 Task: Find connections with filter location Navadwīp with filter topic #Datawith filter profile language French with filter current company AlMansoori Petroleum Services with filter school Don Bosco Institute of Technology (D.B.I.T) with filter industry Health and Human Services with filter service category Management with filter keywords title Pipefitter
Action: Mouse moved to (526, 85)
Screenshot: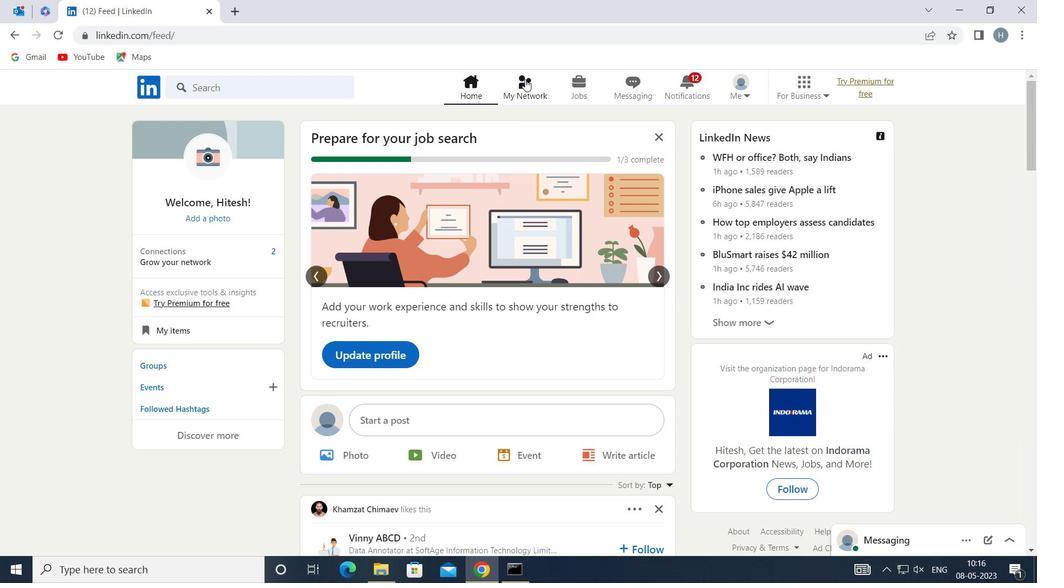 
Action: Mouse pressed left at (526, 85)
Screenshot: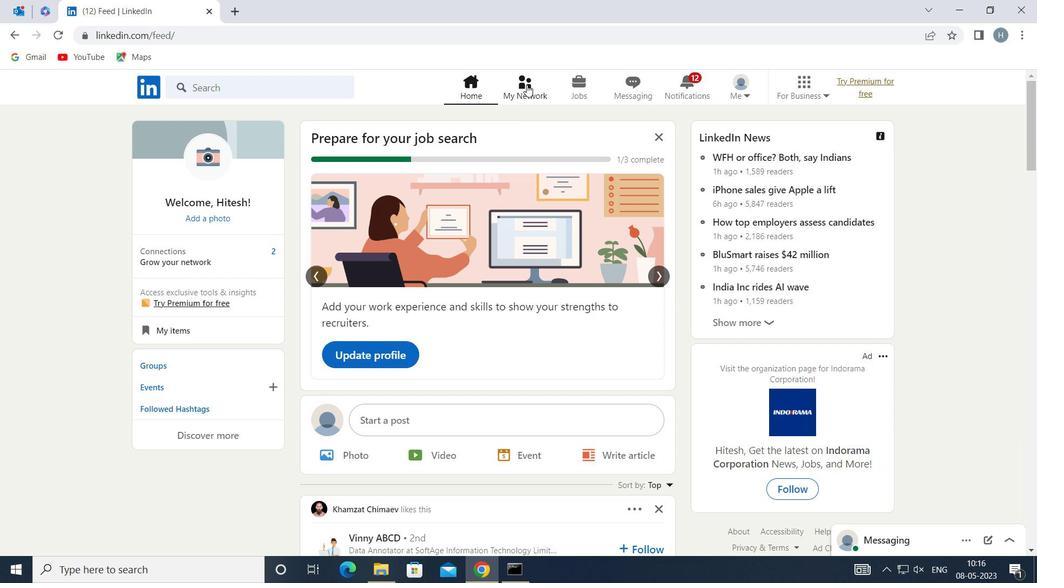 
Action: Mouse moved to (296, 156)
Screenshot: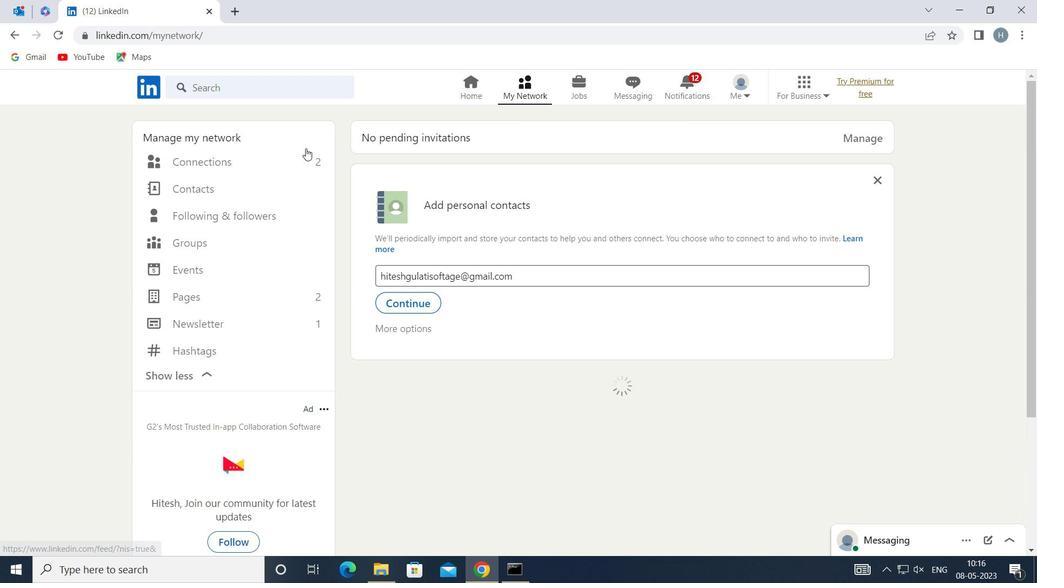 
Action: Mouse pressed left at (296, 156)
Screenshot: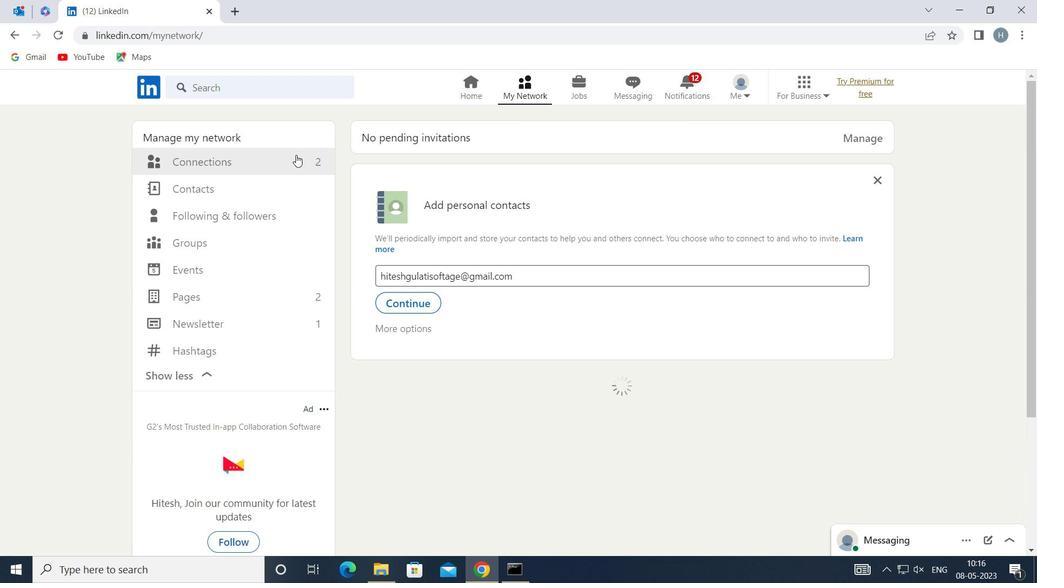 
Action: Mouse moved to (603, 161)
Screenshot: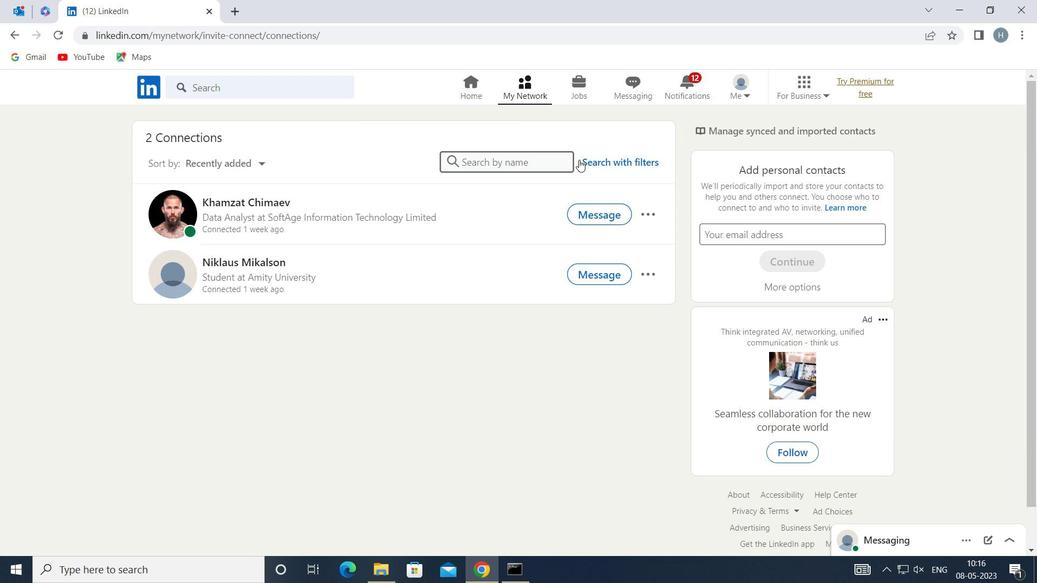 
Action: Mouse pressed left at (603, 161)
Screenshot: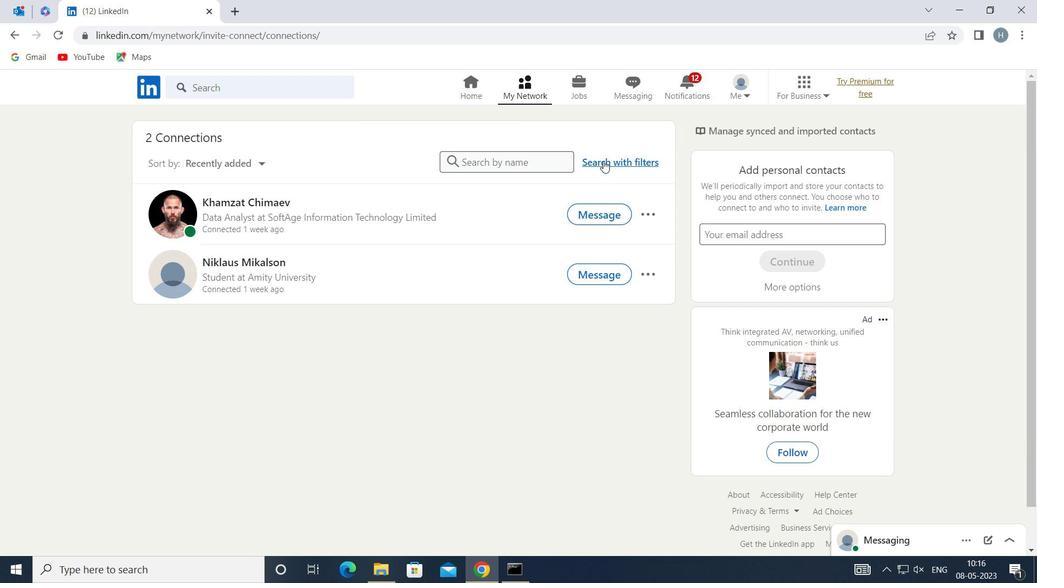 
Action: Mouse moved to (571, 130)
Screenshot: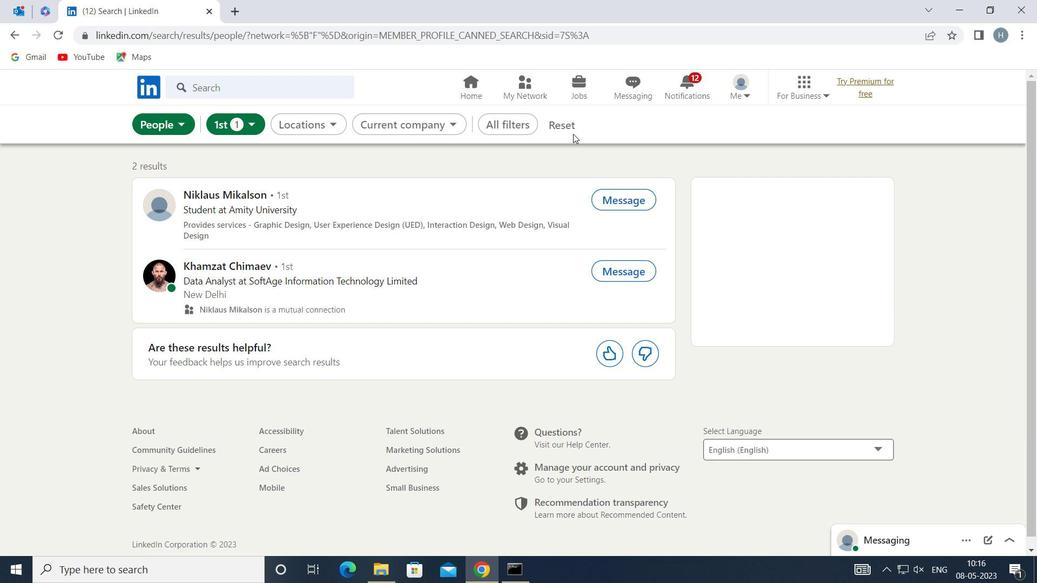 
Action: Mouse pressed left at (571, 130)
Screenshot: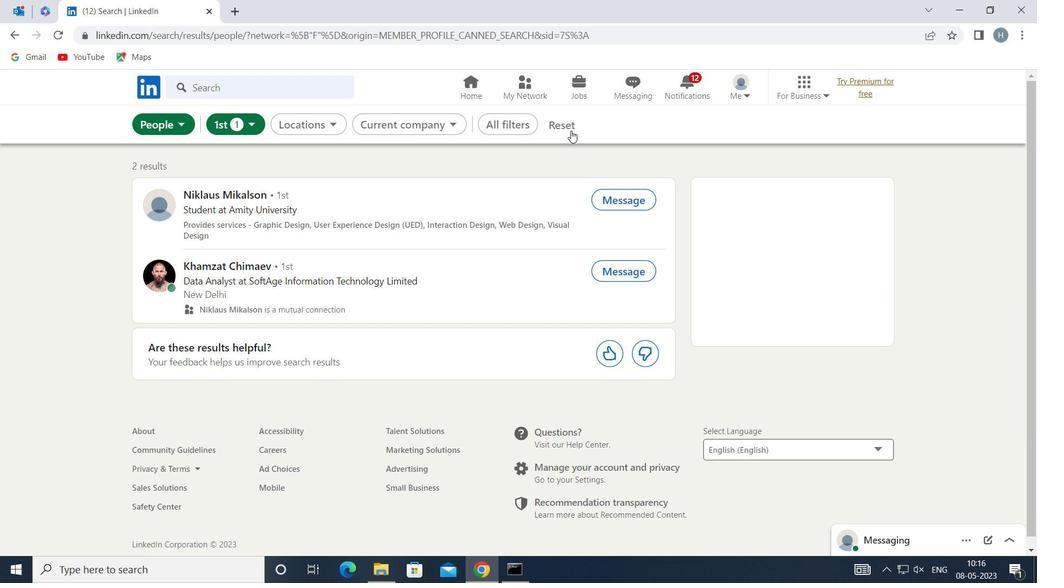 
Action: Mouse moved to (548, 124)
Screenshot: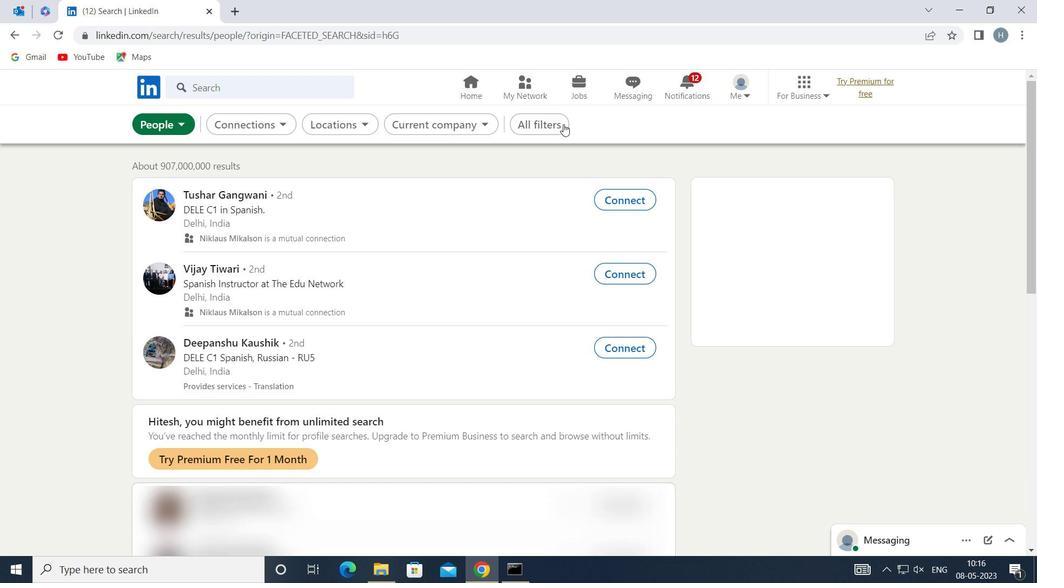 
Action: Mouse pressed left at (548, 124)
Screenshot: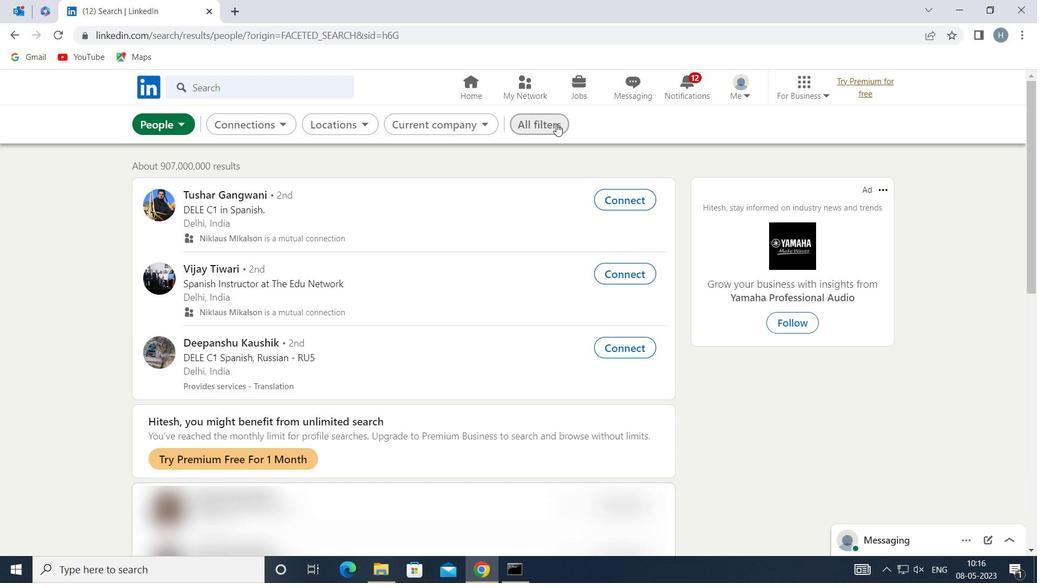 
Action: Mouse moved to (768, 232)
Screenshot: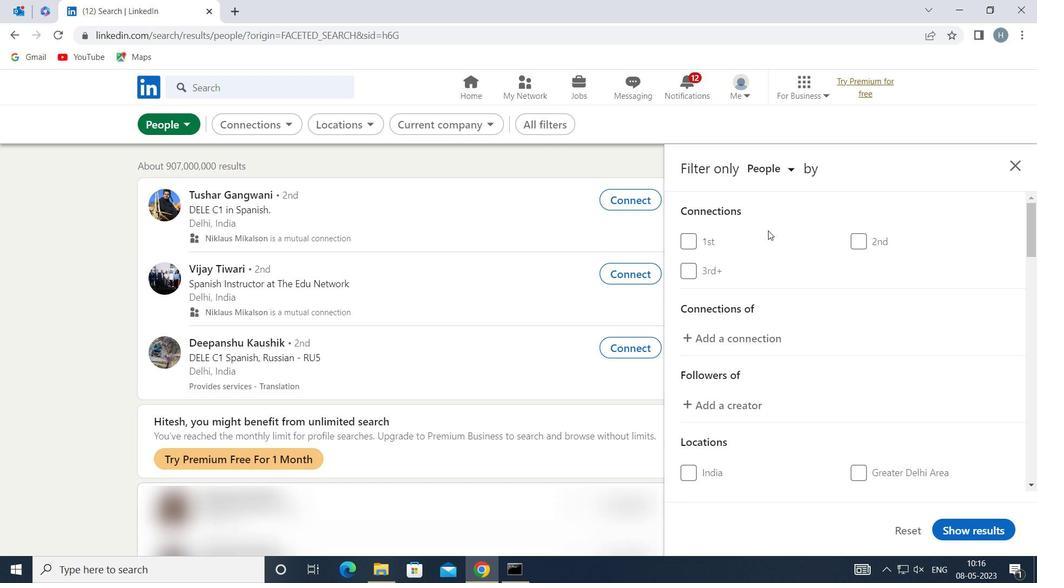 
Action: Mouse scrolled (768, 232) with delta (0, 0)
Screenshot: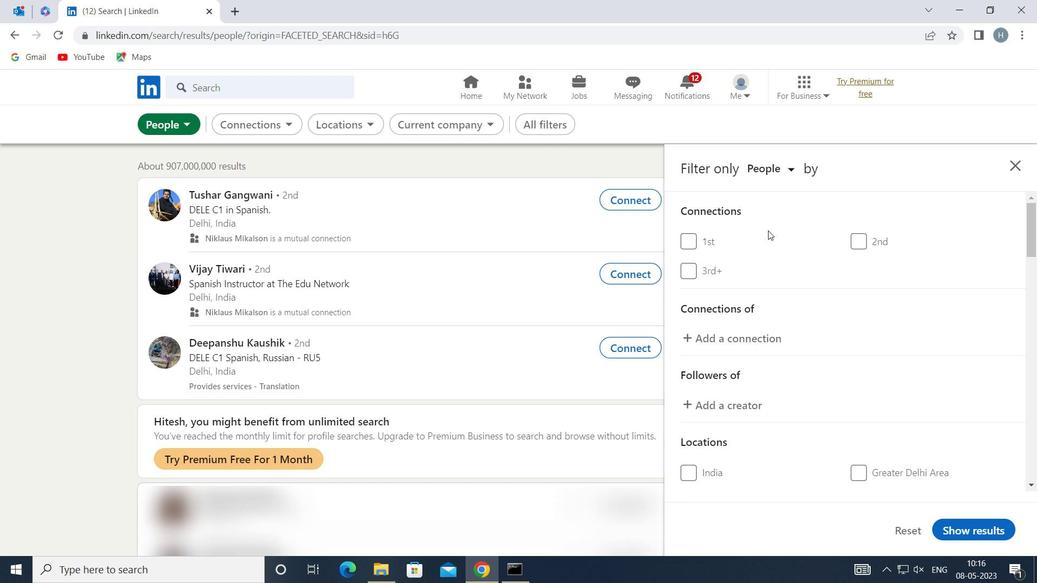 
Action: Mouse moved to (770, 236)
Screenshot: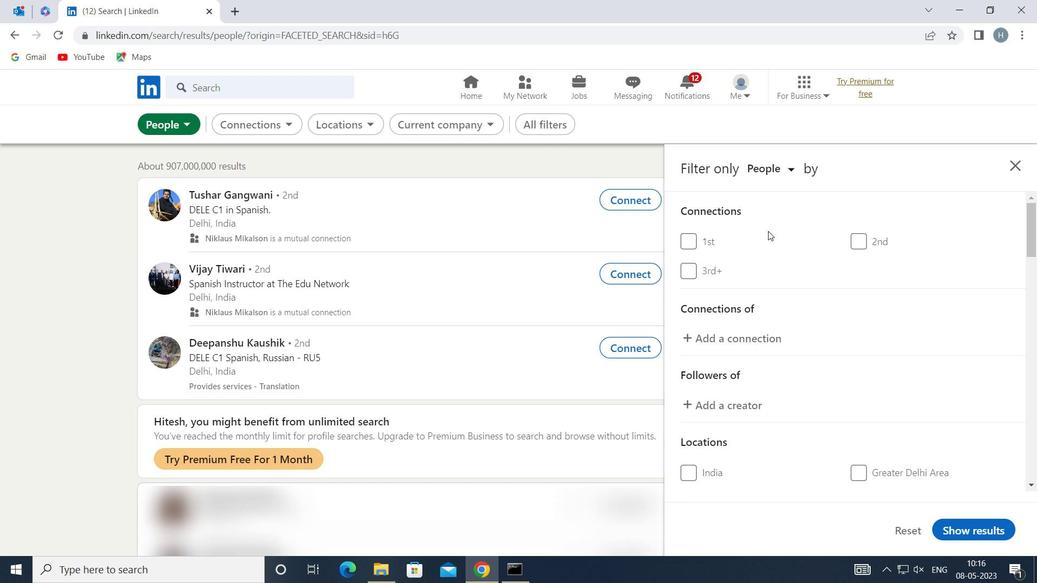 
Action: Mouse scrolled (770, 235) with delta (0, 0)
Screenshot: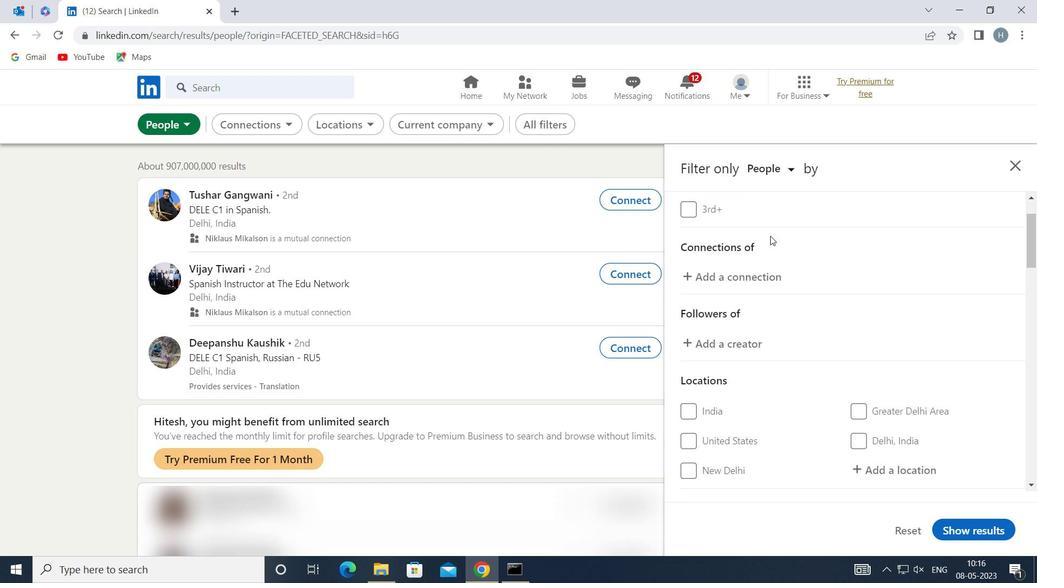 
Action: Mouse moved to (901, 397)
Screenshot: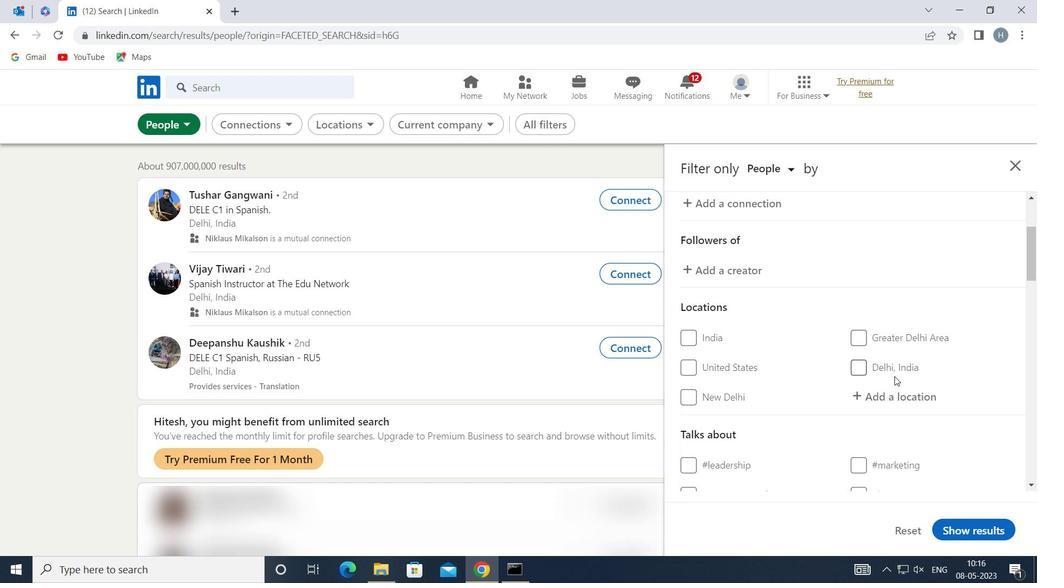 
Action: Mouse pressed left at (901, 397)
Screenshot: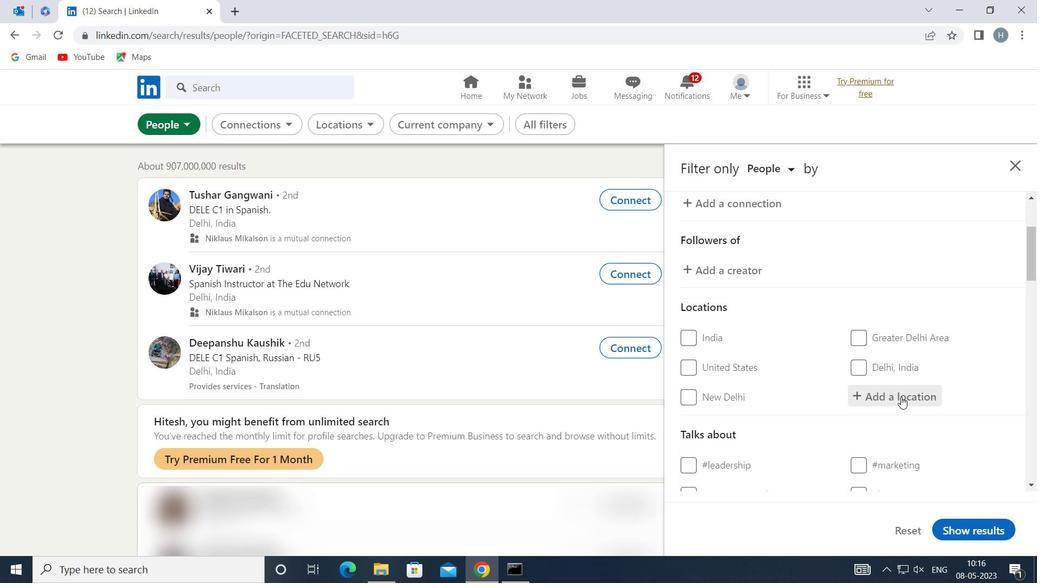 
Action: Key pressed <Key.shift>NAVADWIP
Screenshot: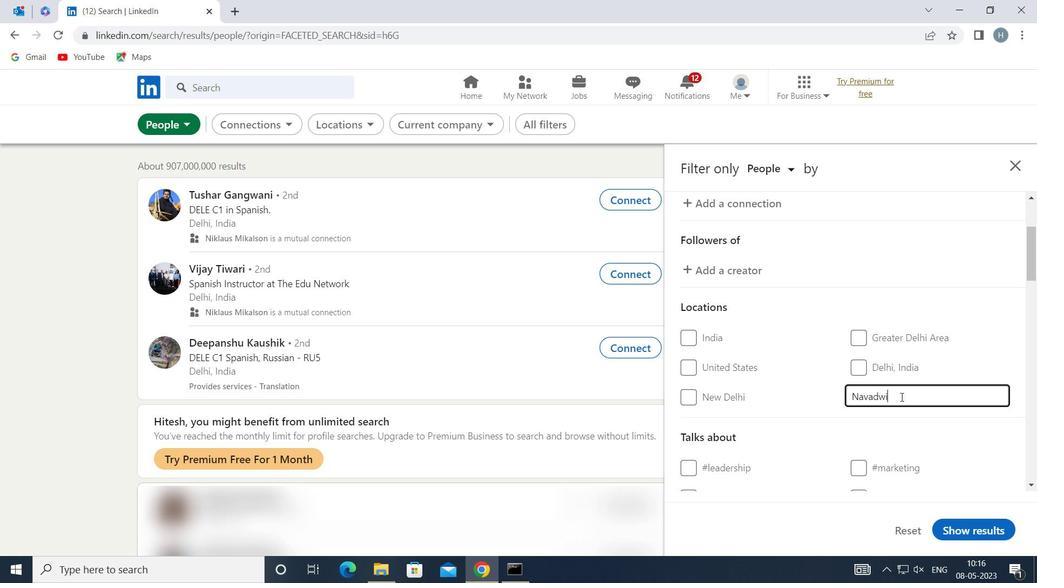 
Action: Mouse moved to (902, 413)
Screenshot: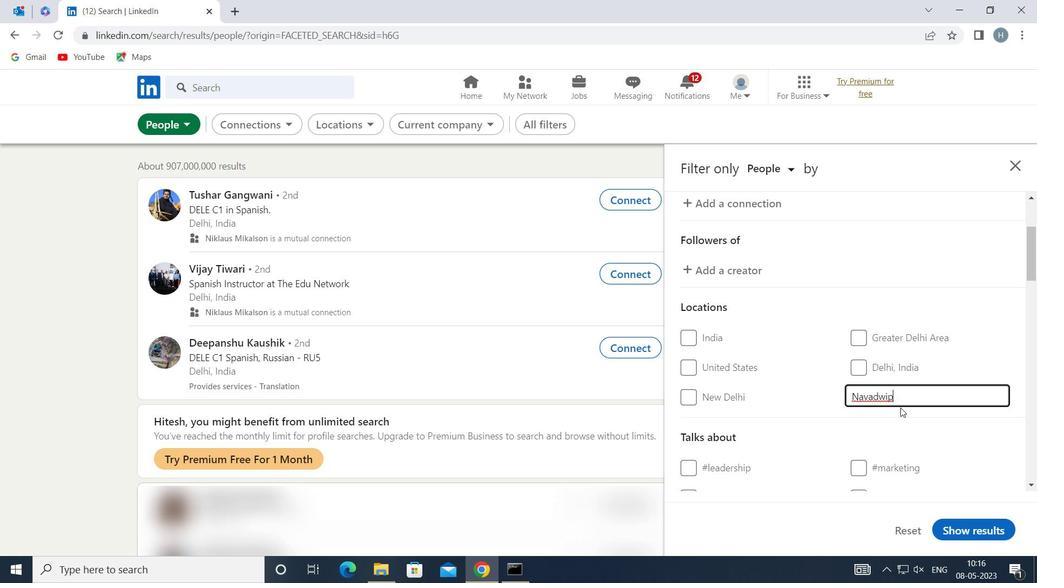 
Action: Mouse pressed left at (902, 413)
Screenshot: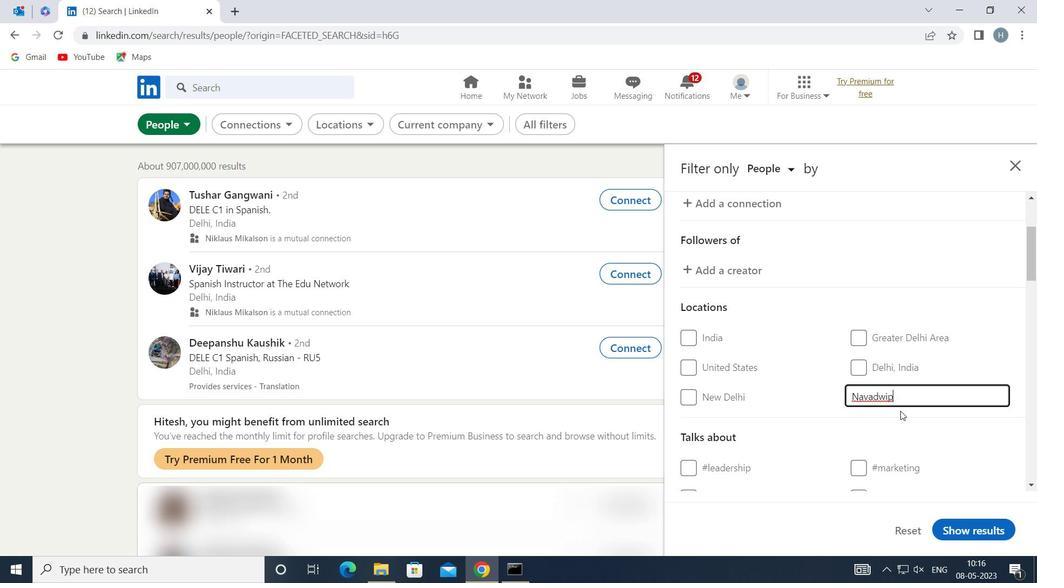 
Action: Mouse moved to (900, 366)
Screenshot: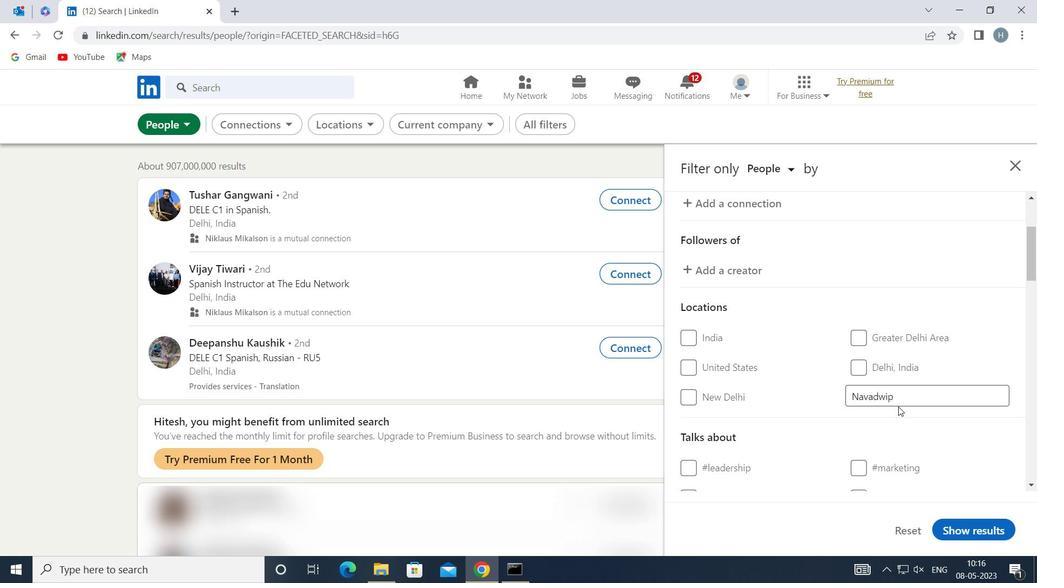 
Action: Mouse scrolled (900, 366) with delta (0, 0)
Screenshot: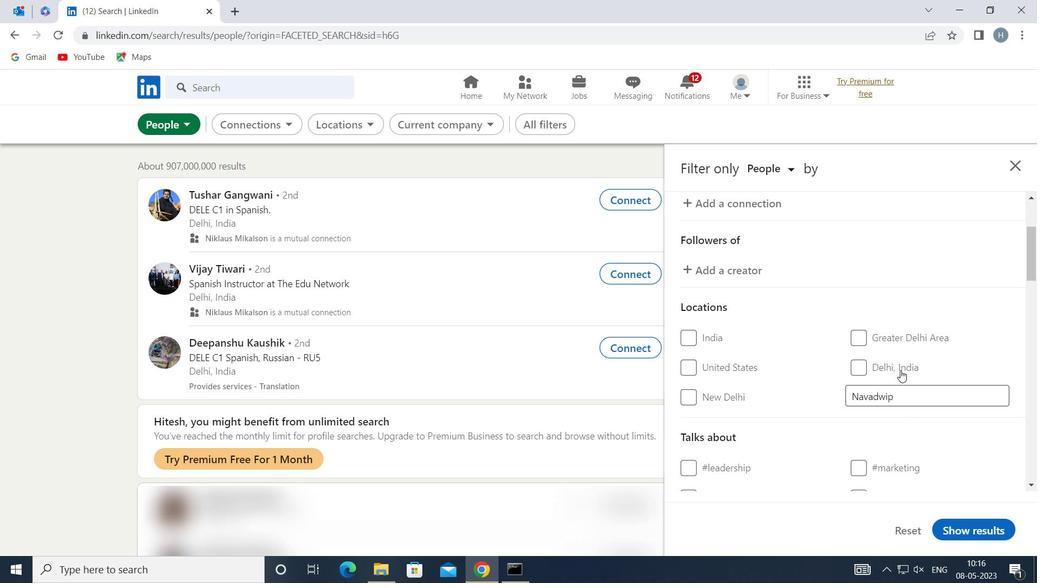 
Action: Mouse scrolled (900, 366) with delta (0, 0)
Screenshot: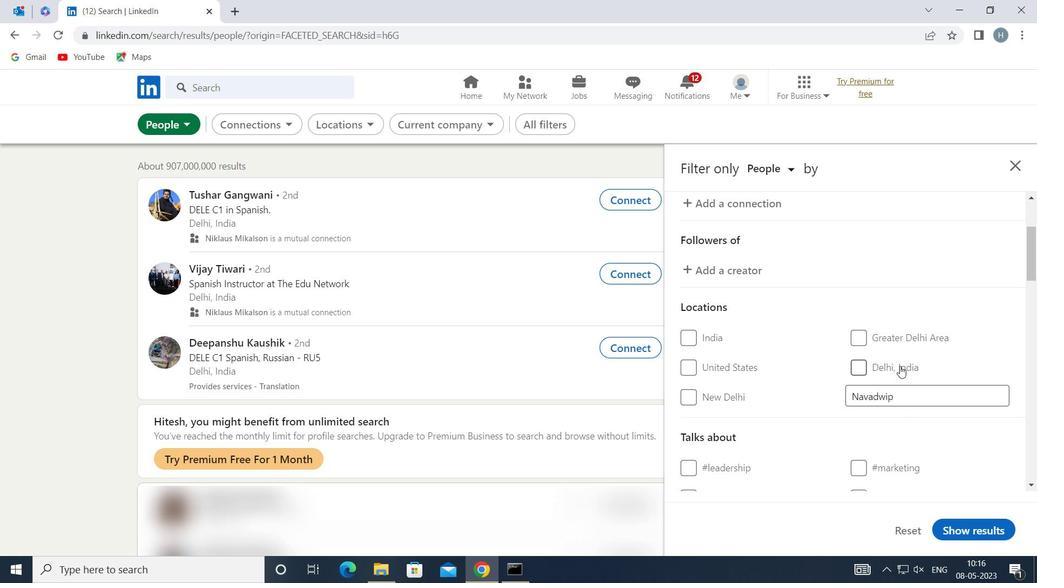 
Action: Mouse moved to (910, 359)
Screenshot: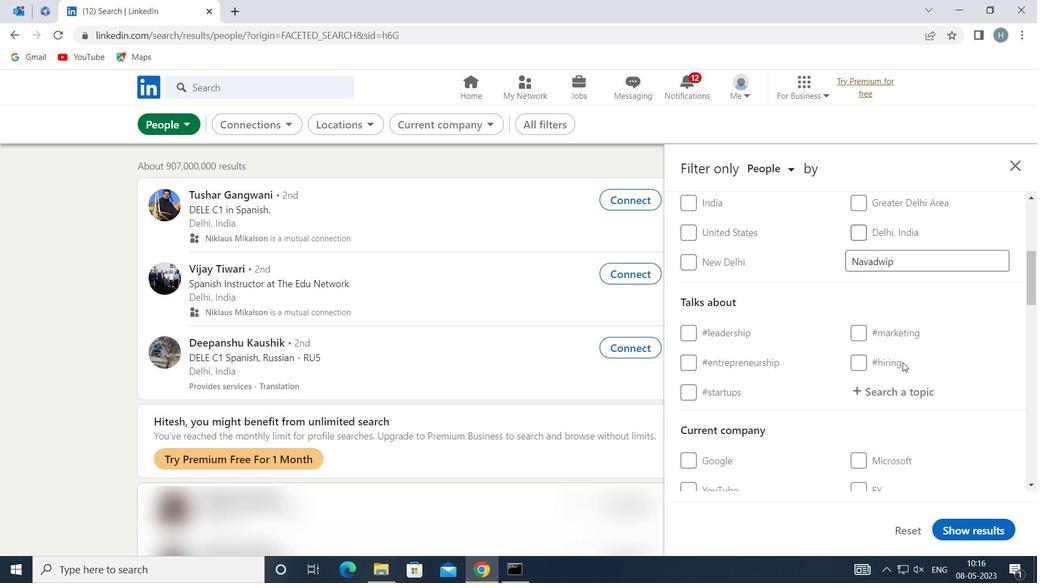 
Action: Mouse scrolled (910, 359) with delta (0, 0)
Screenshot: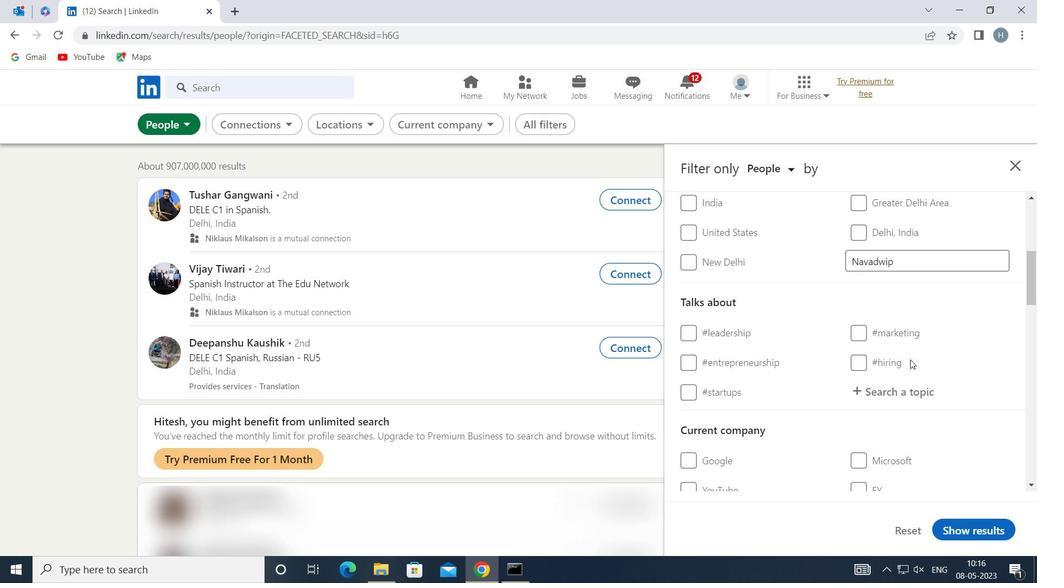 
Action: Mouse moved to (915, 322)
Screenshot: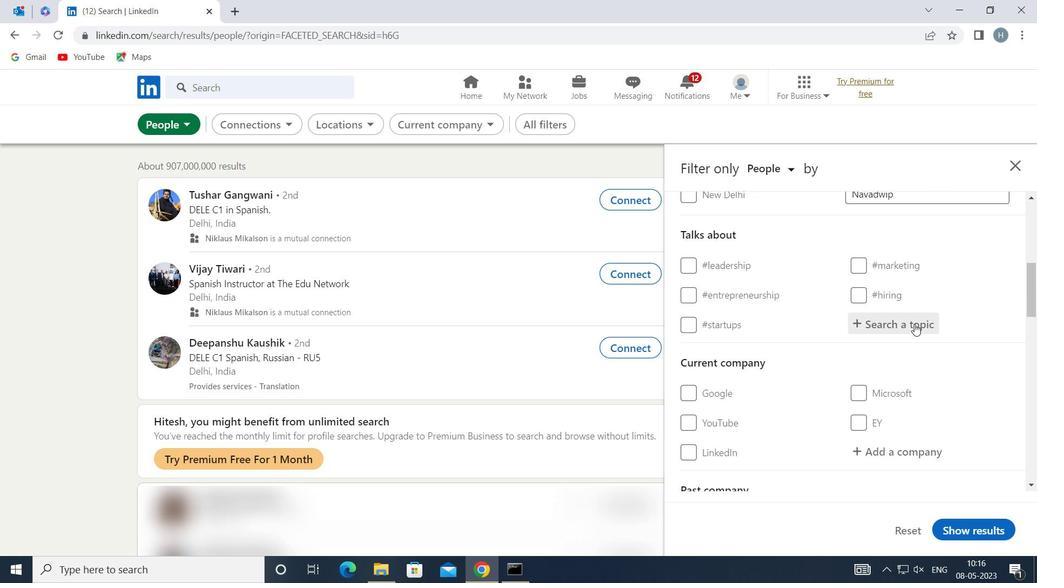 
Action: Mouse pressed left at (915, 322)
Screenshot: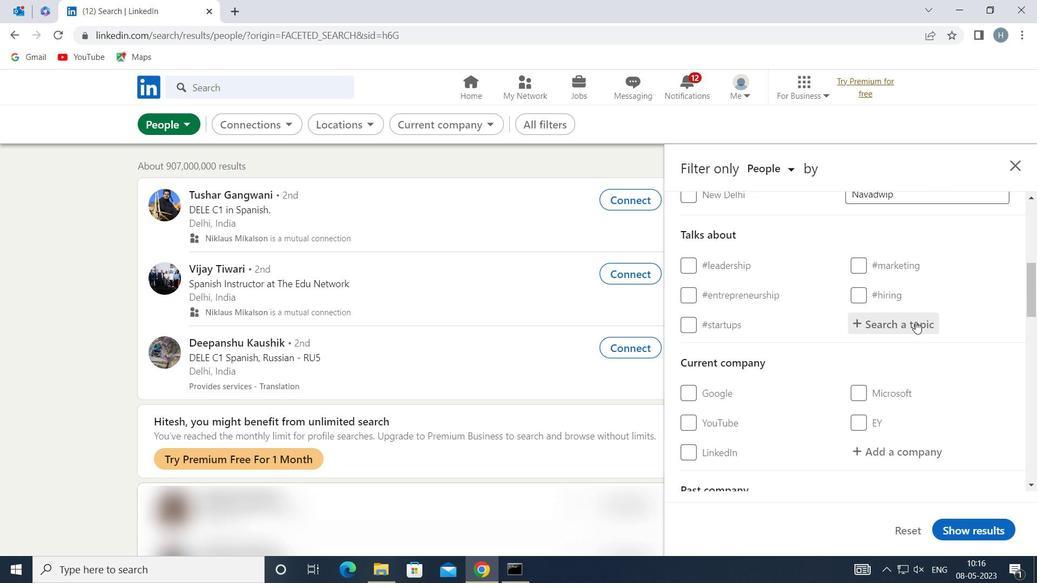 
Action: Key pressed <Key.shift>DAT
Screenshot: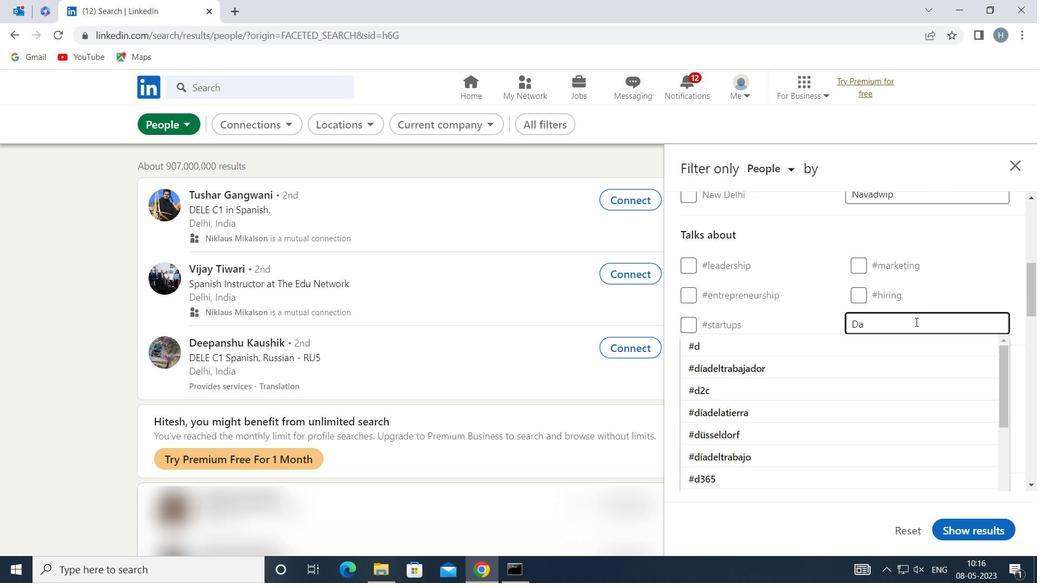 
Action: Mouse moved to (913, 321)
Screenshot: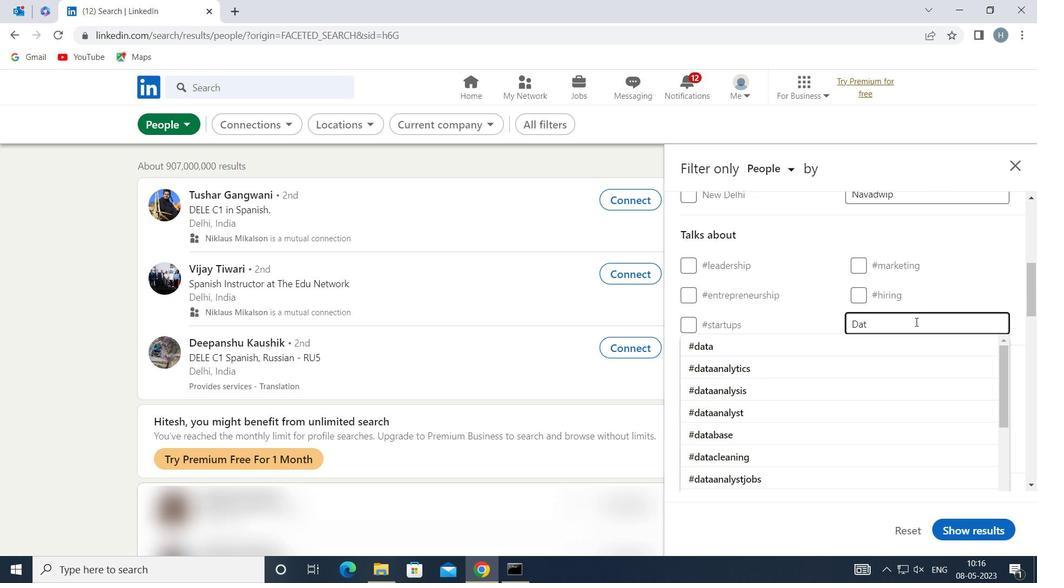 
Action: Key pressed A
Screenshot: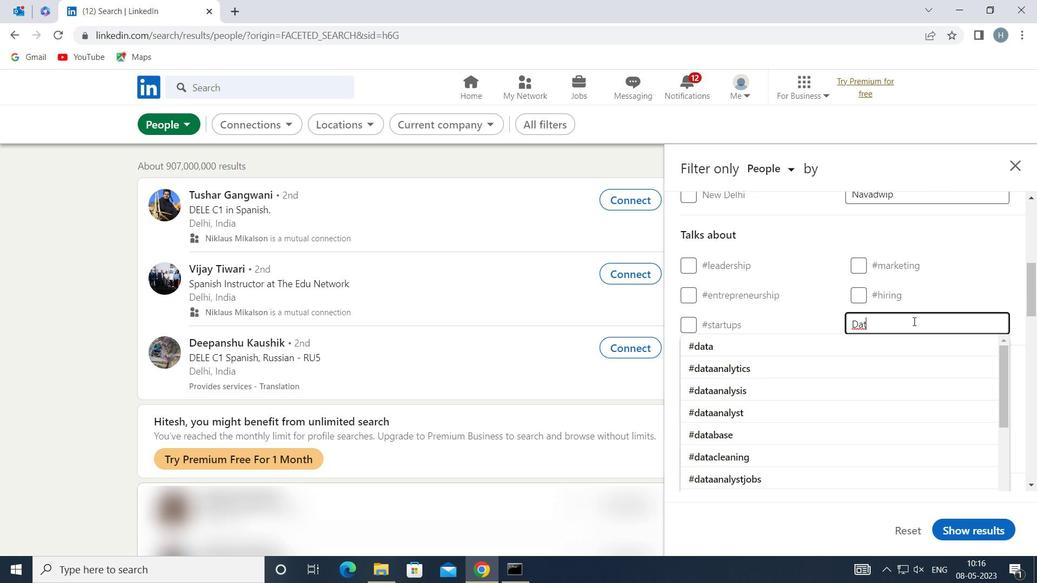 
Action: Mouse moved to (804, 345)
Screenshot: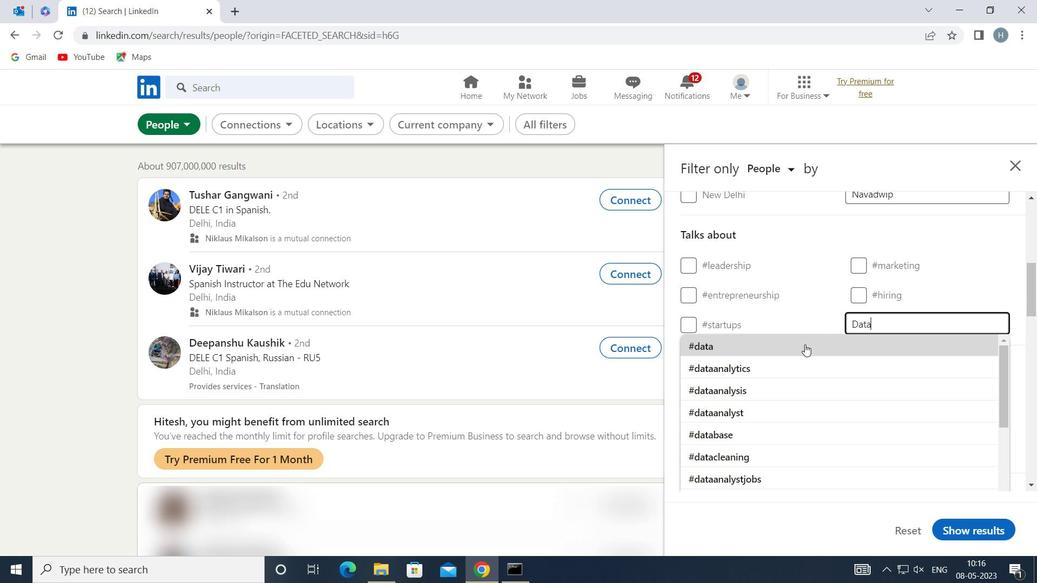 
Action: Mouse pressed left at (804, 345)
Screenshot: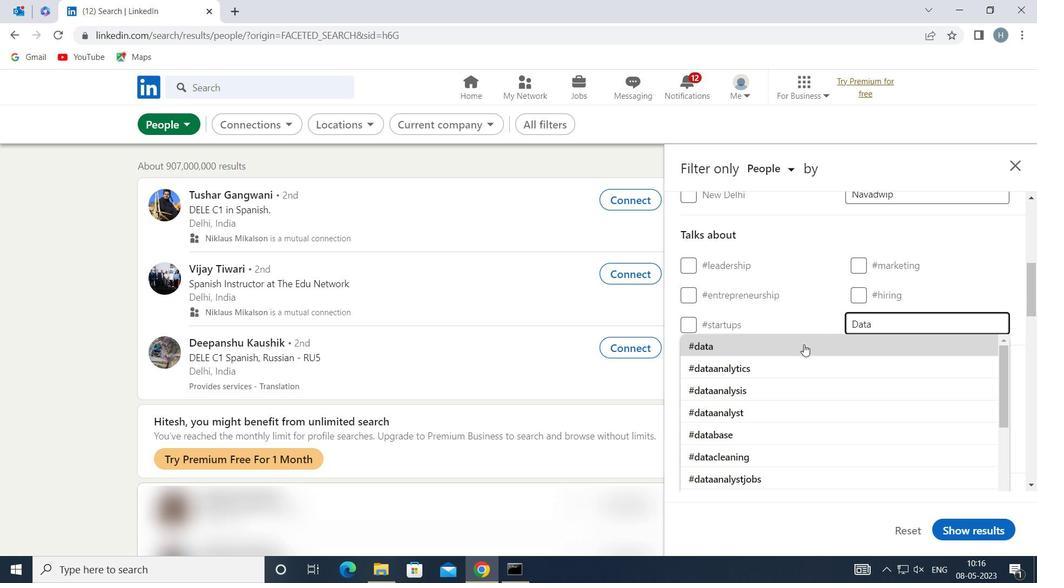 
Action: Mouse moved to (802, 337)
Screenshot: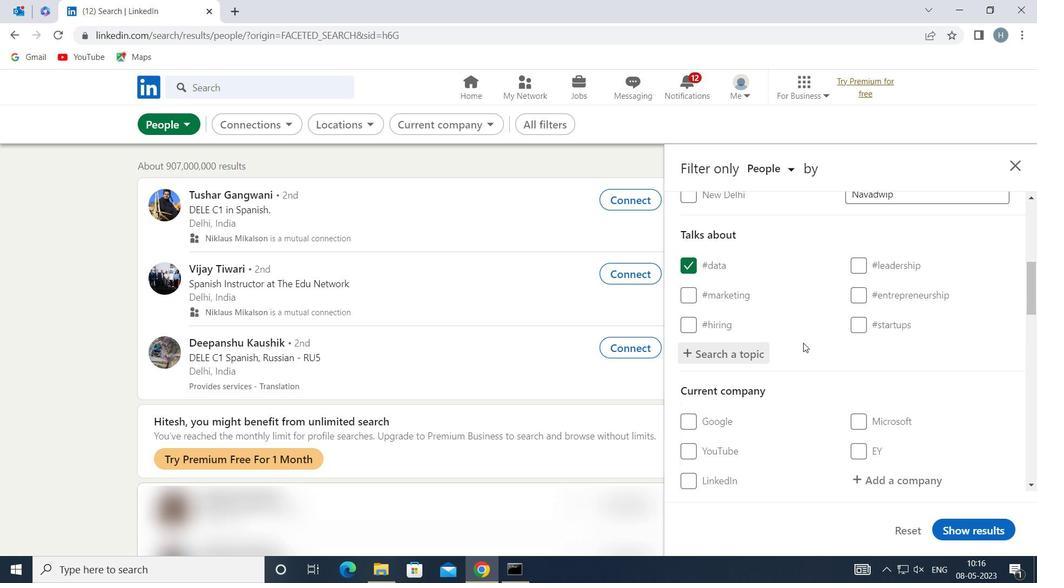 
Action: Mouse scrolled (802, 336) with delta (0, 0)
Screenshot: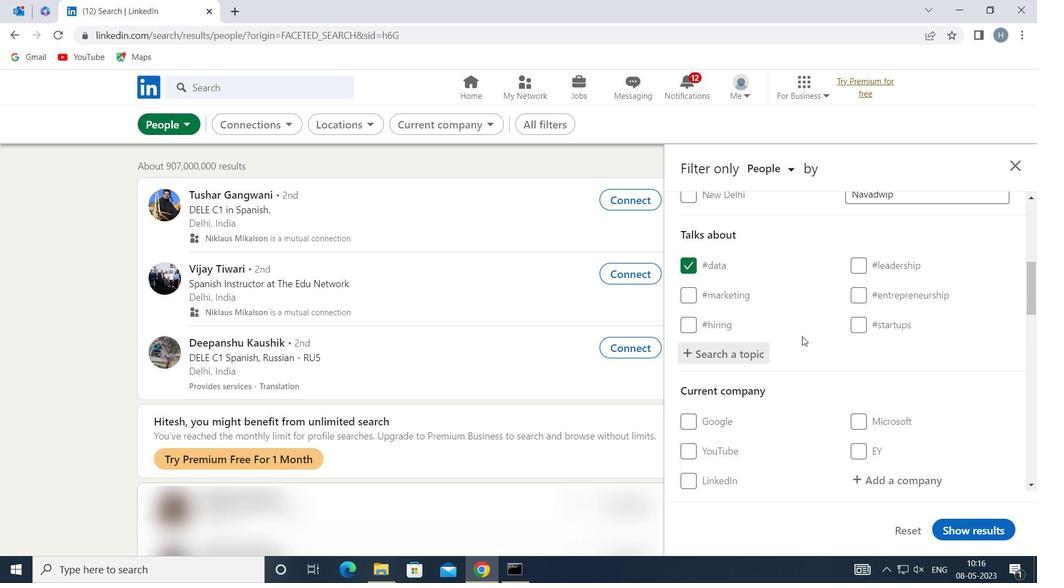 
Action: Mouse scrolled (802, 336) with delta (0, 0)
Screenshot: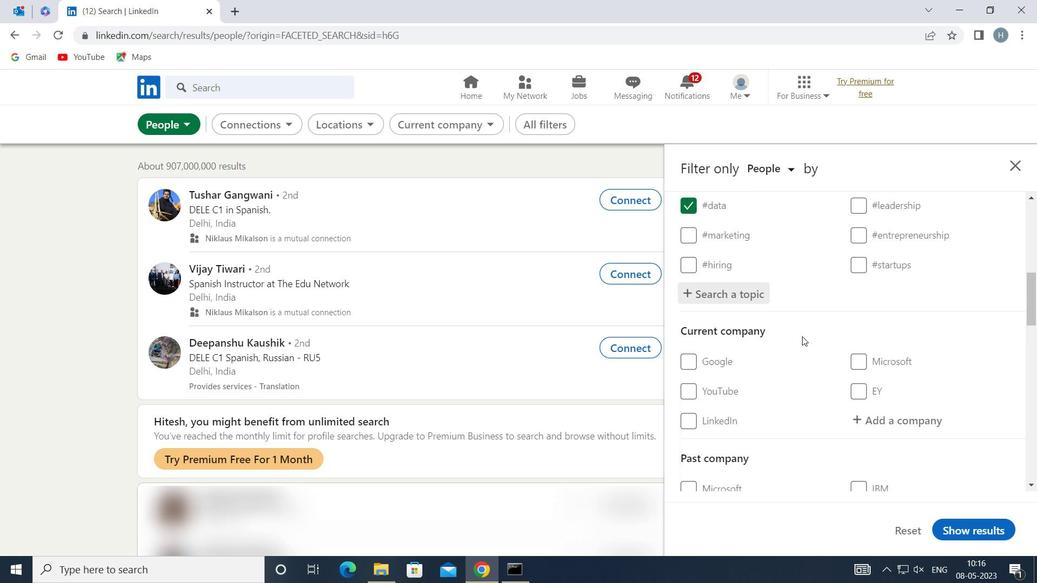 
Action: Mouse scrolled (802, 336) with delta (0, 0)
Screenshot: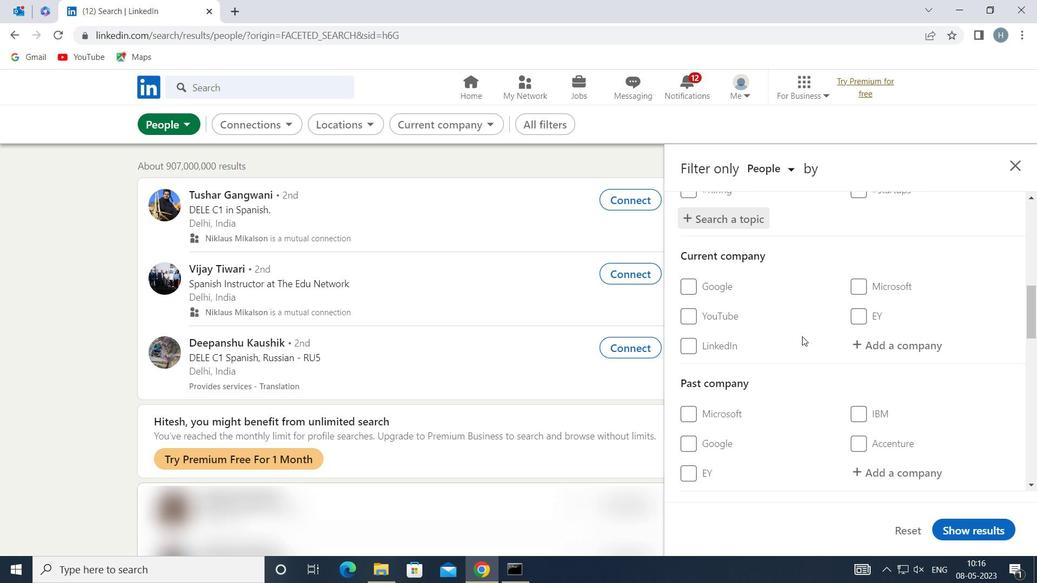 
Action: Mouse scrolled (802, 336) with delta (0, 0)
Screenshot: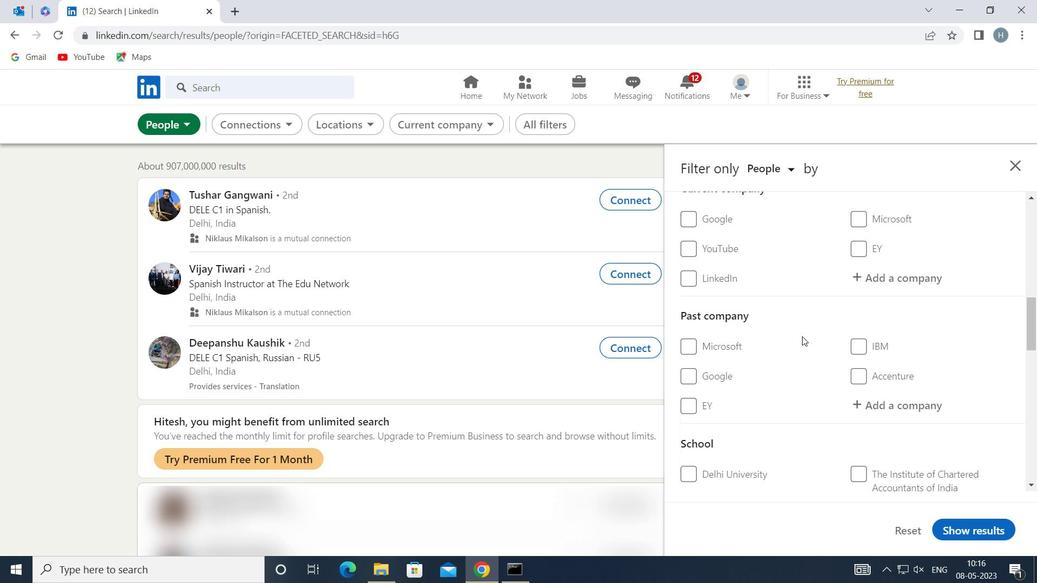 
Action: Mouse scrolled (802, 336) with delta (0, 0)
Screenshot: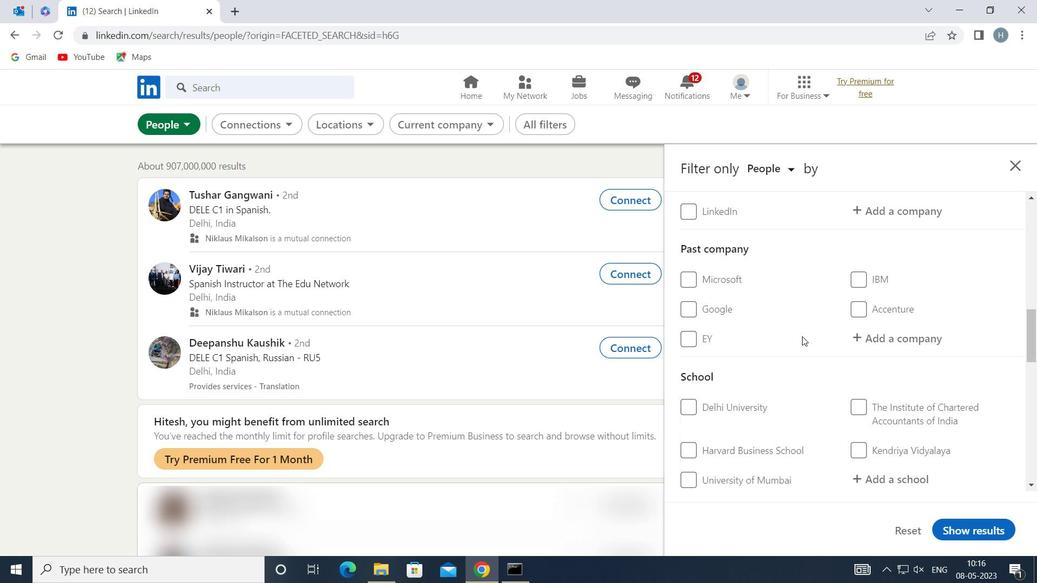 
Action: Mouse scrolled (802, 336) with delta (0, 0)
Screenshot: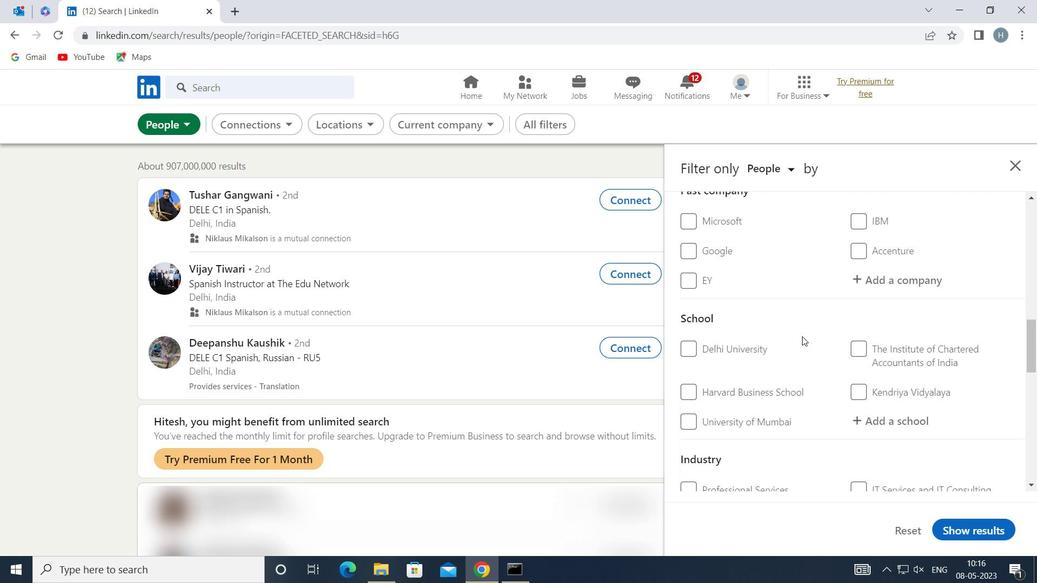 
Action: Mouse scrolled (802, 336) with delta (0, 0)
Screenshot: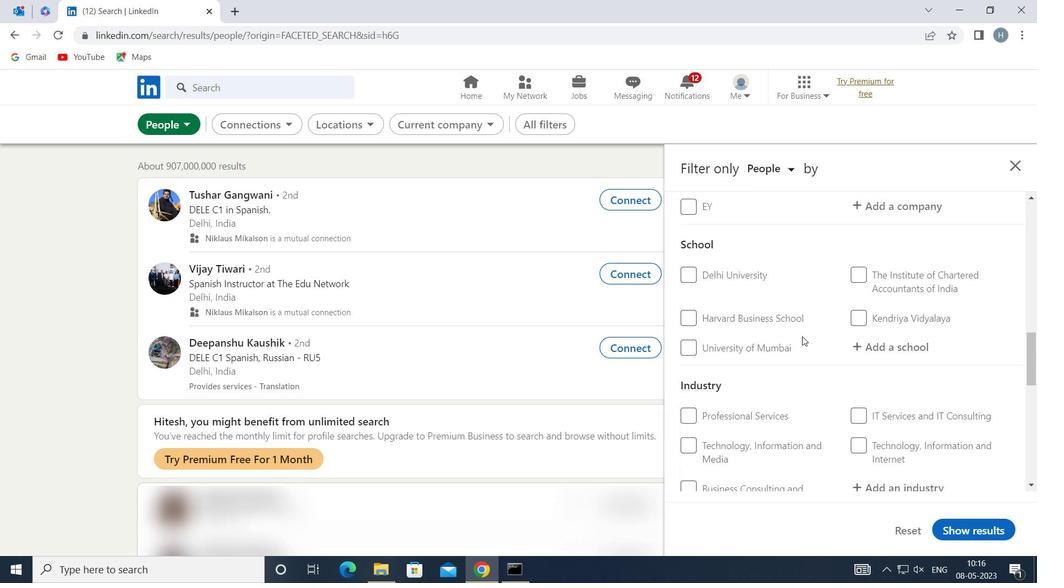 
Action: Mouse scrolled (802, 336) with delta (0, 0)
Screenshot: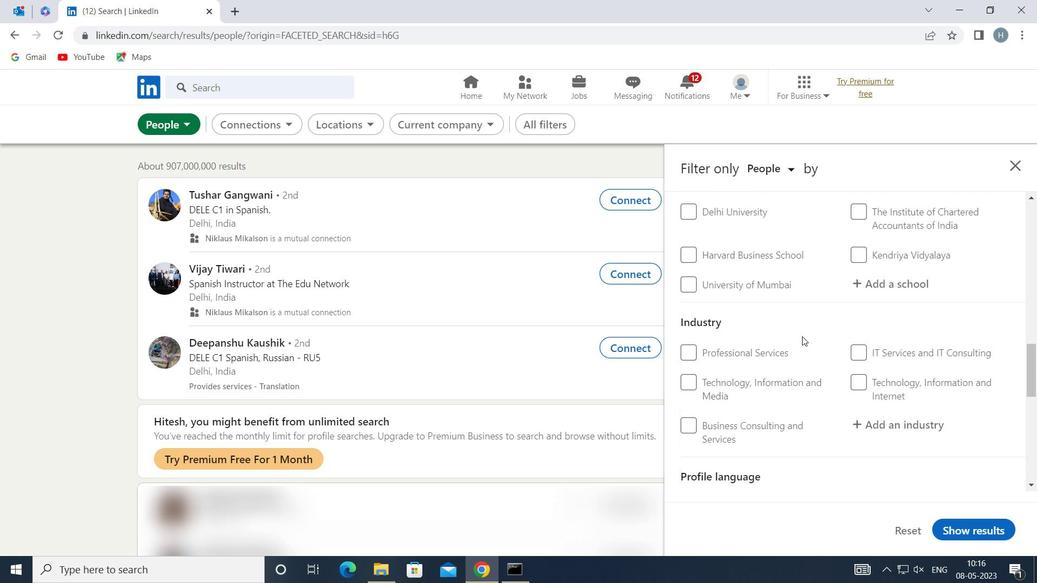 
Action: Mouse scrolled (802, 336) with delta (0, 0)
Screenshot: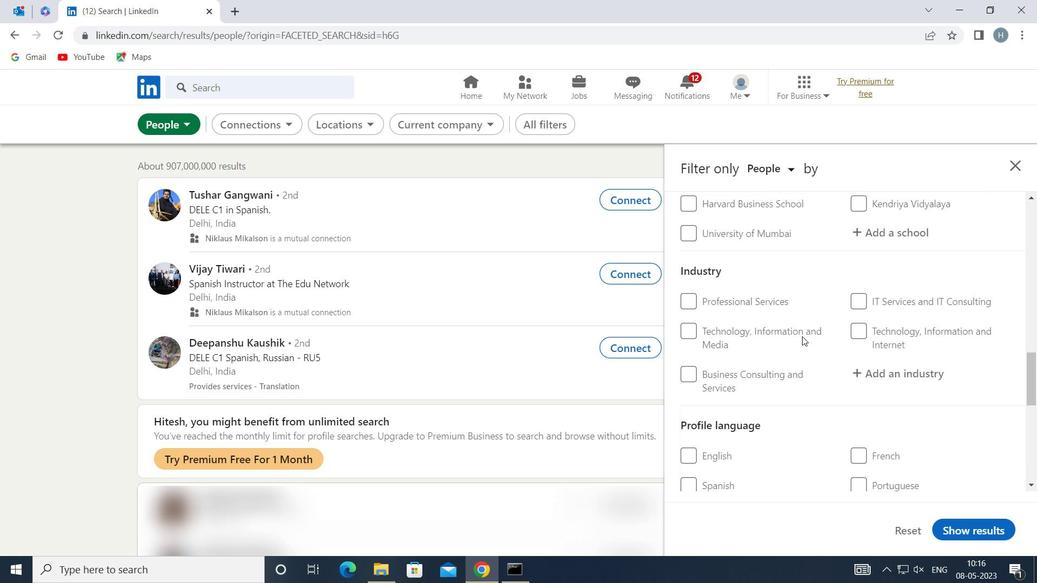 
Action: Mouse moved to (857, 362)
Screenshot: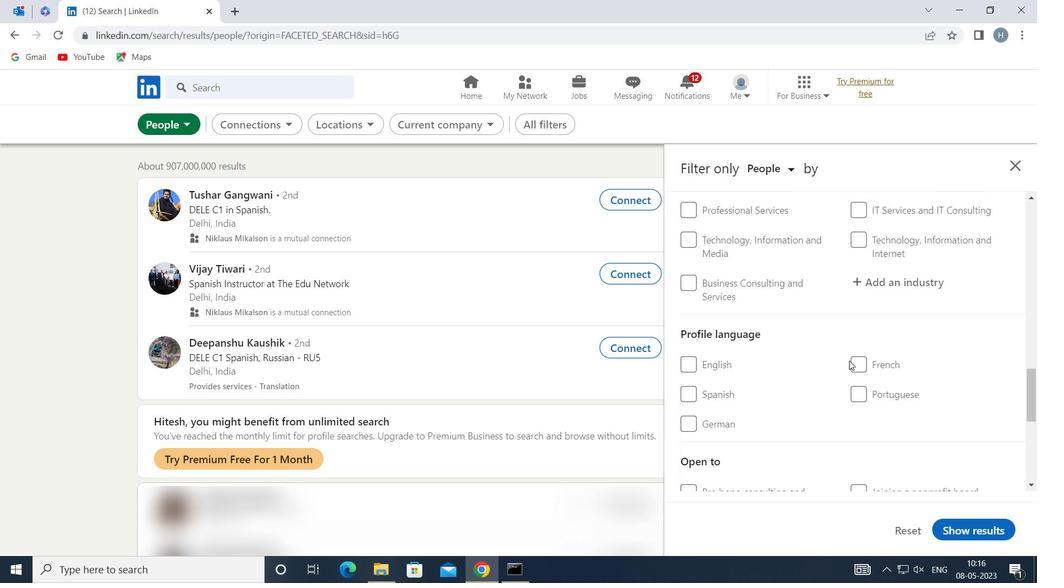
Action: Mouse pressed left at (857, 362)
Screenshot: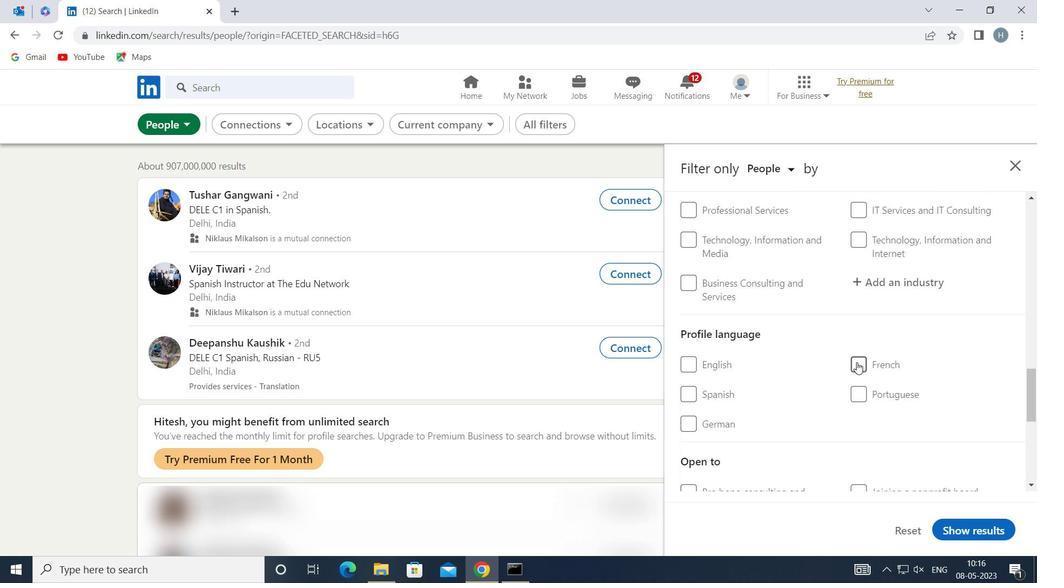 
Action: Mouse moved to (825, 363)
Screenshot: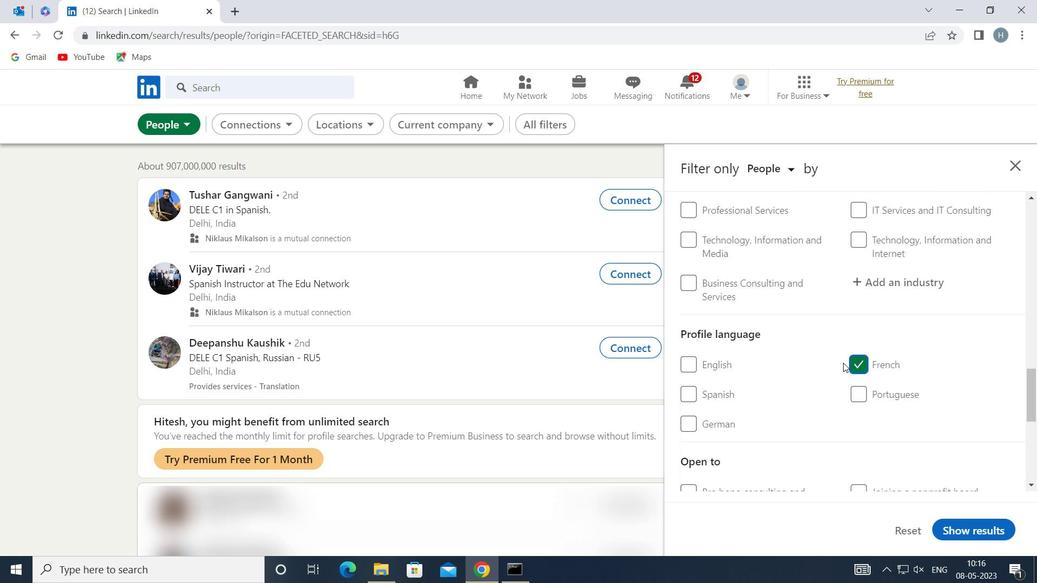 
Action: Mouse scrolled (825, 364) with delta (0, 0)
Screenshot: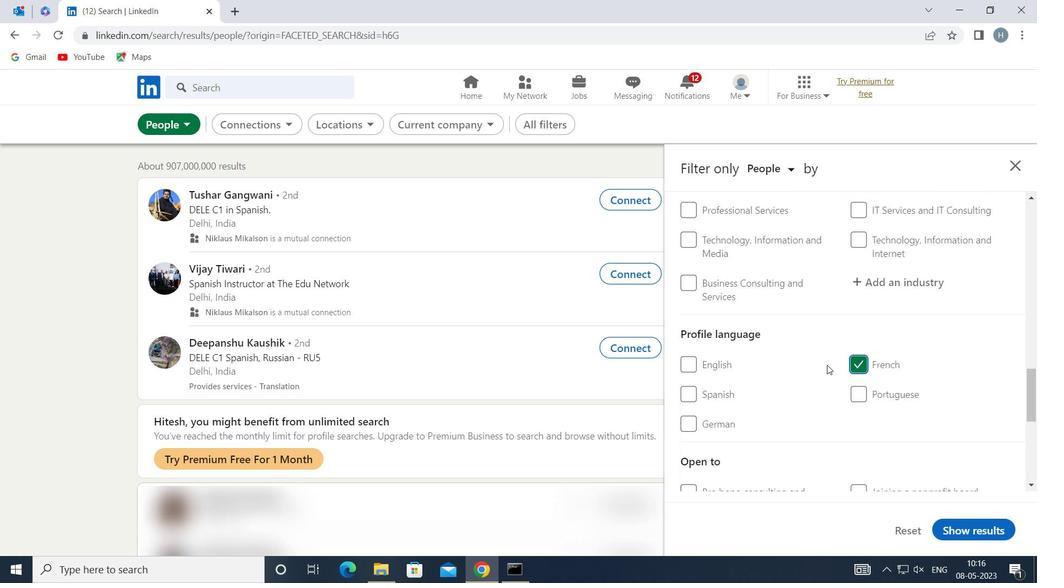 
Action: Mouse moved to (825, 362)
Screenshot: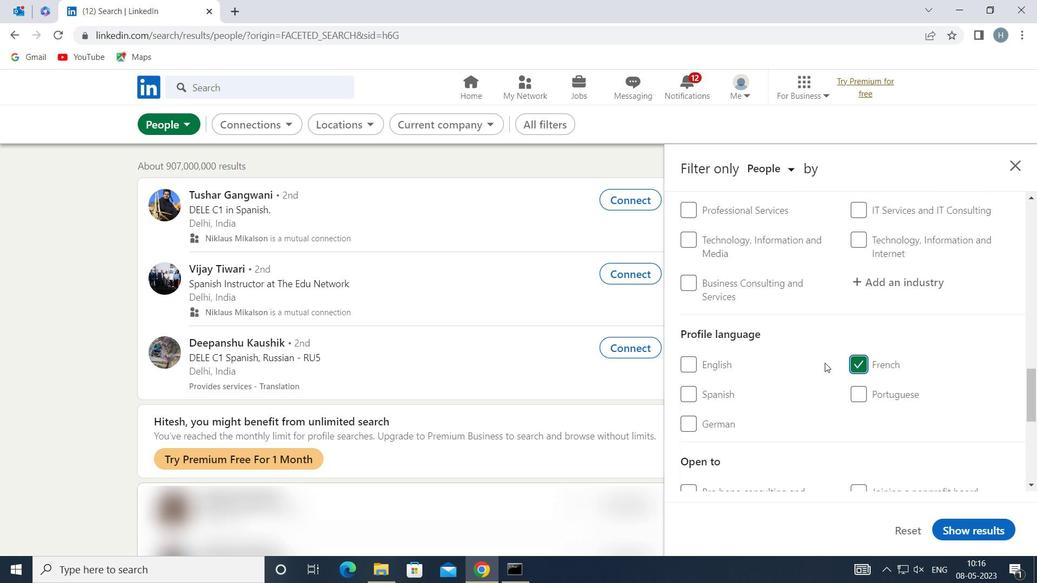 
Action: Mouse scrolled (825, 363) with delta (0, 0)
Screenshot: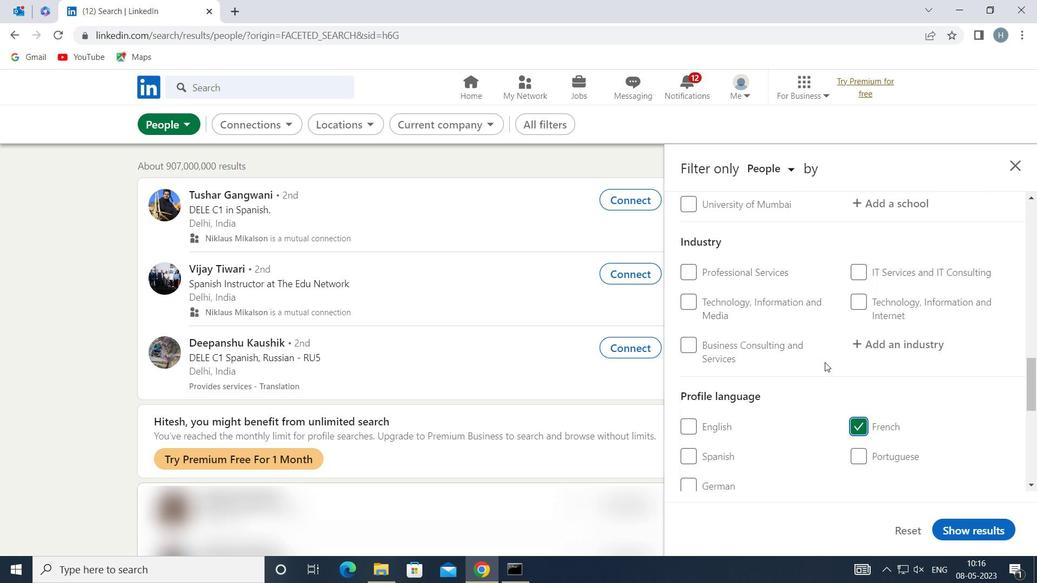 
Action: Mouse scrolled (825, 363) with delta (0, 0)
Screenshot: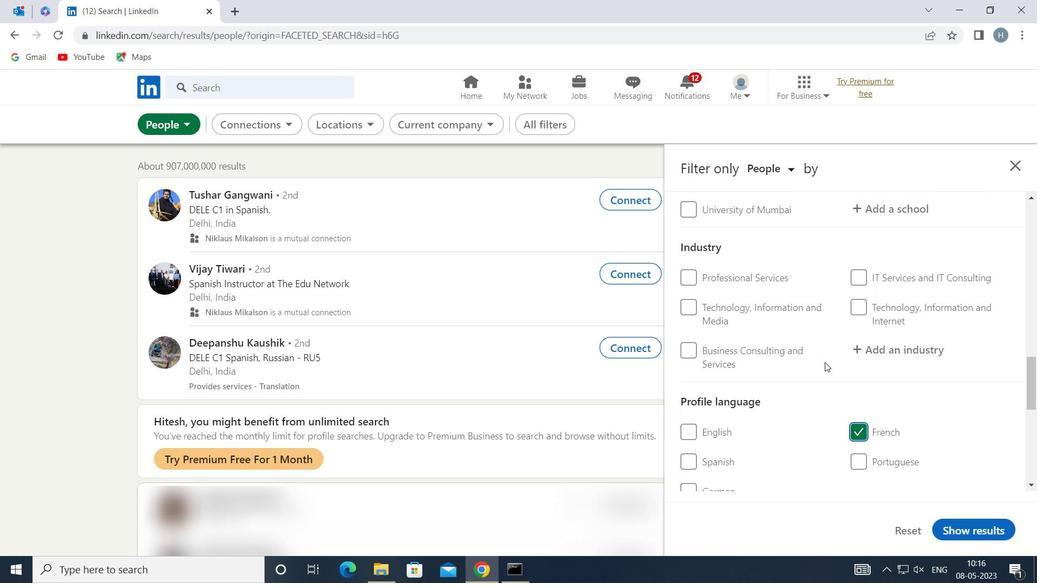 
Action: Mouse scrolled (825, 362) with delta (0, 0)
Screenshot: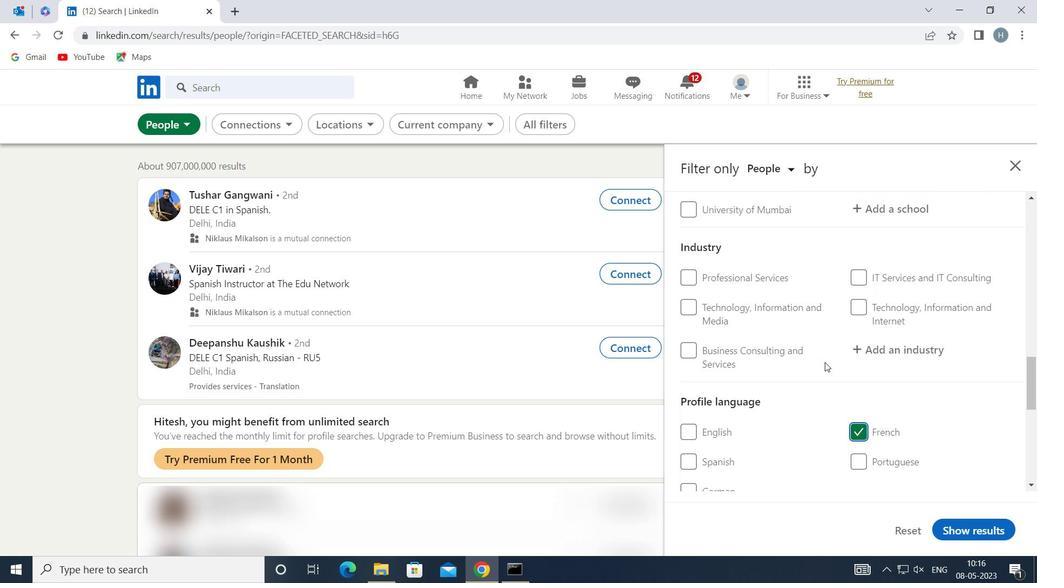 
Action: Mouse scrolled (825, 363) with delta (0, 0)
Screenshot: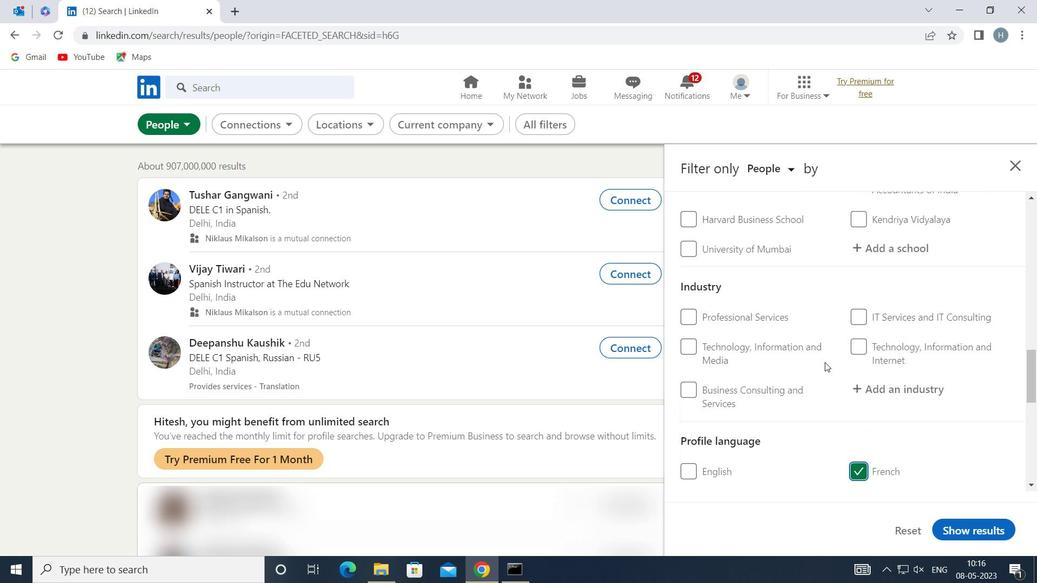 
Action: Mouse scrolled (825, 363) with delta (0, 0)
Screenshot: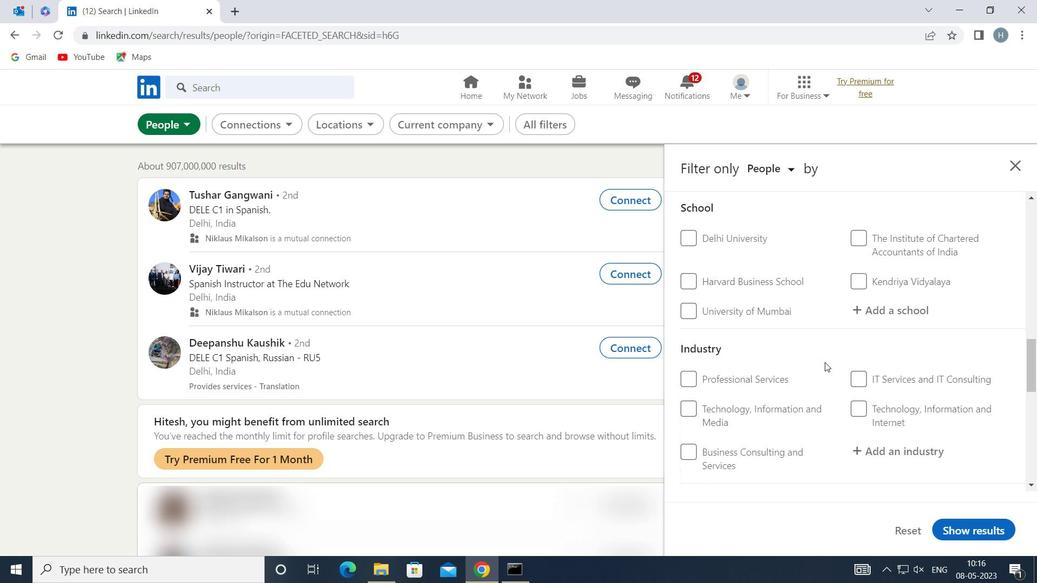 
Action: Mouse scrolled (825, 363) with delta (0, 0)
Screenshot: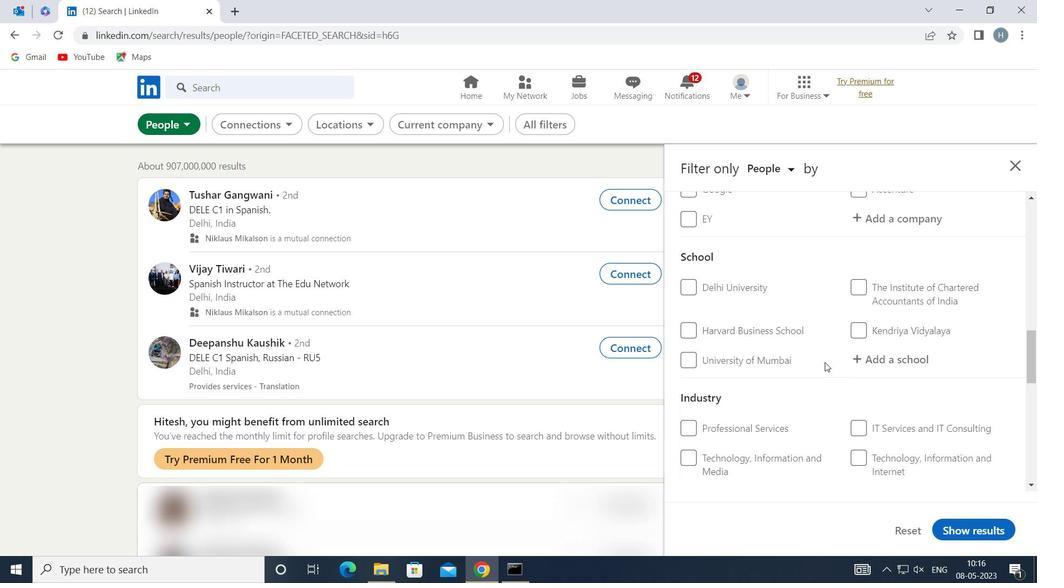
Action: Mouse scrolled (825, 363) with delta (0, 0)
Screenshot: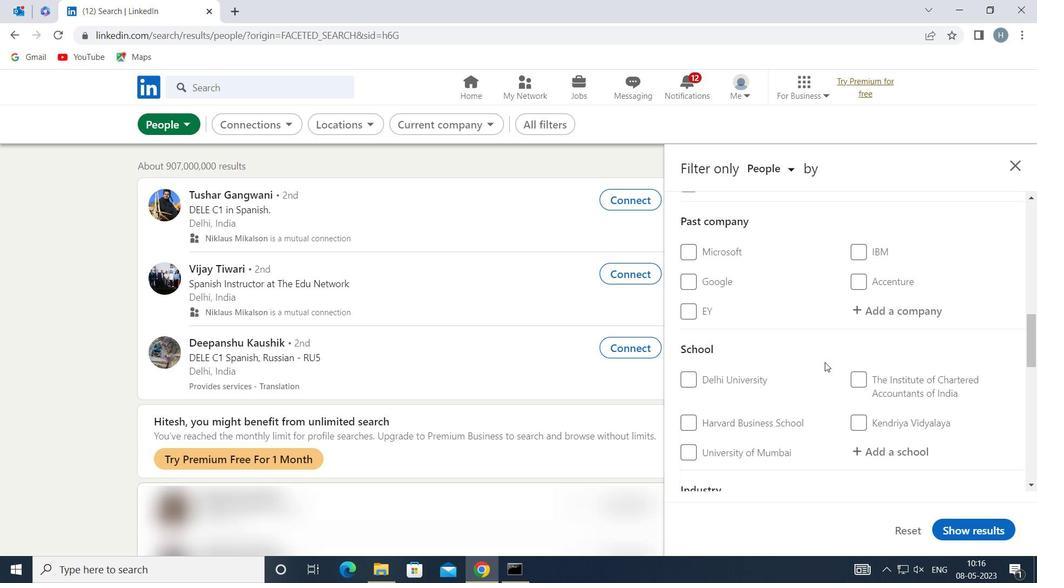 
Action: Mouse scrolled (825, 363) with delta (0, 0)
Screenshot: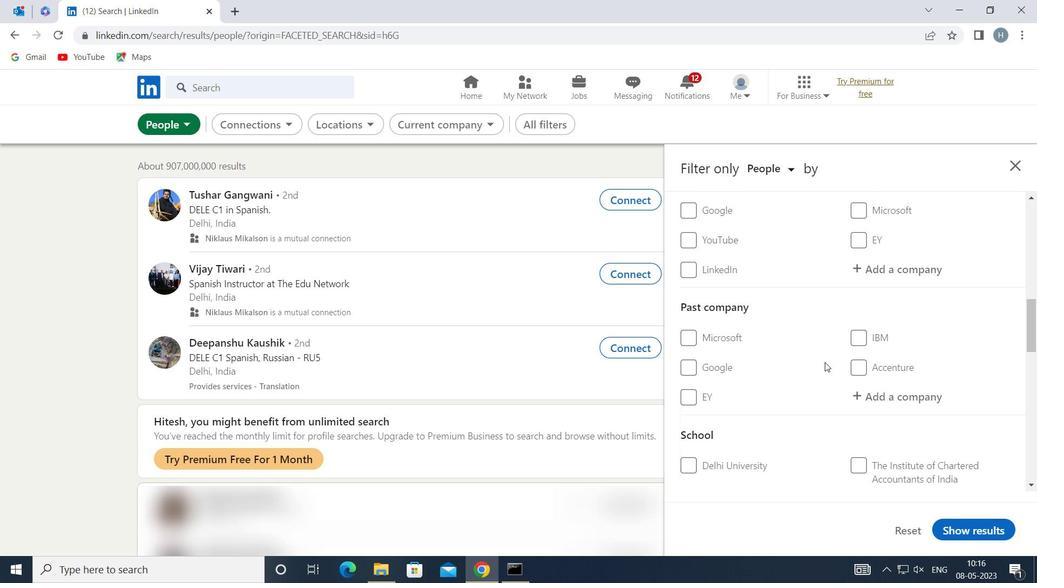 
Action: Mouse scrolled (825, 363) with delta (0, 0)
Screenshot: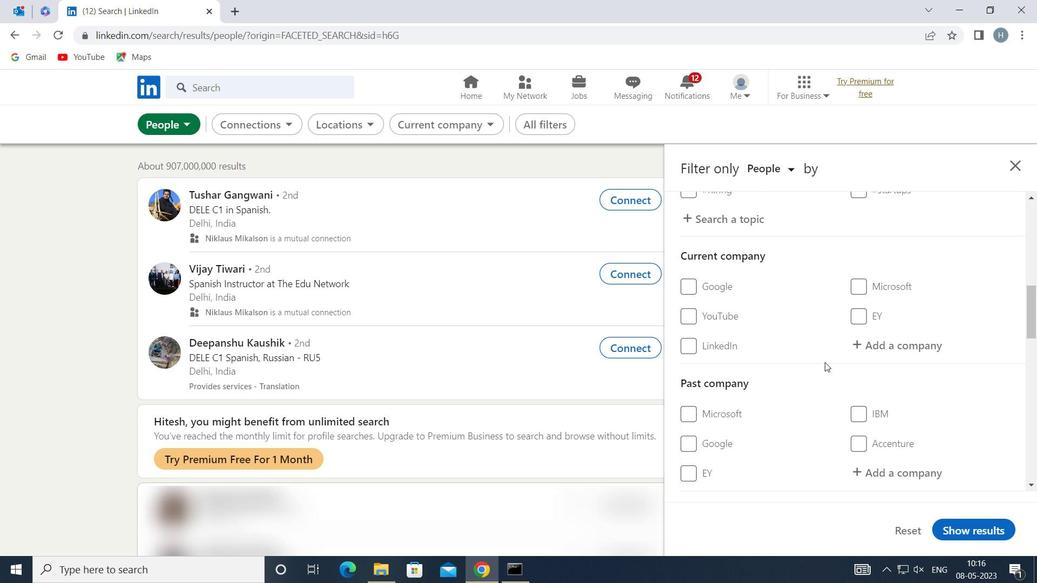 
Action: Mouse scrolled (825, 362) with delta (0, 0)
Screenshot: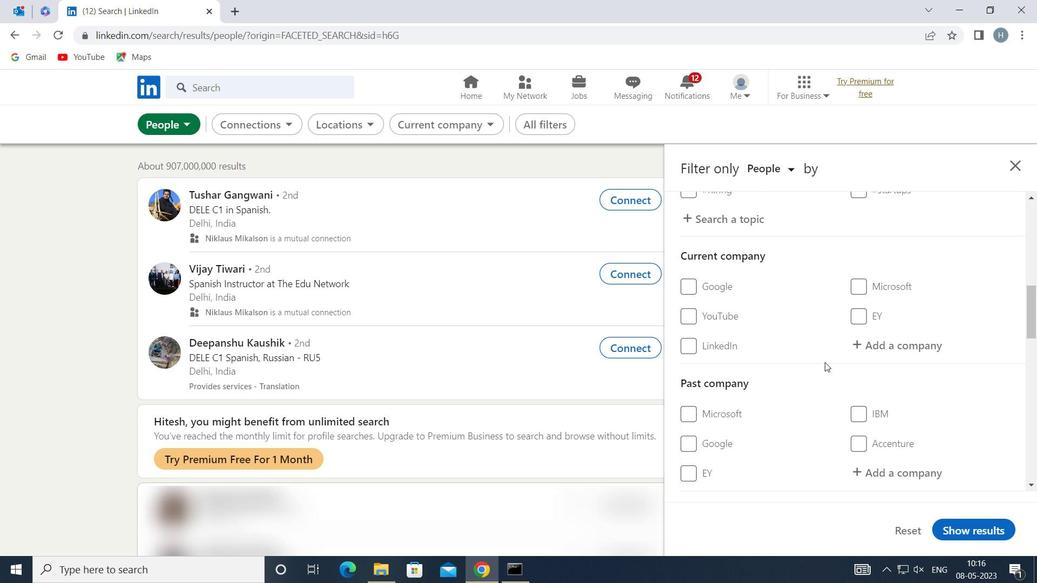 
Action: Mouse moved to (890, 346)
Screenshot: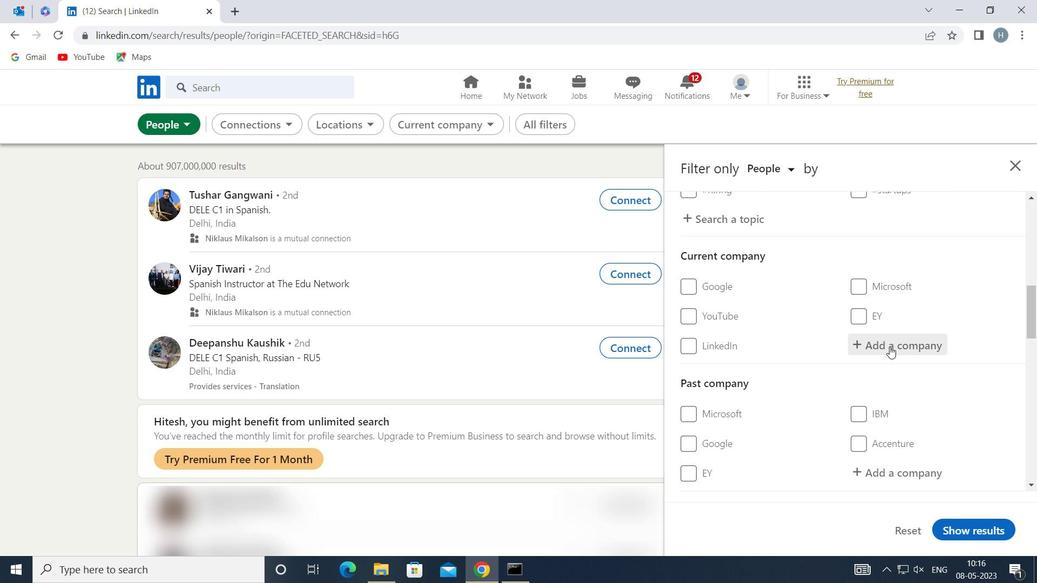 
Action: Mouse pressed left at (890, 346)
Screenshot: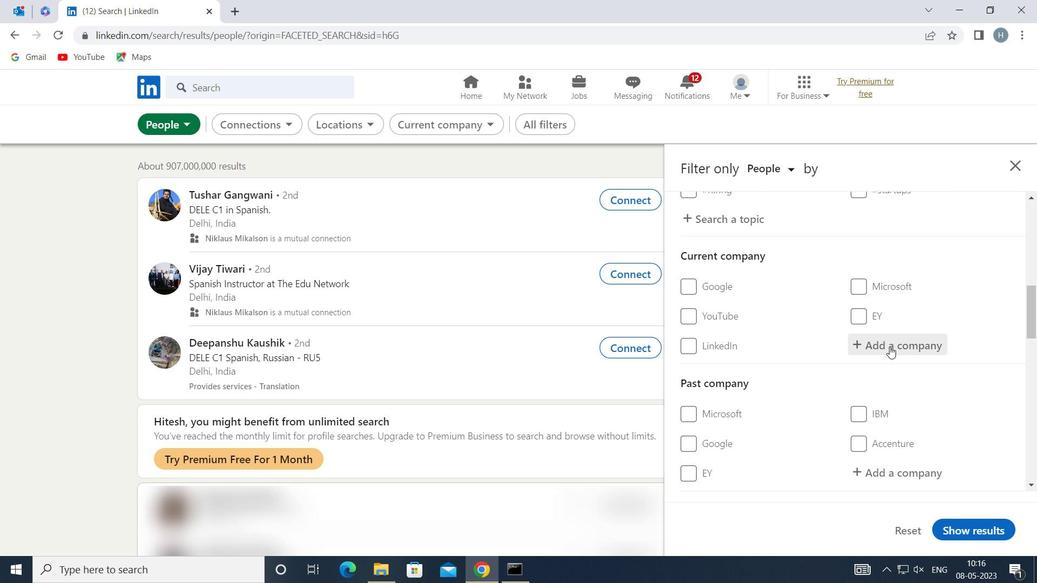 
Action: Key pressed <Key.shift>AIMANSOORI
Screenshot: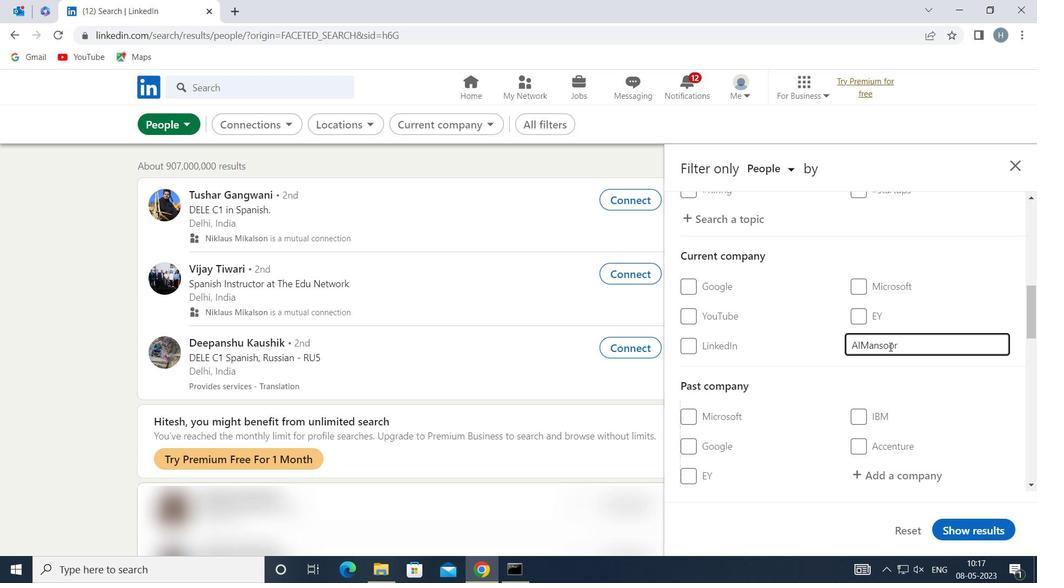 
Action: Mouse moved to (919, 345)
Screenshot: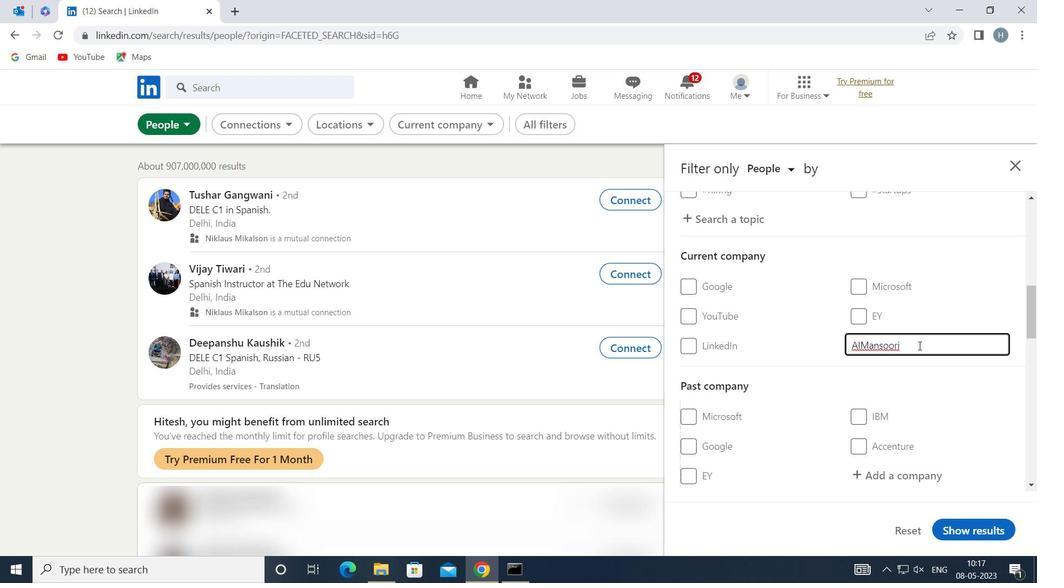 
Action: Key pressed <Key.space>
Screenshot: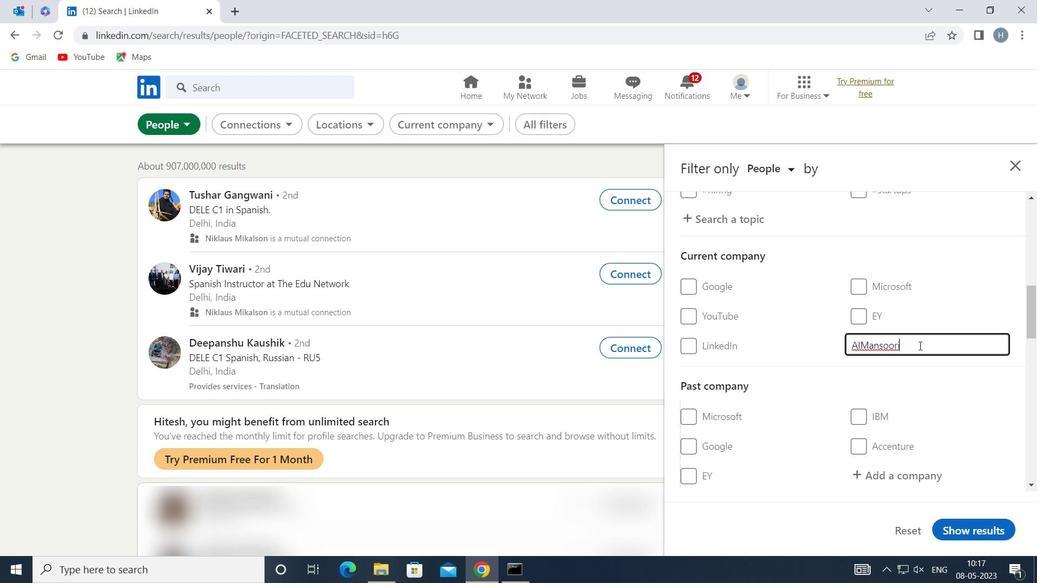 
Action: Mouse moved to (868, 347)
Screenshot: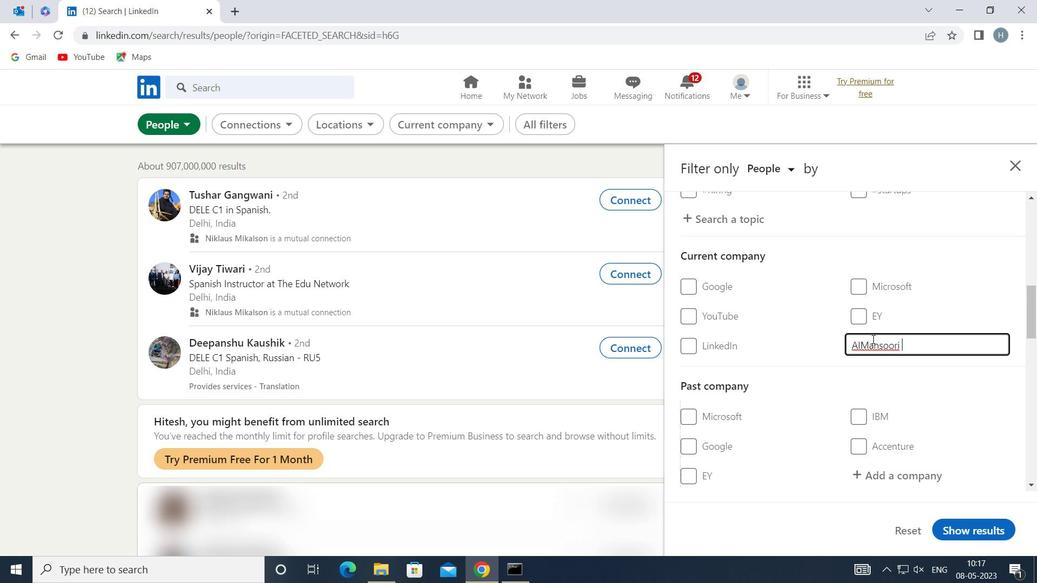 
Action: Key pressed <Key.shift>PETROLEUM<Key.space>
Screenshot: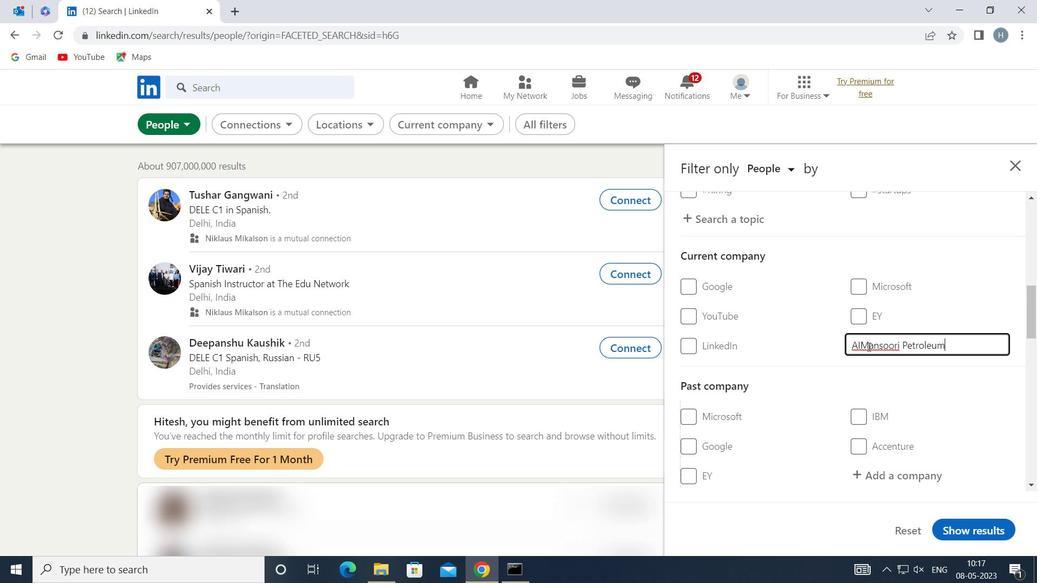 
Action: Mouse moved to (898, 385)
Screenshot: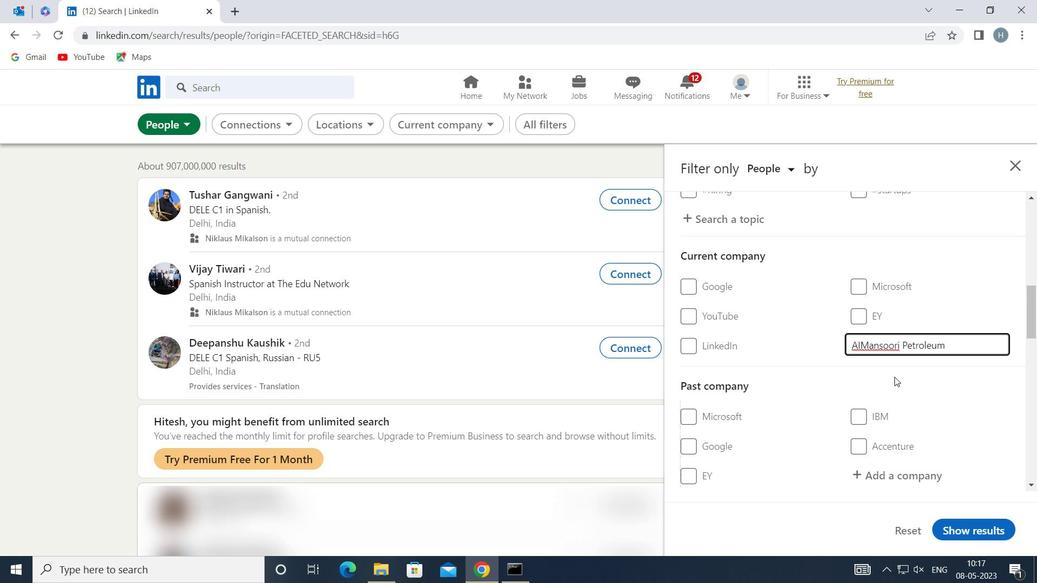 
Action: Mouse pressed left at (898, 385)
Screenshot: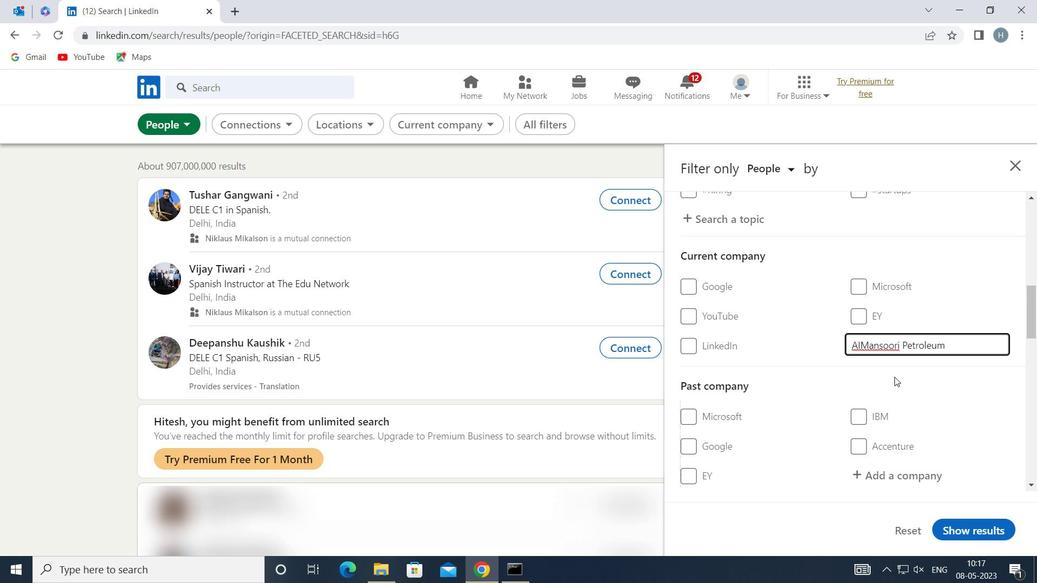
Action: Mouse moved to (894, 367)
Screenshot: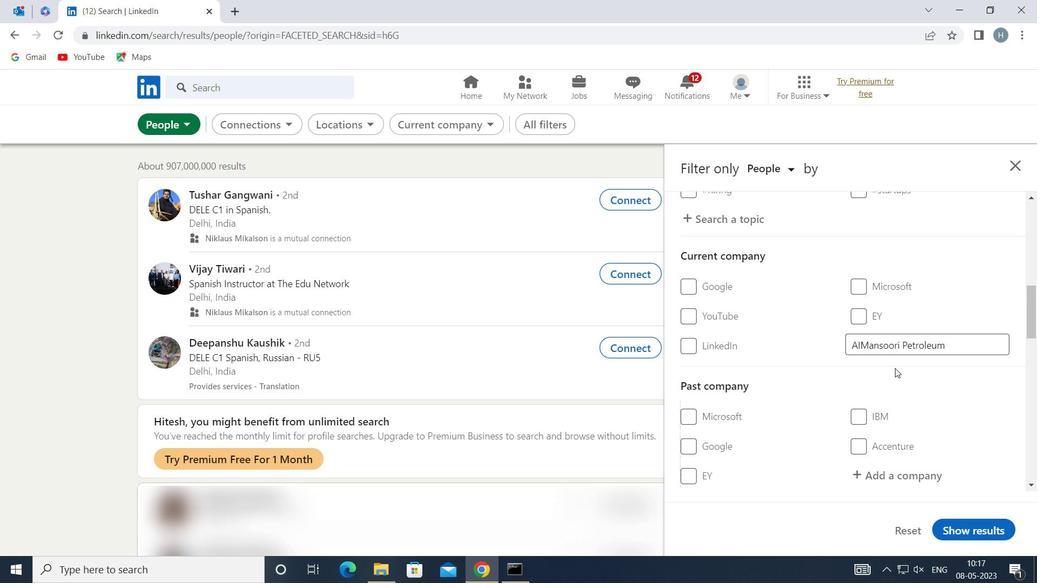 
Action: Mouse scrolled (894, 367) with delta (0, 0)
Screenshot: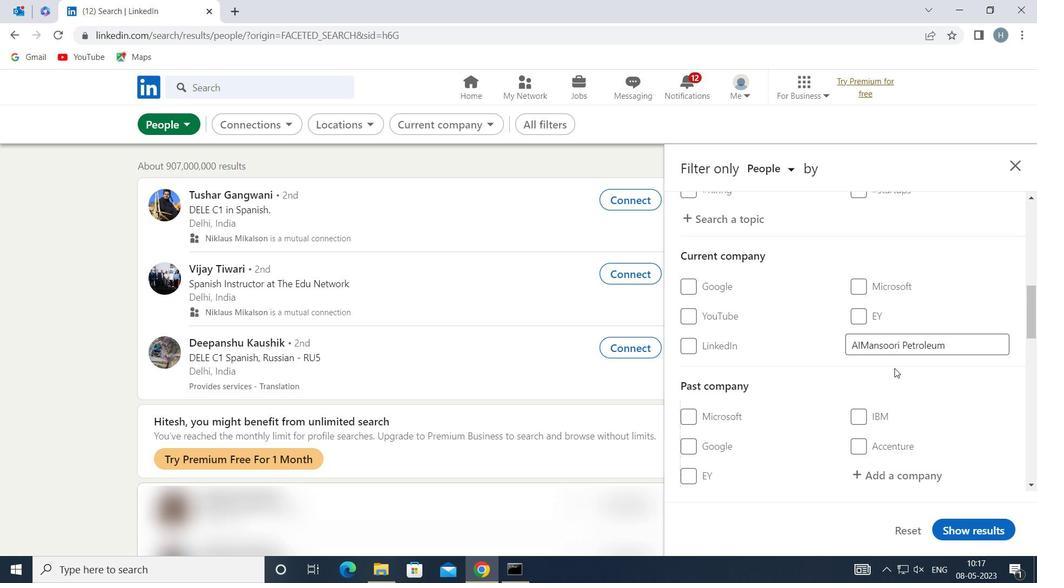 
Action: Mouse moved to (880, 361)
Screenshot: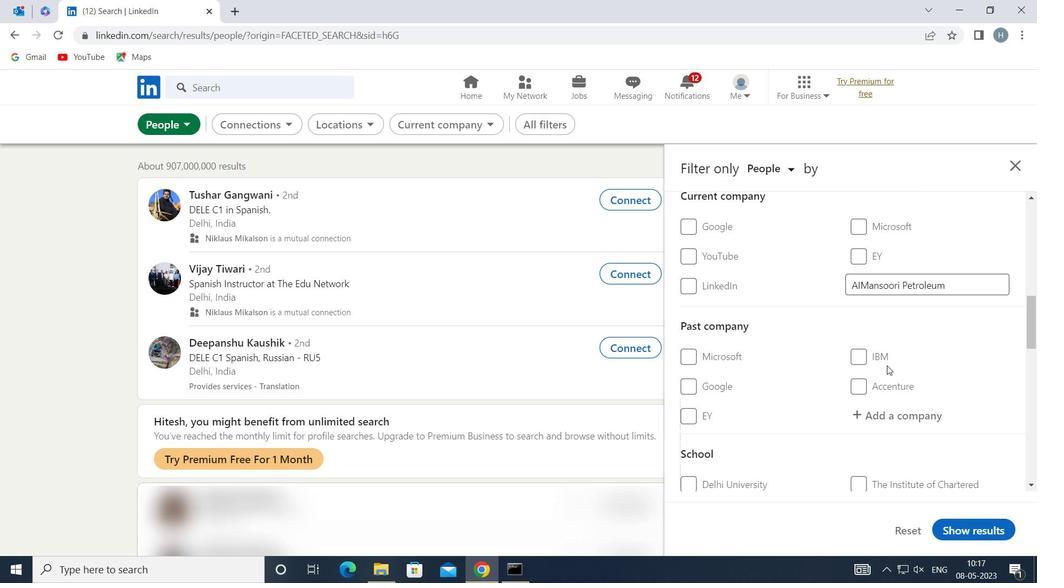 
Action: Mouse scrolled (880, 360) with delta (0, 0)
Screenshot: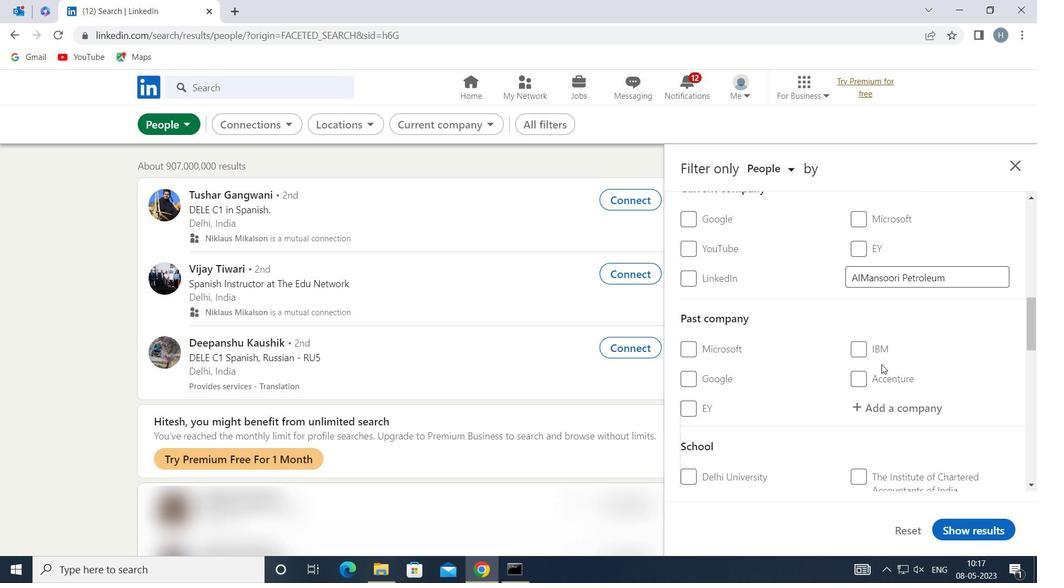 
Action: Mouse moved to (880, 361)
Screenshot: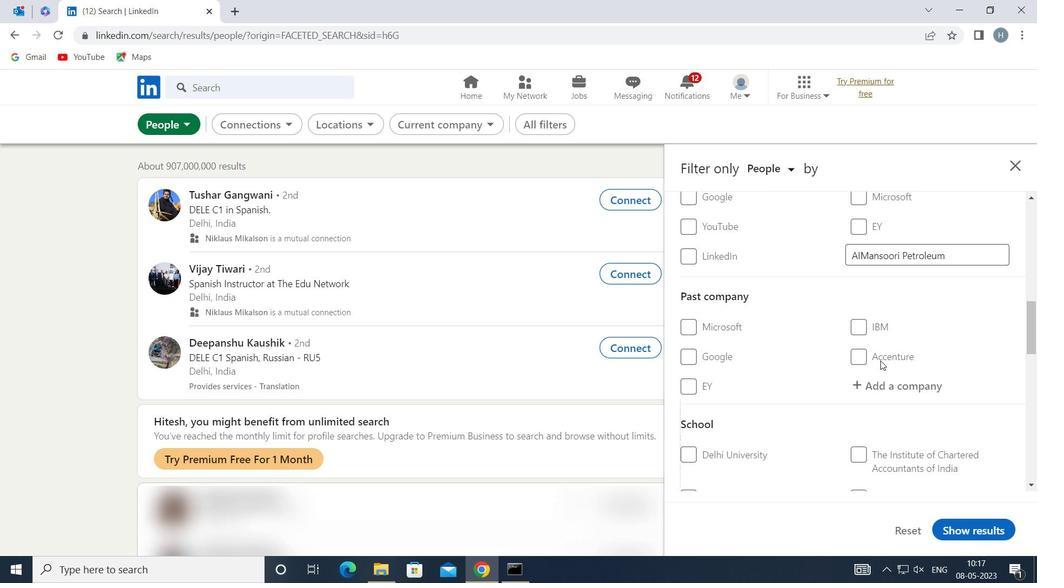 
Action: Mouse scrolled (880, 360) with delta (0, 0)
Screenshot: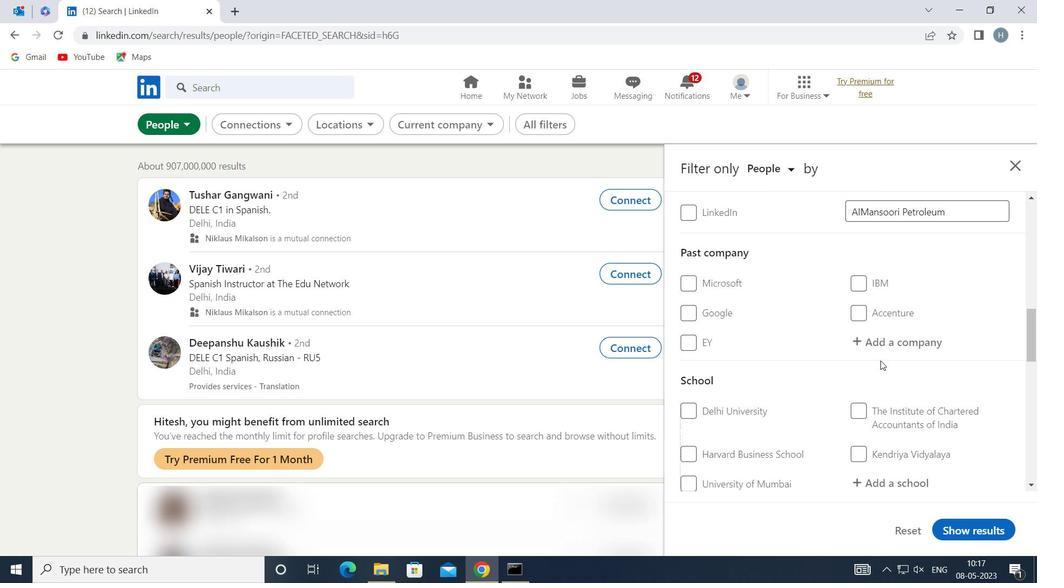 
Action: Mouse moved to (880, 360)
Screenshot: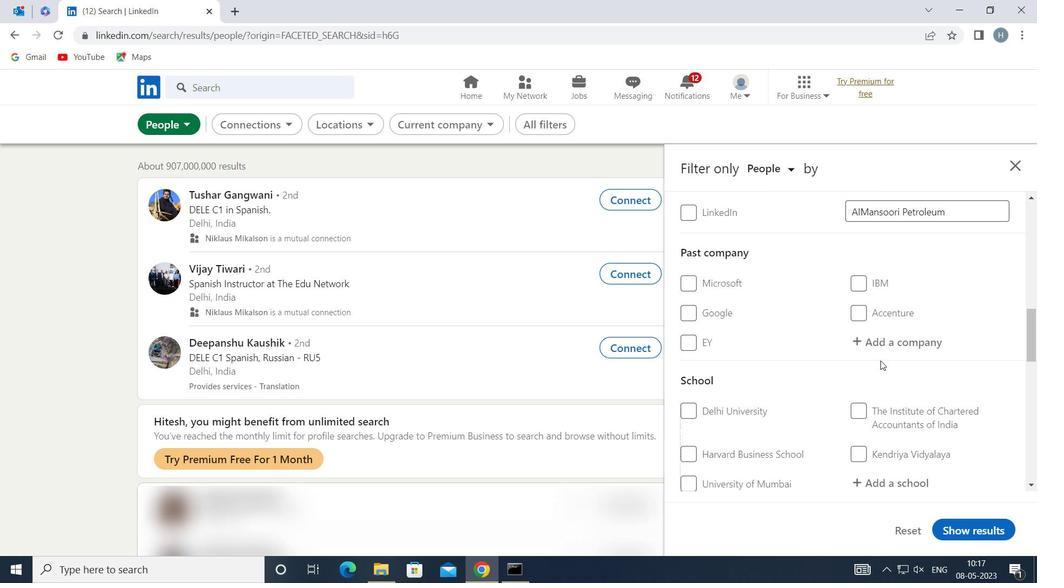 
Action: Mouse scrolled (880, 360) with delta (0, 0)
Screenshot: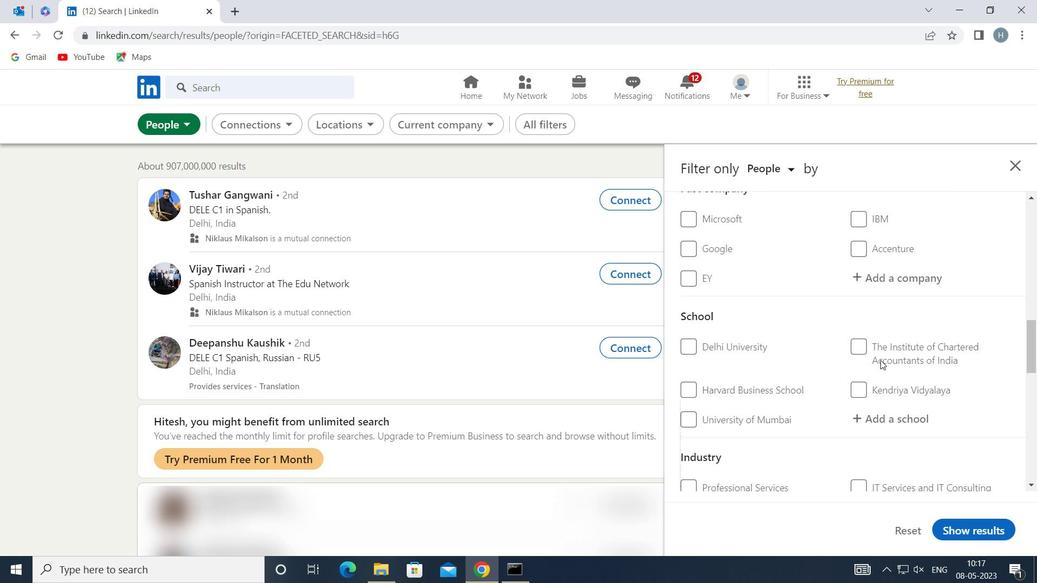 
Action: Mouse moved to (902, 341)
Screenshot: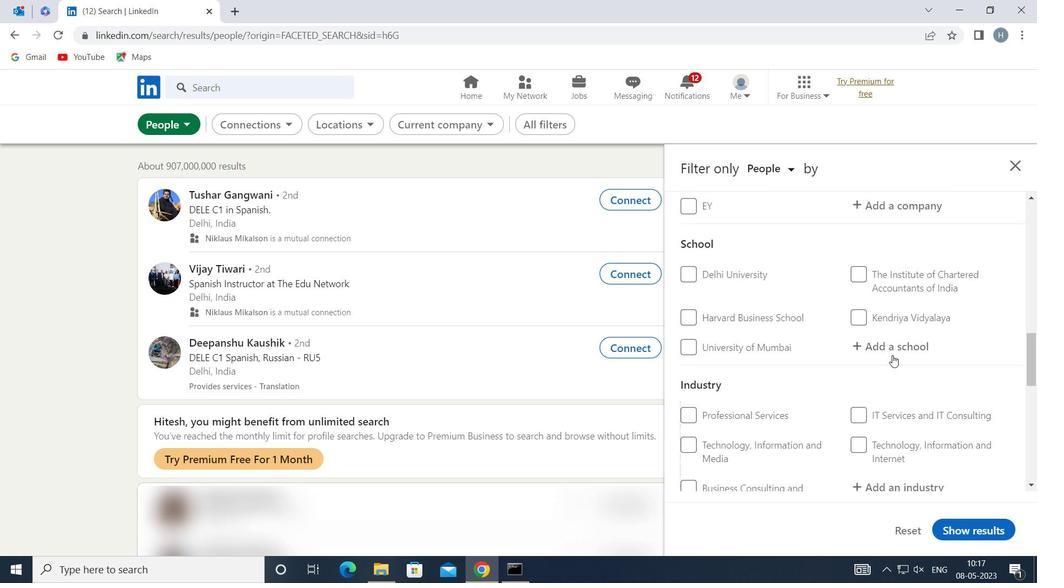 
Action: Mouse pressed left at (902, 341)
Screenshot: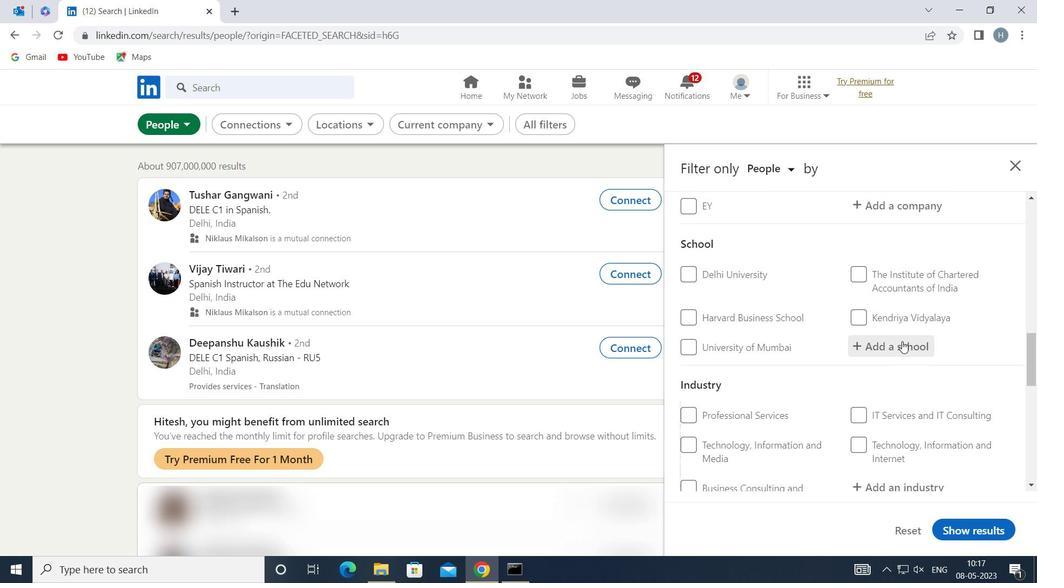 
Action: Key pressed <Key.shift>DON<Key.space><Key.shift>BP<Key.backspace>OSCO<Key.space><Key.shift><Key.shift>IN
Screenshot: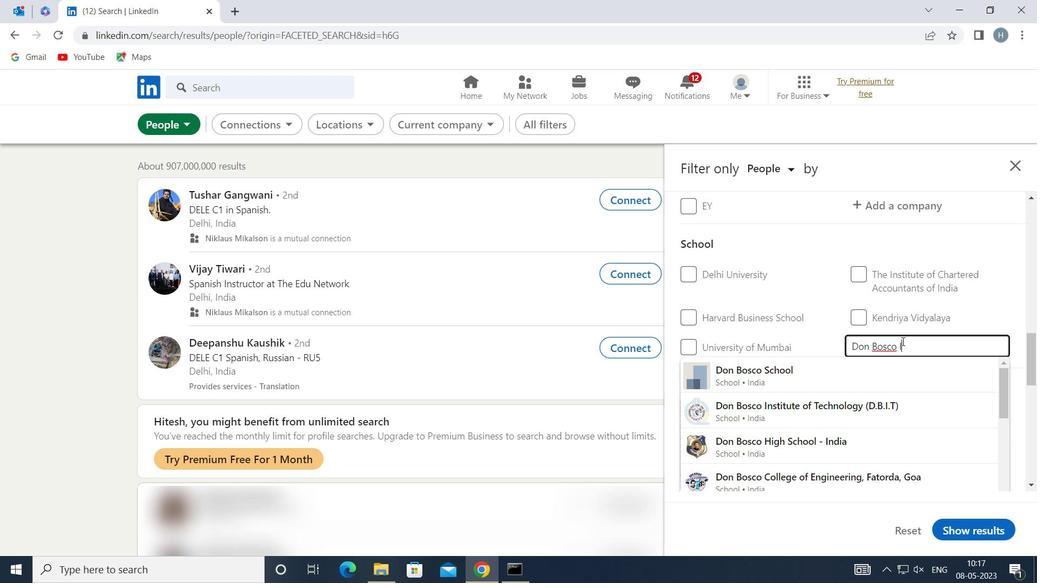 
Action: Mouse moved to (889, 368)
Screenshot: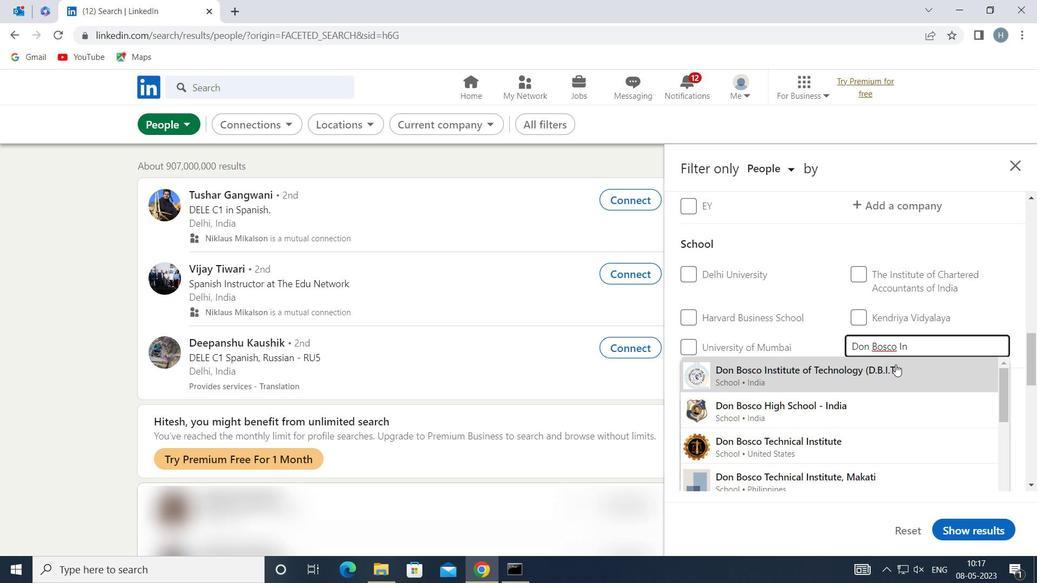 
Action: Mouse pressed left at (889, 368)
Screenshot: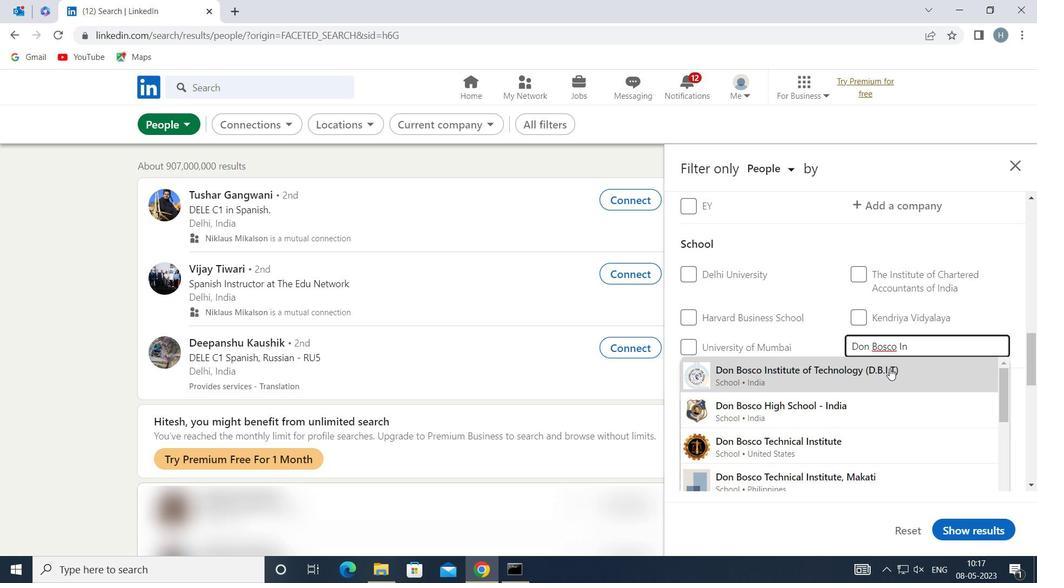 
Action: Mouse moved to (867, 373)
Screenshot: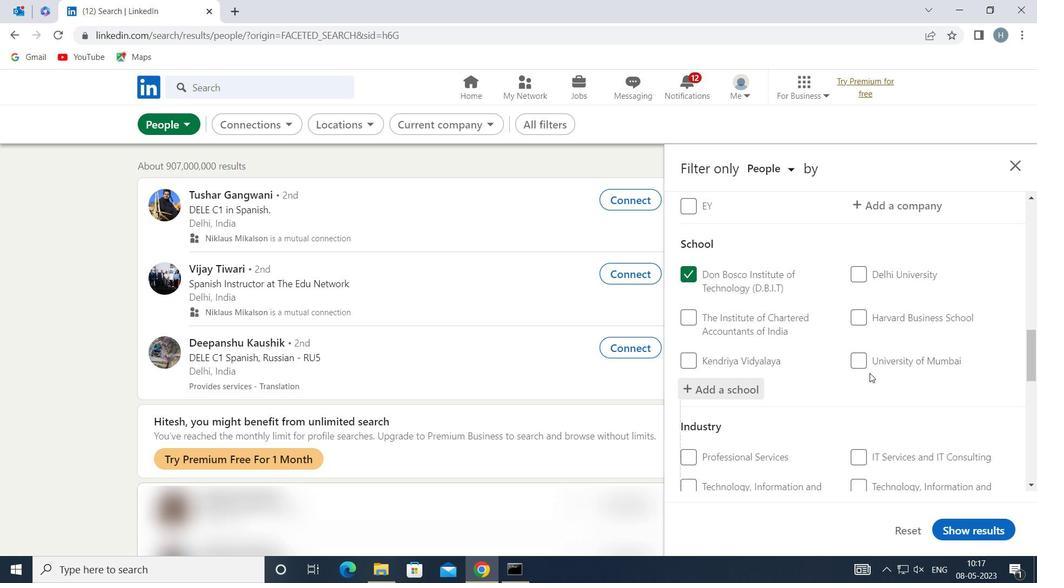 
Action: Mouse scrolled (867, 372) with delta (0, 0)
Screenshot: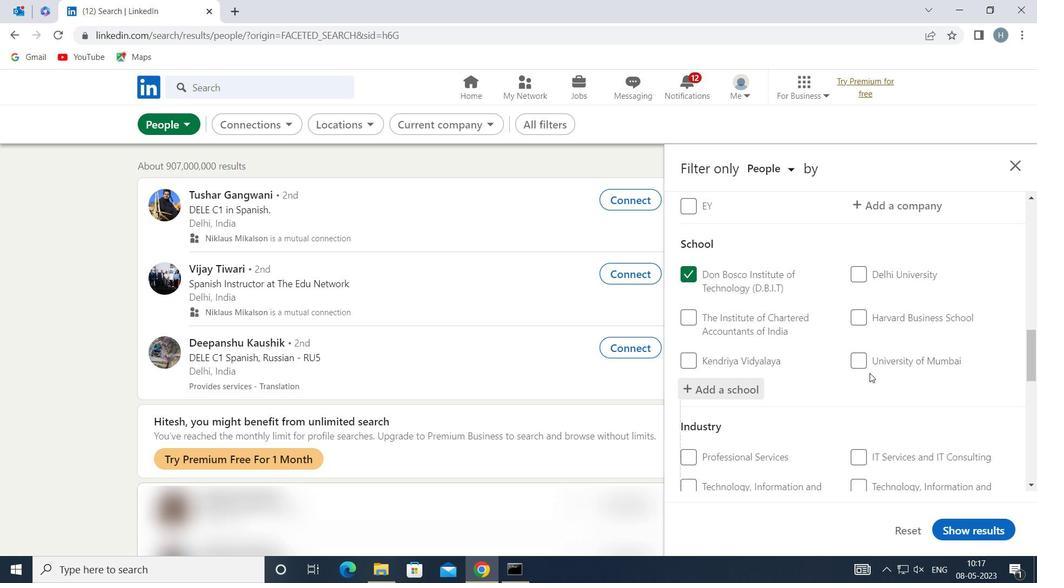 
Action: Mouse moved to (866, 375)
Screenshot: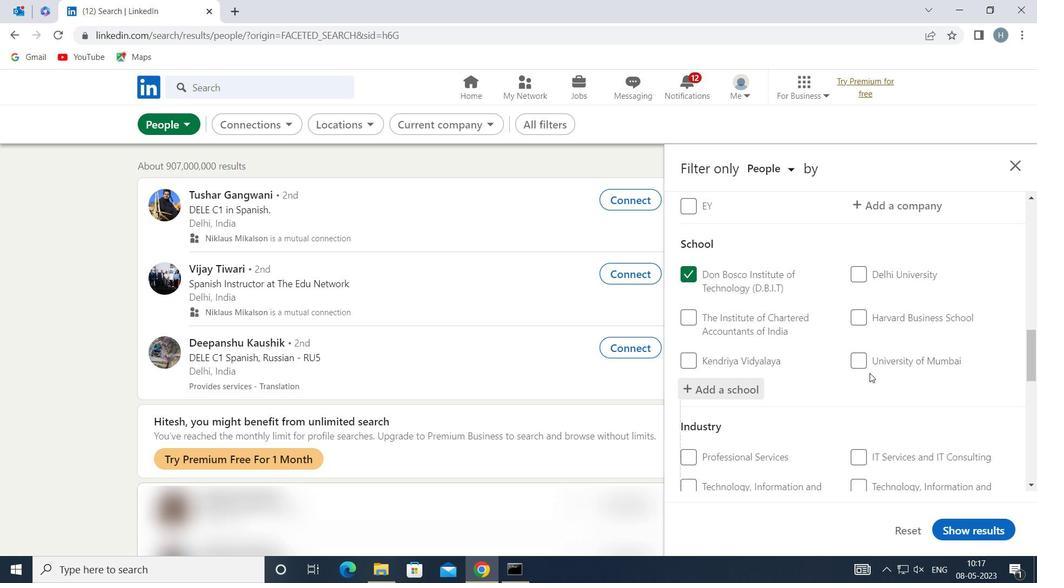 
Action: Mouse scrolled (866, 374) with delta (0, 0)
Screenshot: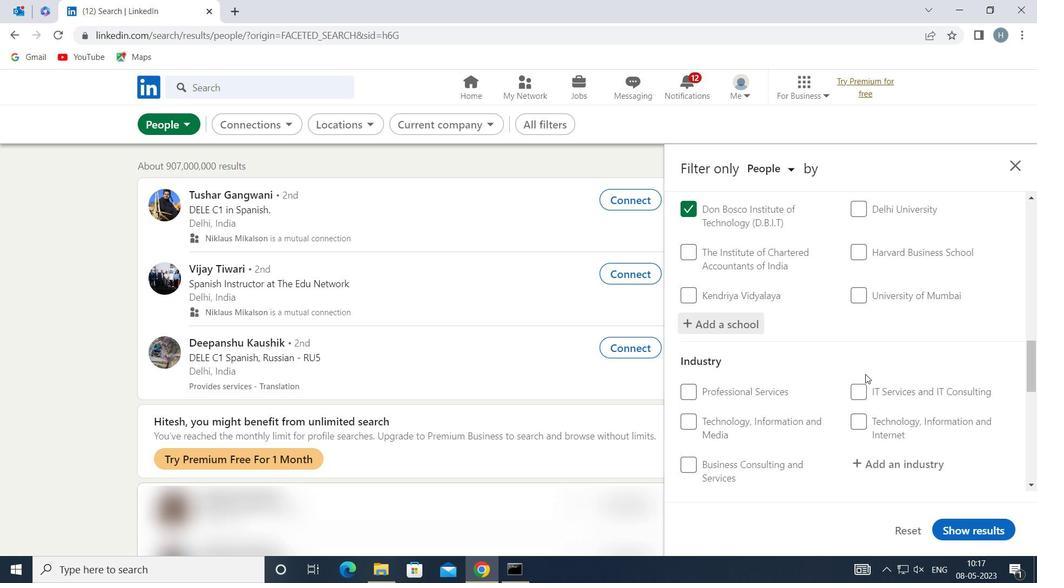 
Action: Mouse moved to (895, 393)
Screenshot: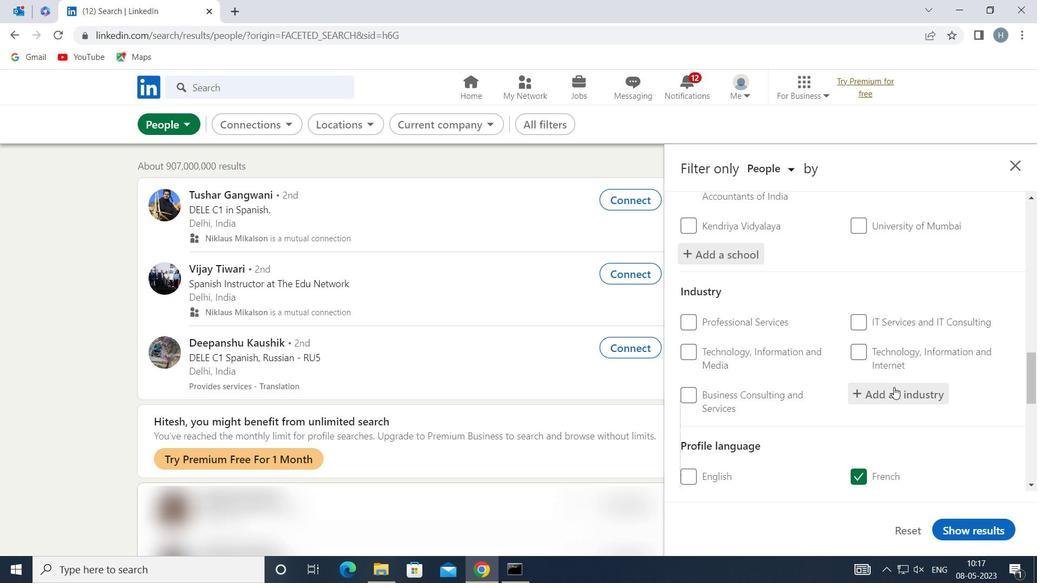 
Action: Mouse pressed left at (895, 393)
Screenshot: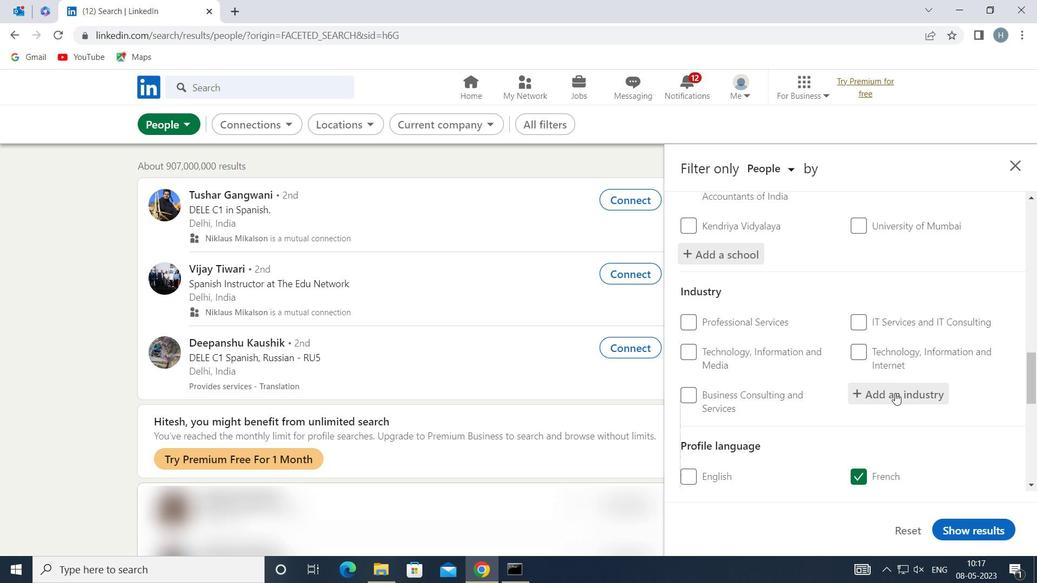 
Action: Key pressed <Key.shift>HEALTH<Key.space>AND<Key.space><Key.shift>HUMAN
Screenshot: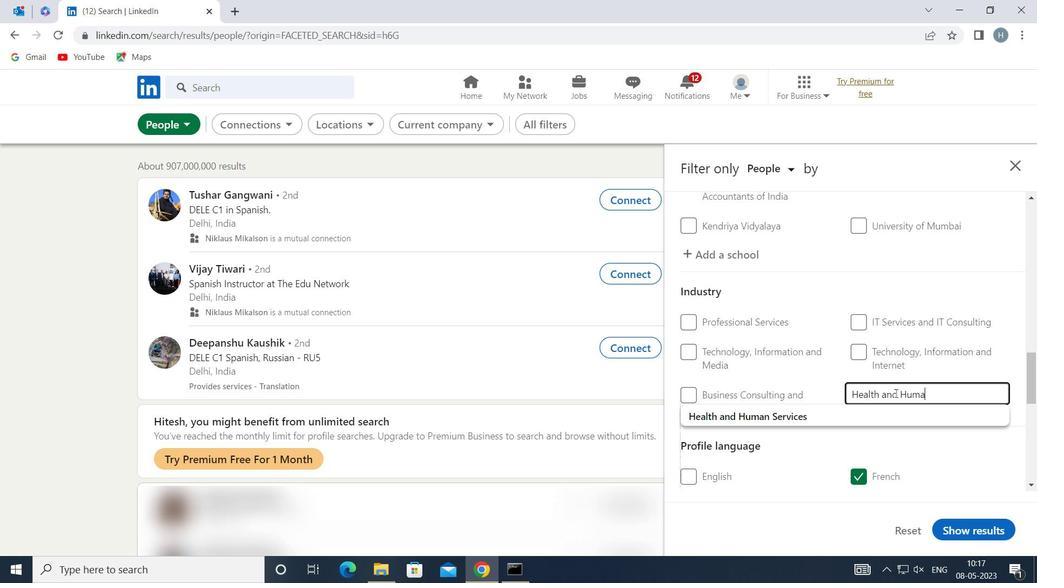 
Action: Mouse moved to (862, 425)
Screenshot: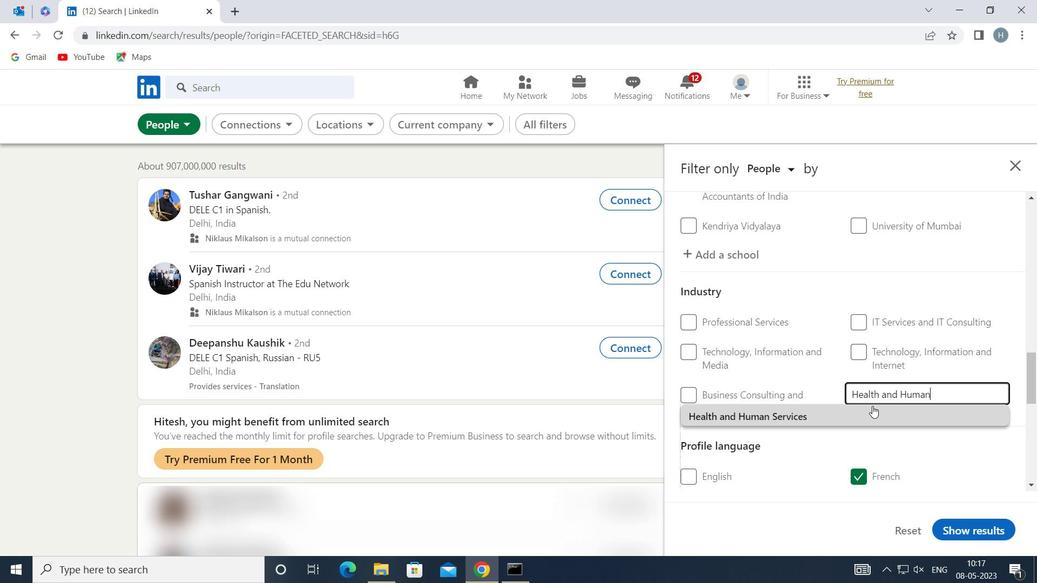 
Action: Mouse pressed left at (862, 425)
Screenshot: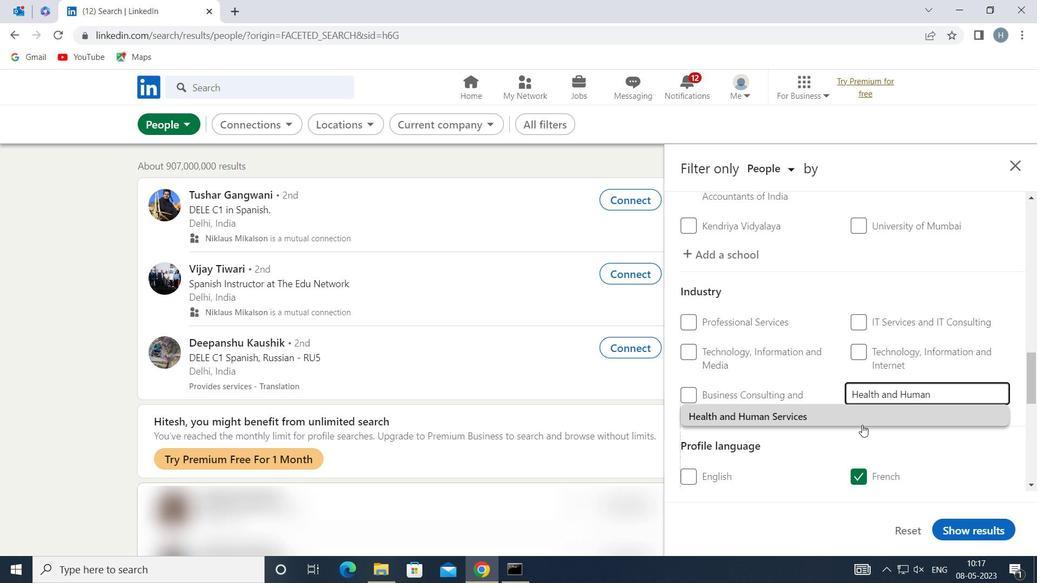 
Action: Mouse moved to (802, 392)
Screenshot: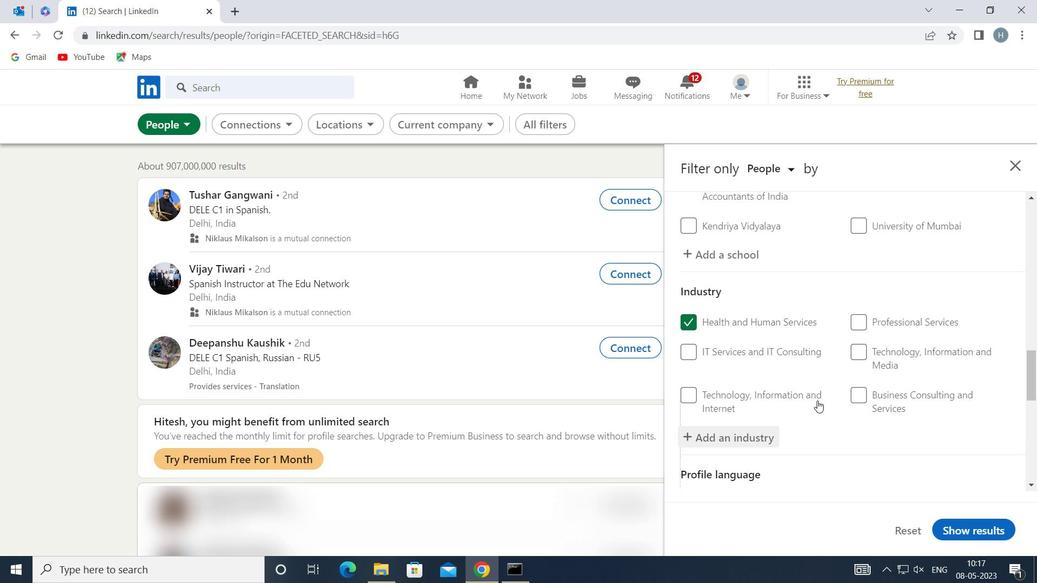 
Action: Mouse scrolled (802, 391) with delta (0, 0)
Screenshot: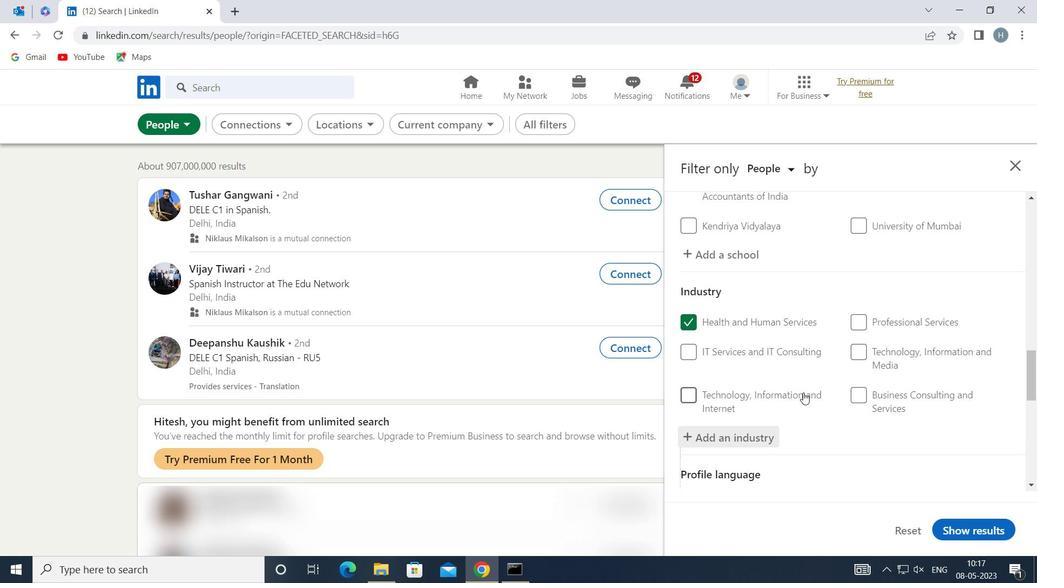 
Action: Mouse scrolled (802, 391) with delta (0, 0)
Screenshot: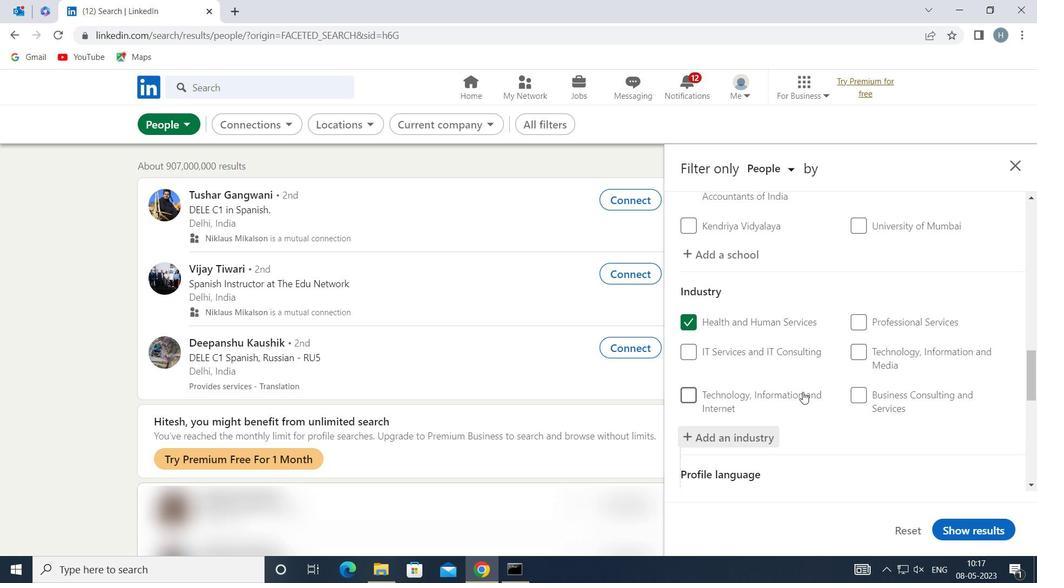 
Action: Mouse scrolled (802, 391) with delta (0, 0)
Screenshot: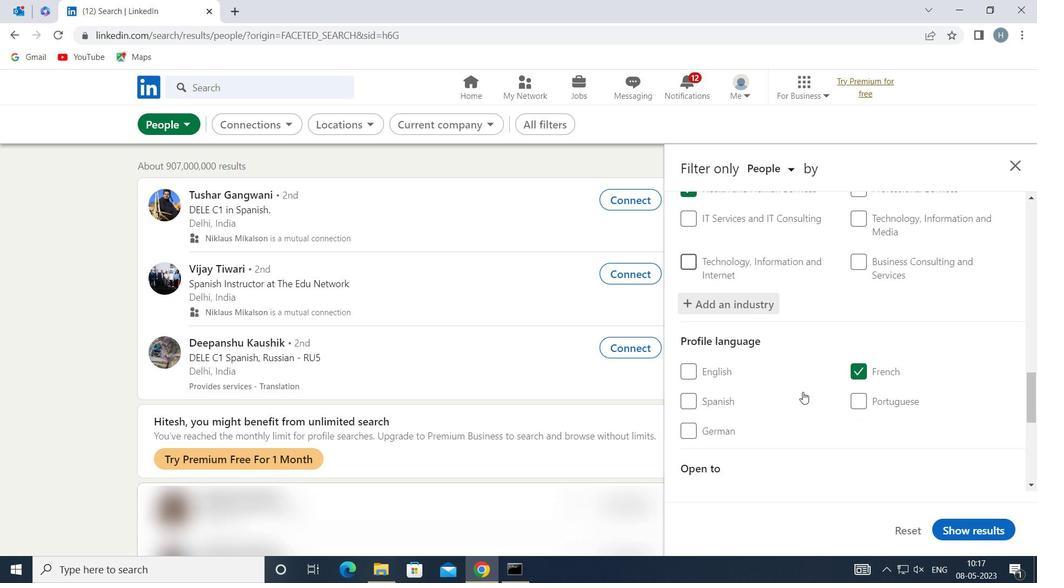 
Action: Mouse scrolled (802, 391) with delta (0, 0)
Screenshot: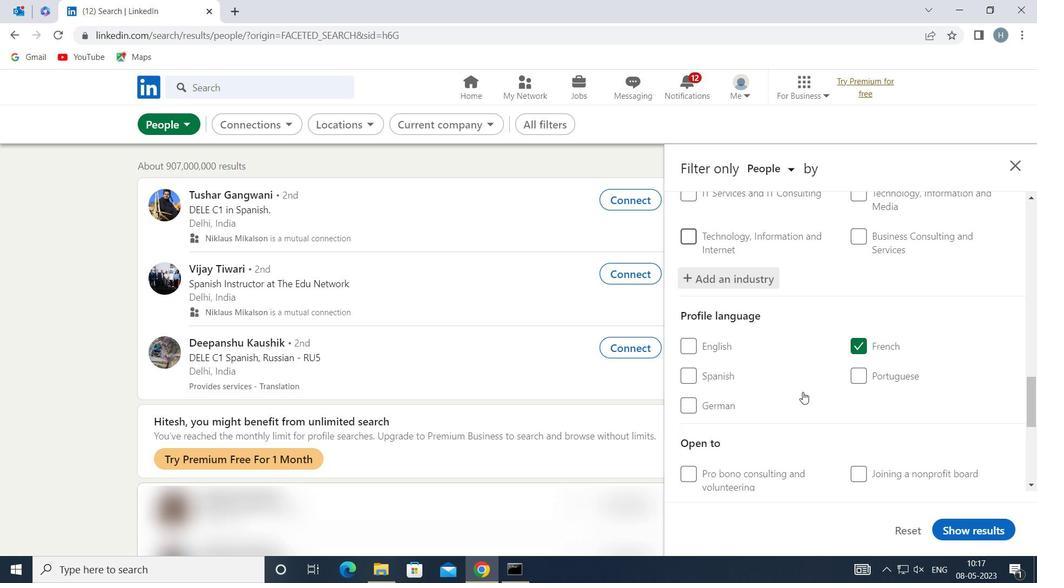 
Action: Mouse scrolled (802, 391) with delta (0, 0)
Screenshot: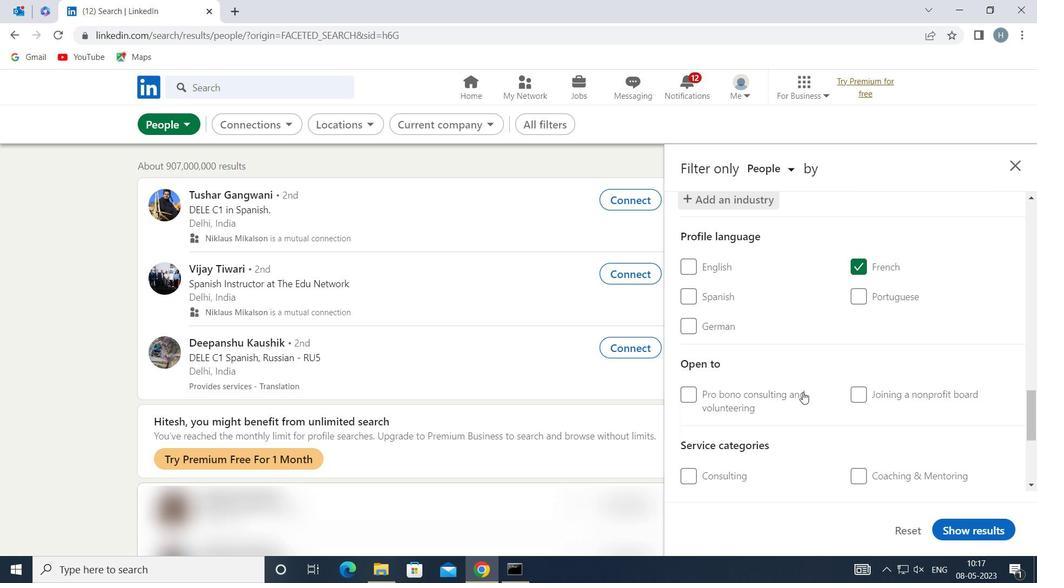 
Action: Mouse scrolled (802, 391) with delta (0, 0)
Screenshot: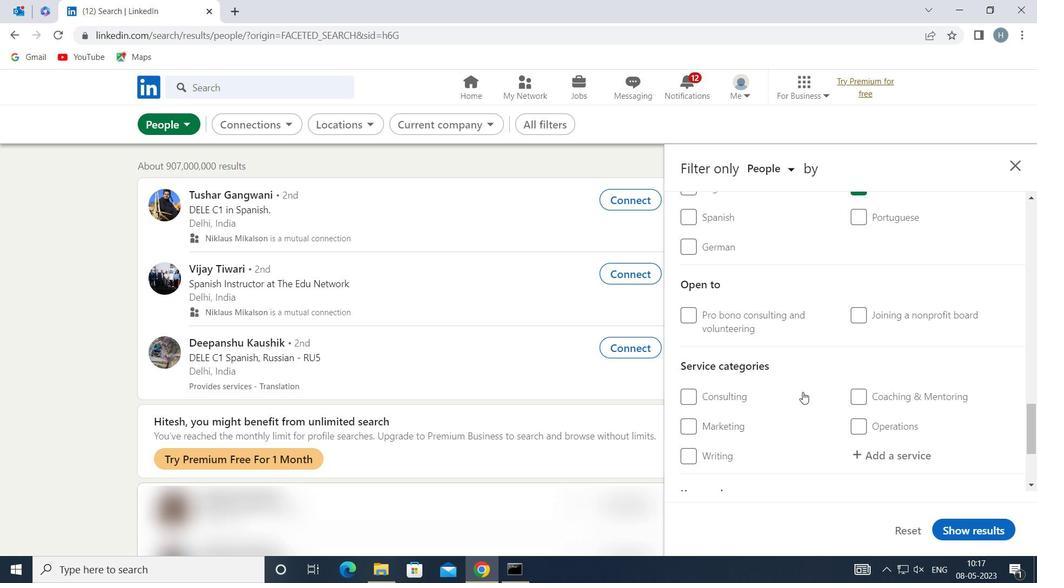 
Action: Mouse moved to (888, 366)
Screenshot: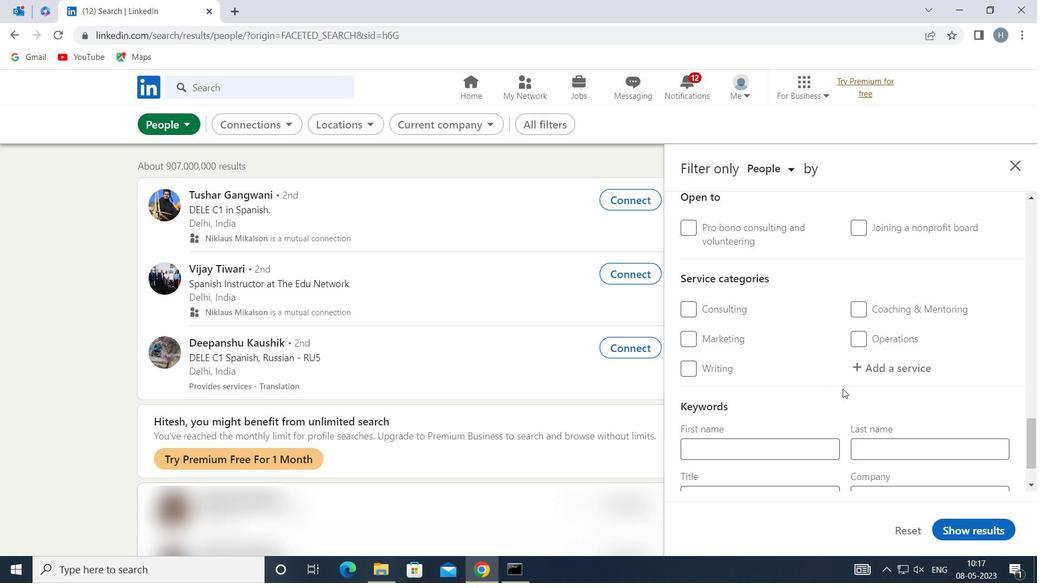 
Action: Mouse pressed left at (888, 366)
Screenshot: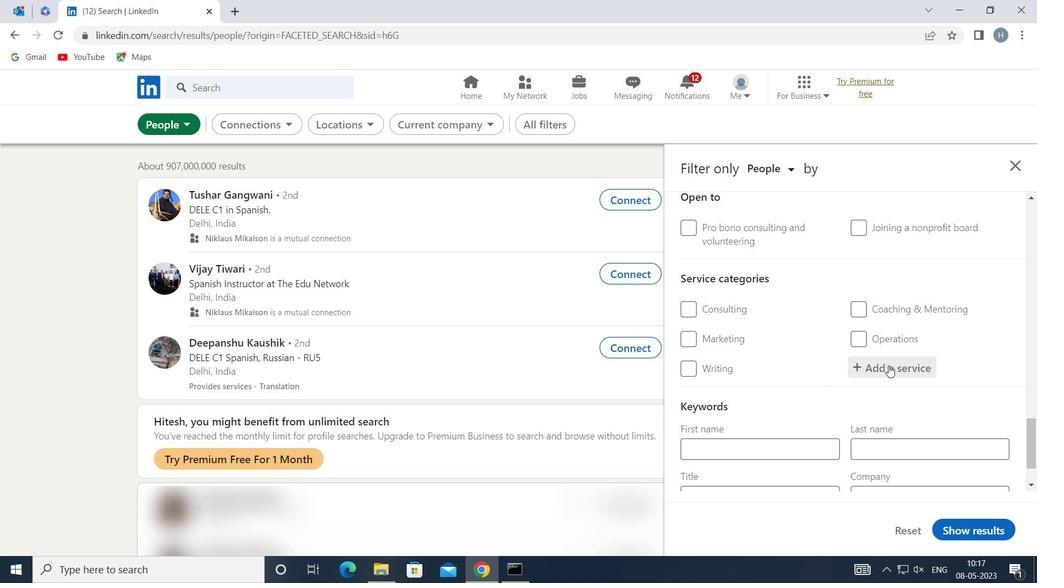 
Action: Key pressed <Key.shift>MANAGEMENT
Screenshot: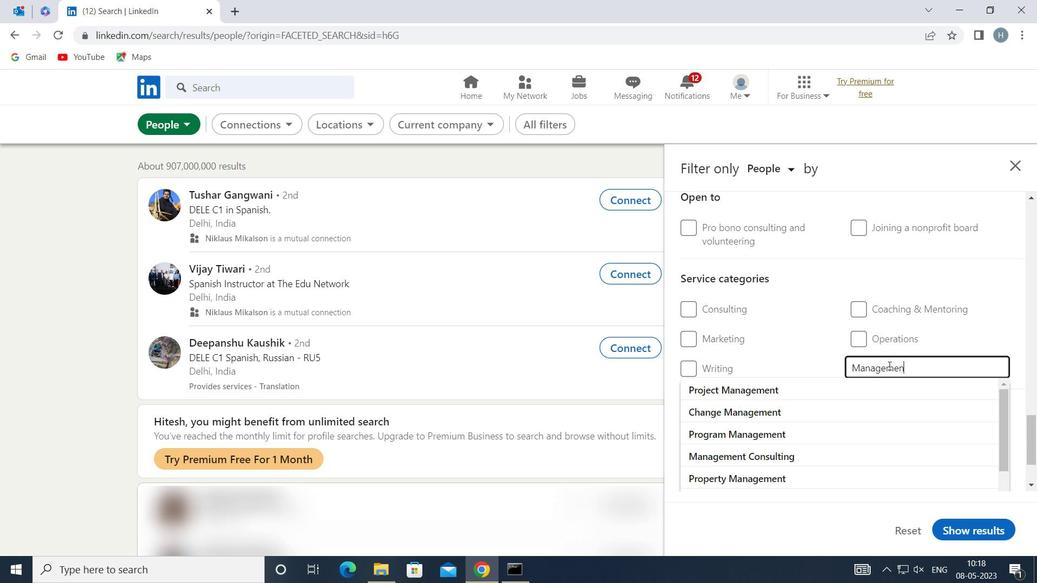 
Action: Mouse moved to (963, 338)
Screenshot: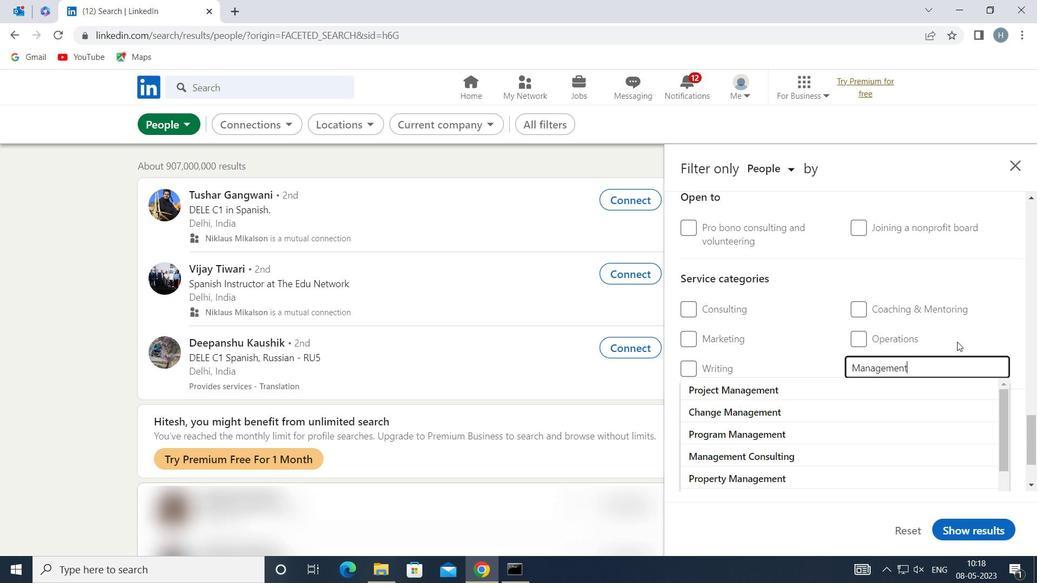 
Action: Mouse pressed left at (963, 338)
Screenshot: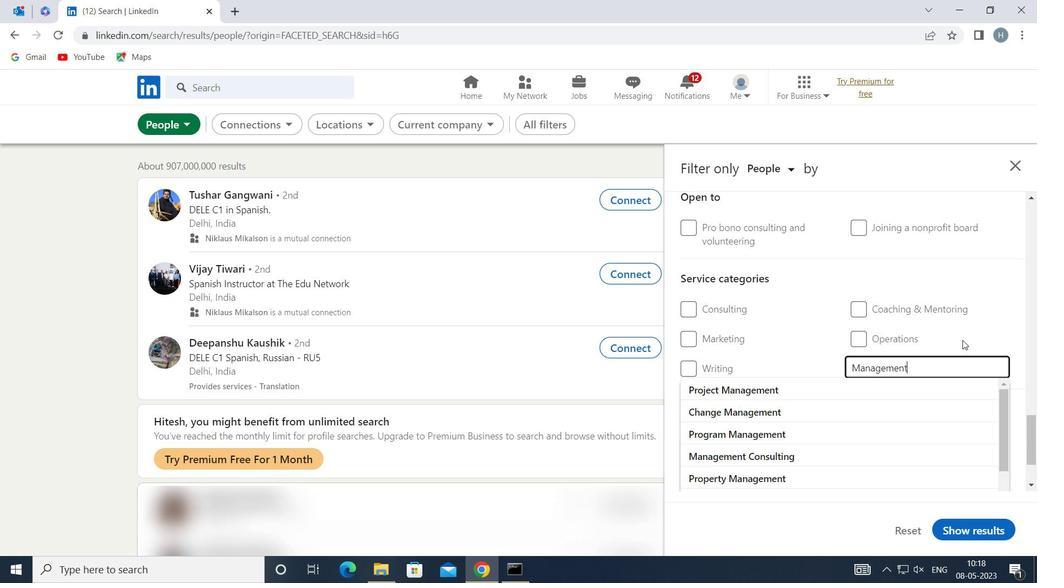 
Action: Mouse moved to (925, 352)
Screenshot: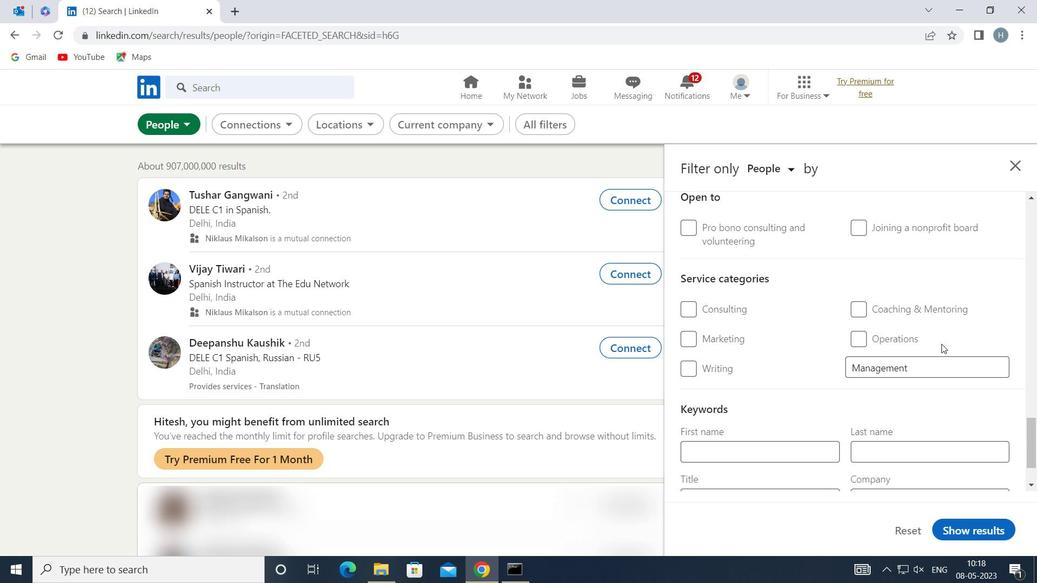 
Action: Mouse scrolled (925, 351) with delta (0, 0)
Screenshot: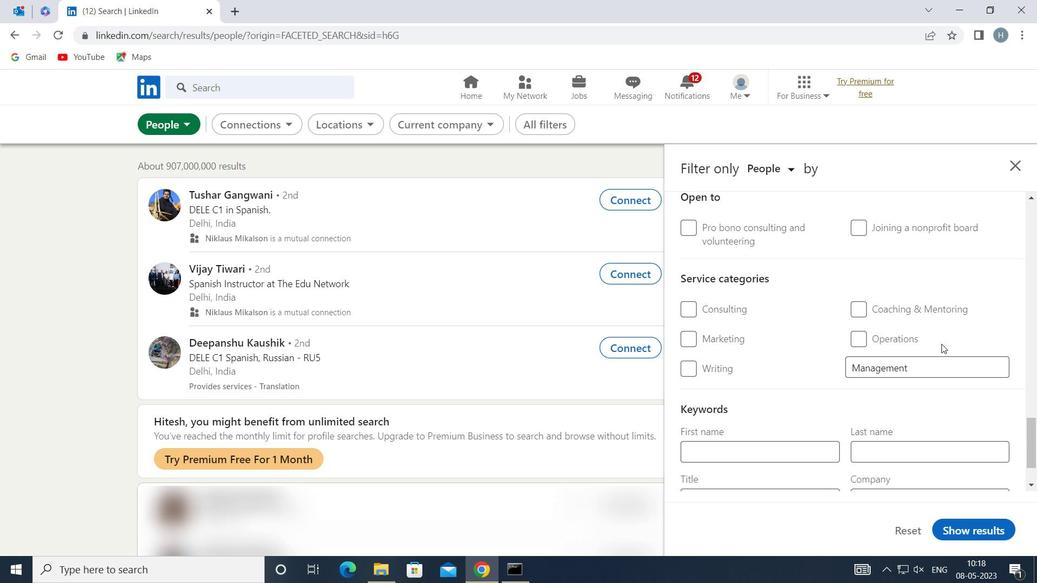 
Action: Mouse moved to (922, 356)
Screenshot: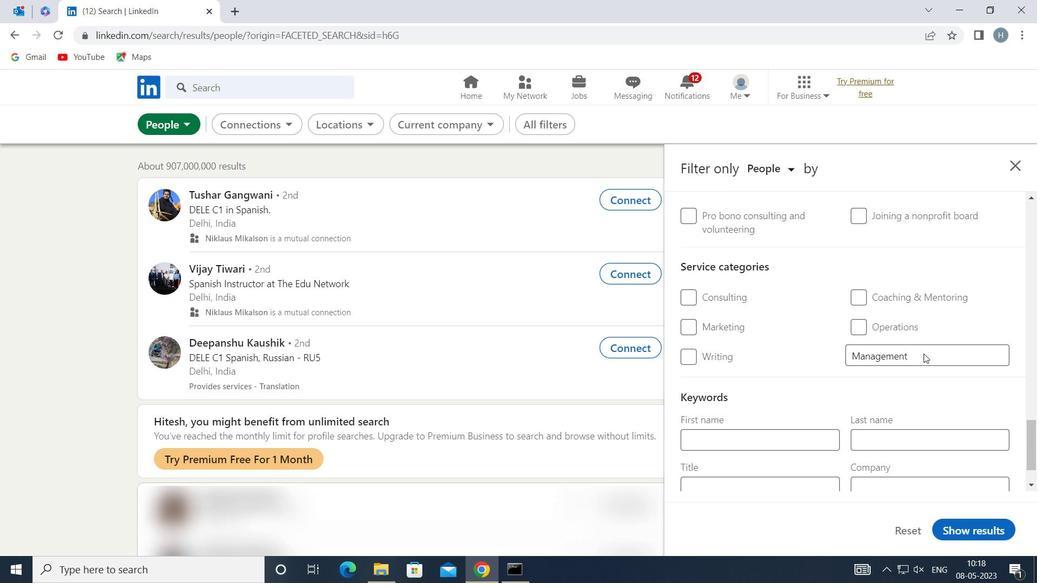 
Action: Mouse scrolled (922, 356) with delta (0, 0)
Screenshot: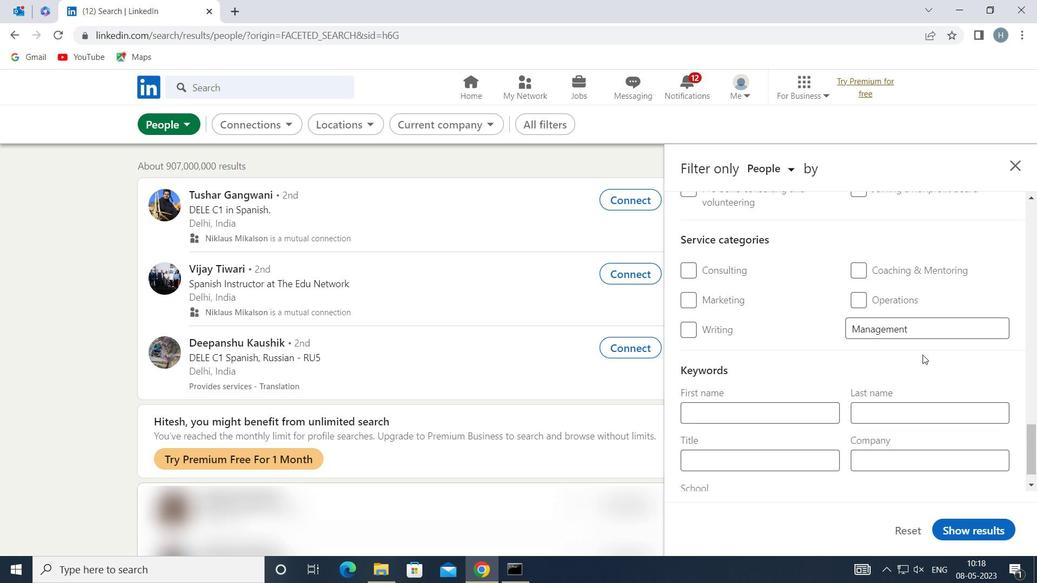 
Action: Mouse moved to (920, 360)
Screenshot: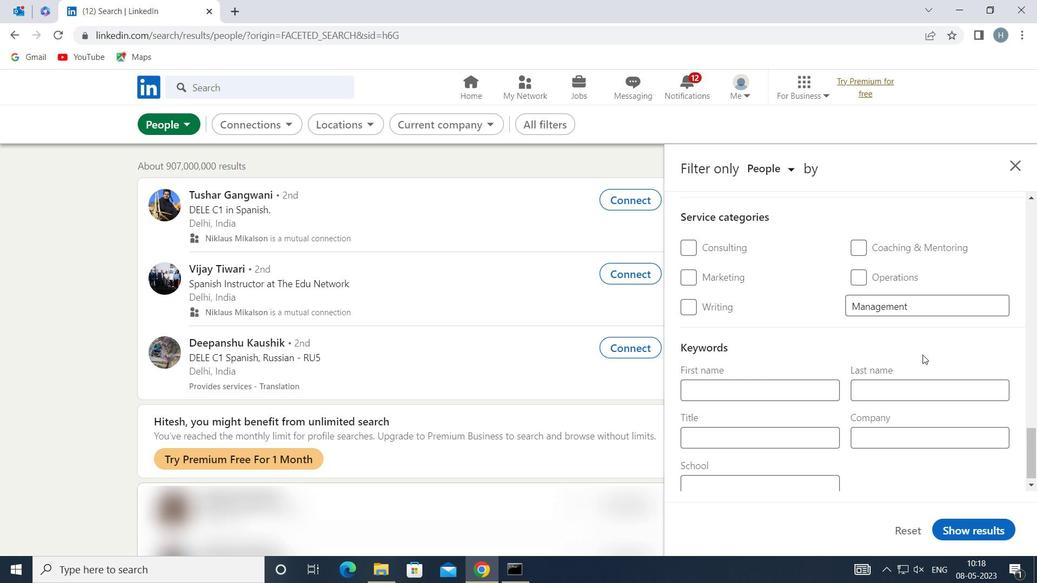 
Action: Mouse scrolled (920, 360) with delta (0, 0)
Screenshot: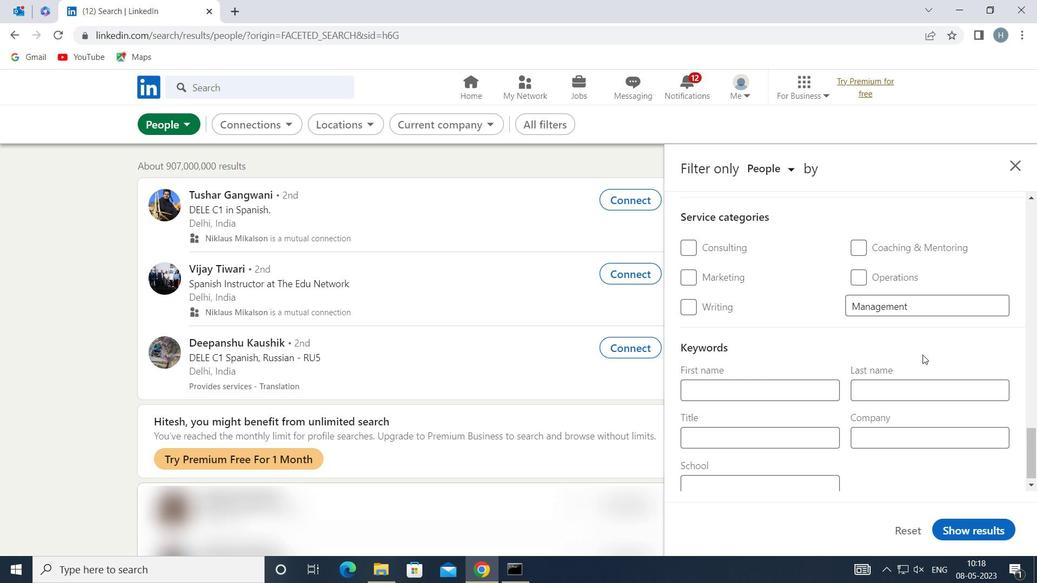 
Action: Mouse moved to (810, 428)
Screenshot: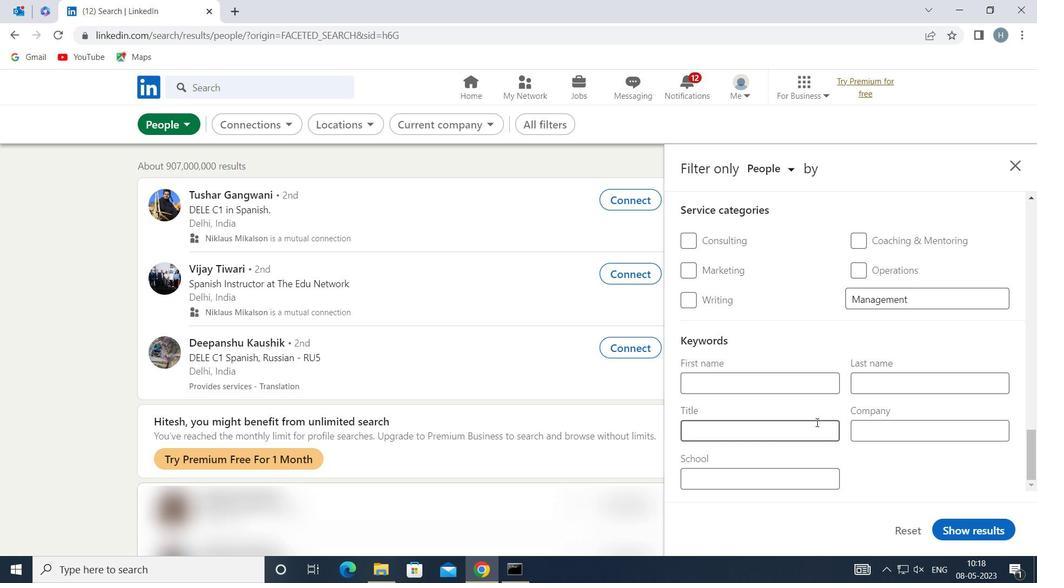 
Action: Mouse pressed left at (810, 428)
Screenshot: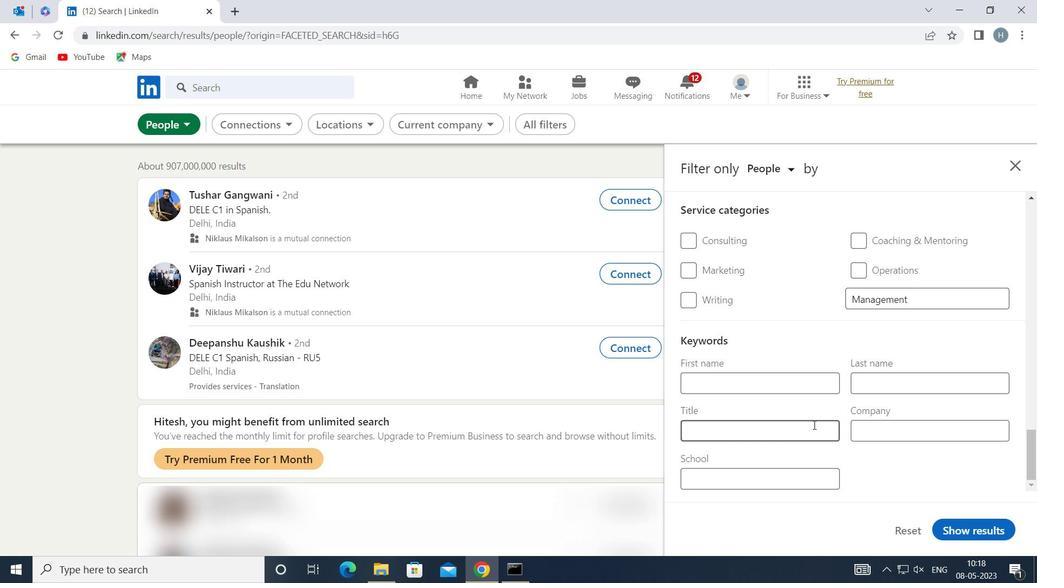 
Action: Mouse moved to (810, 428)
Screenshot: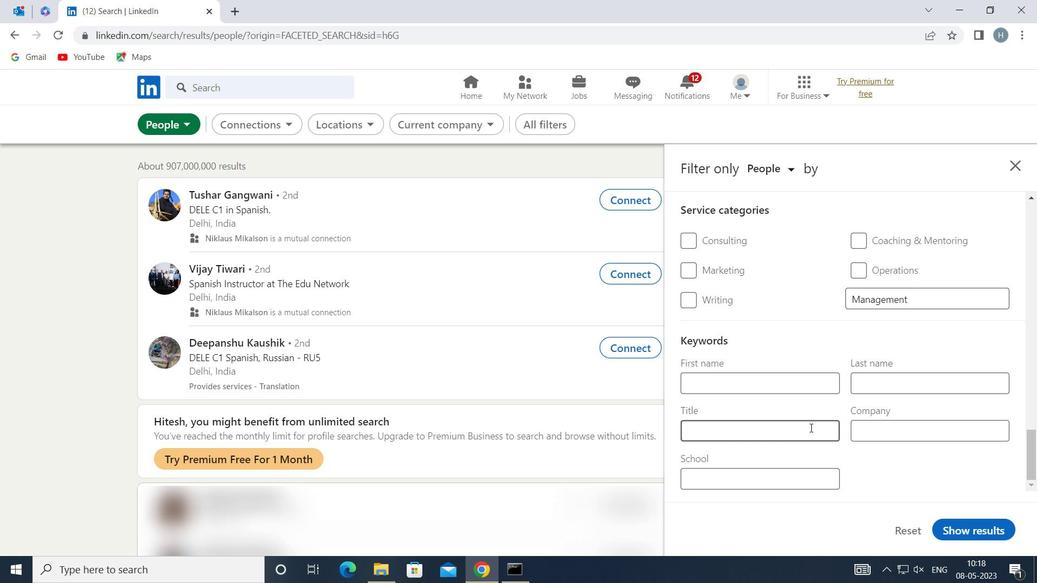 
Action: Key pressed <Key.shift>PIPEFITTE
Screenshot: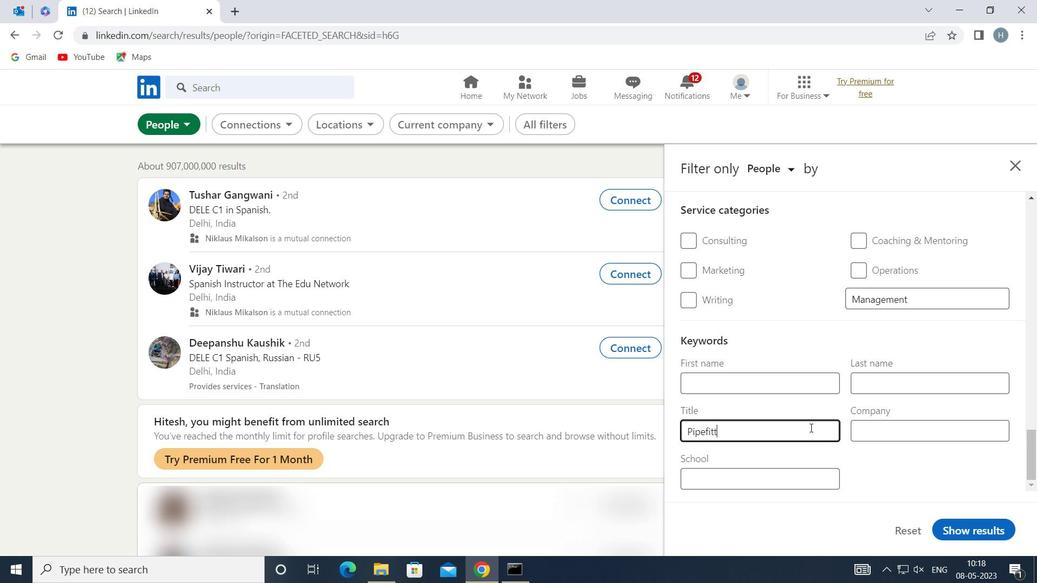 
Action: Mouse moved to (815, 438)
Screenshot: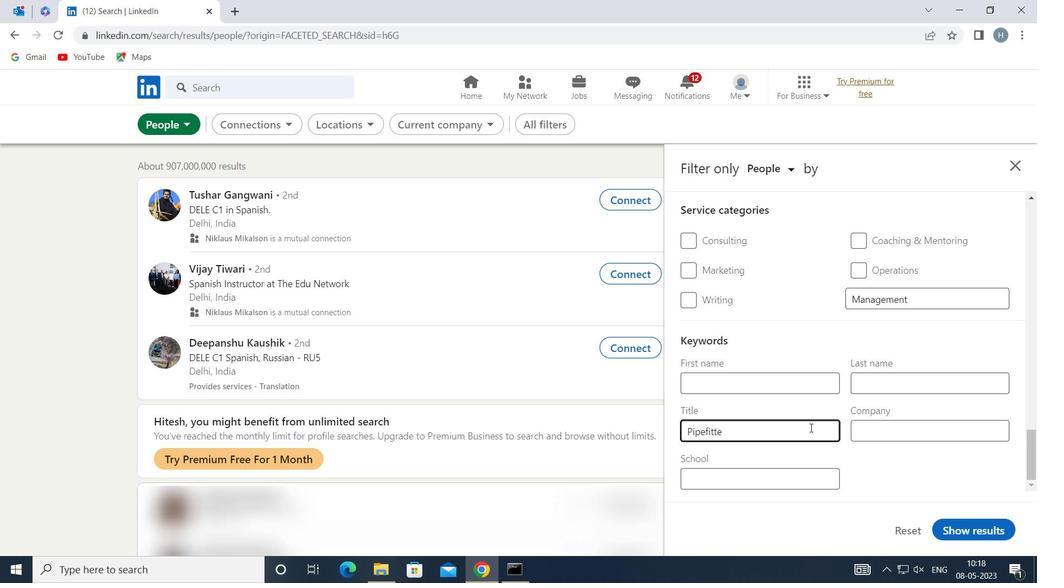 
Action: Key pressed R
Screenshot: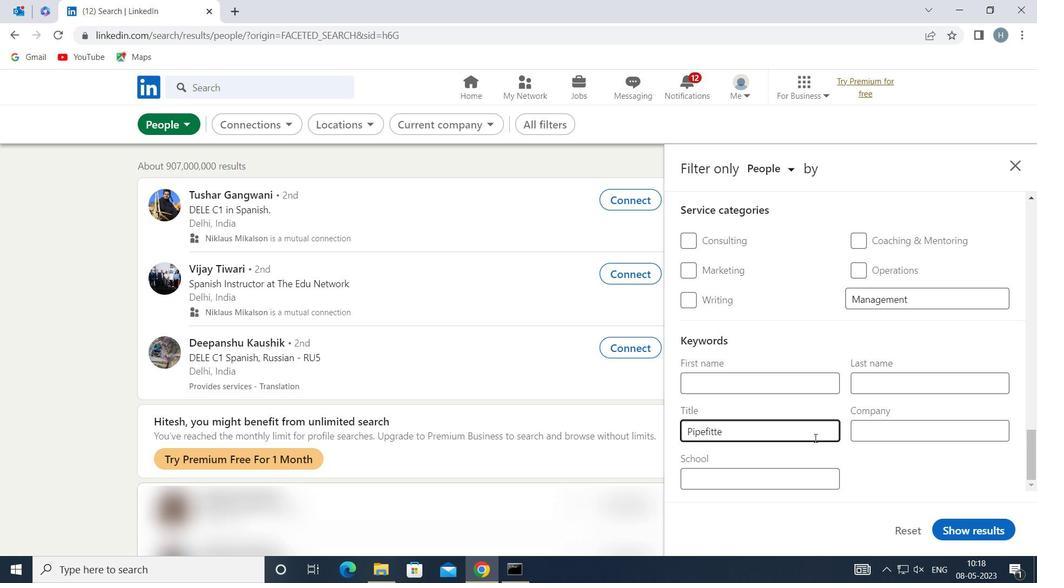 
Action: Mouse moved to (999, 527)
Screenshot: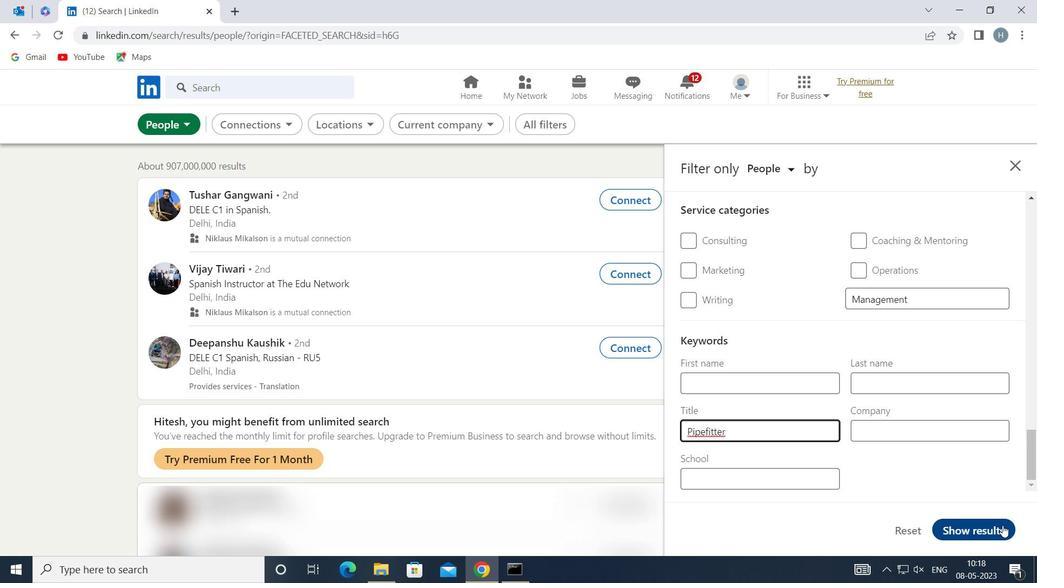 
Action: Mouse pressed left at (999, 527)
Screenshot: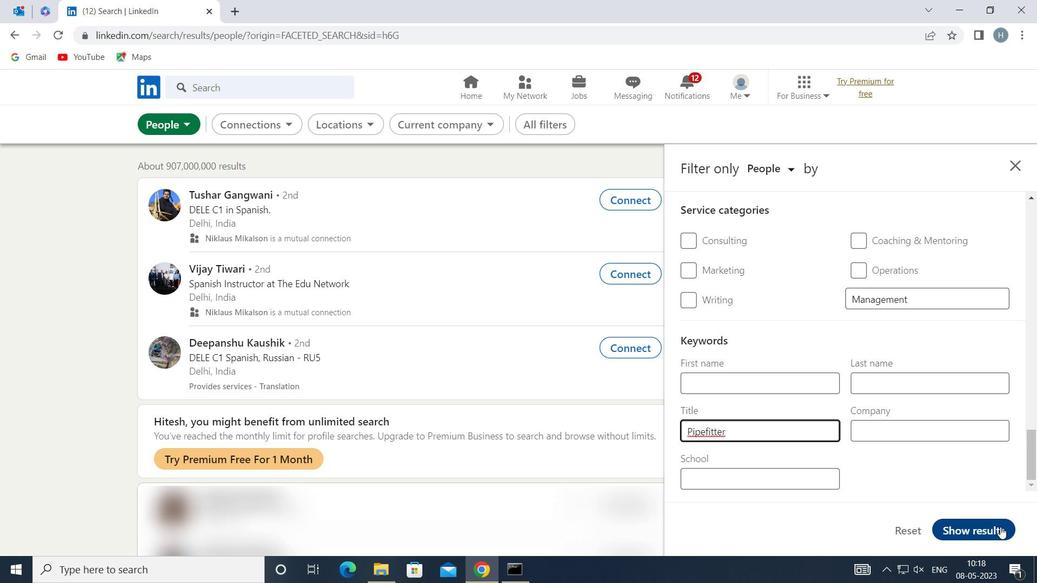 
Action: Mouse moved to (829, 461)
Screenshot: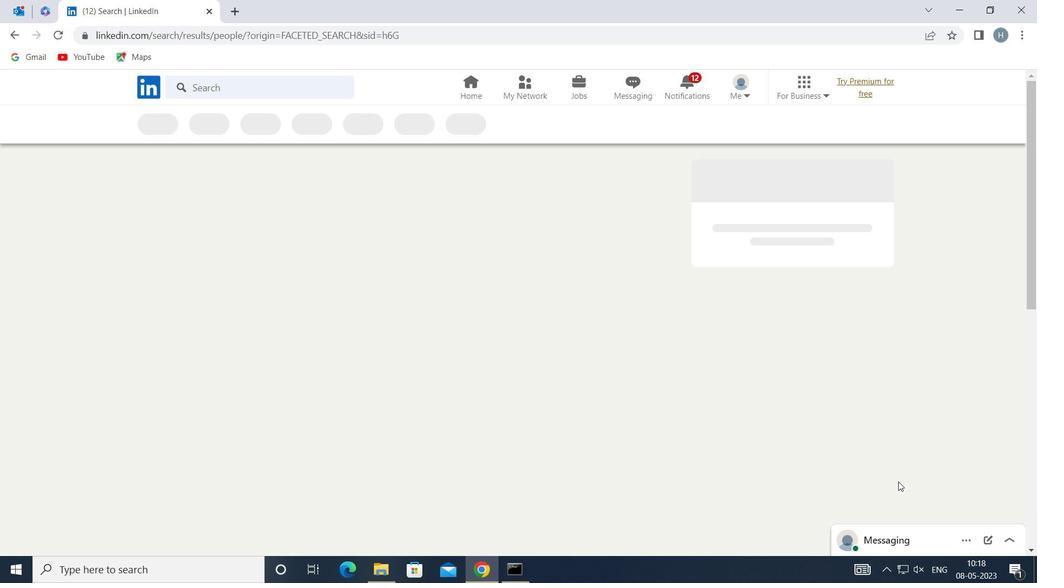
